 Task: Create record types of feedback object.
Action: Mouse moved to (756, 59)
Screenshot: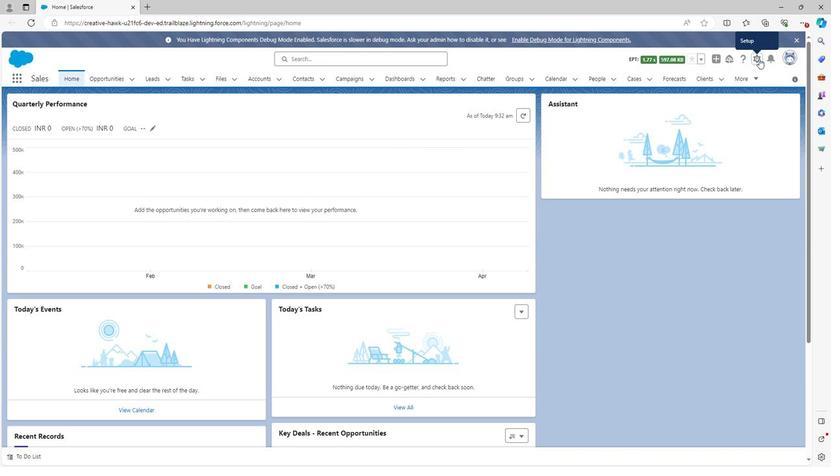 
Action: Mouse pressed left at (756, 59)
Screenshot: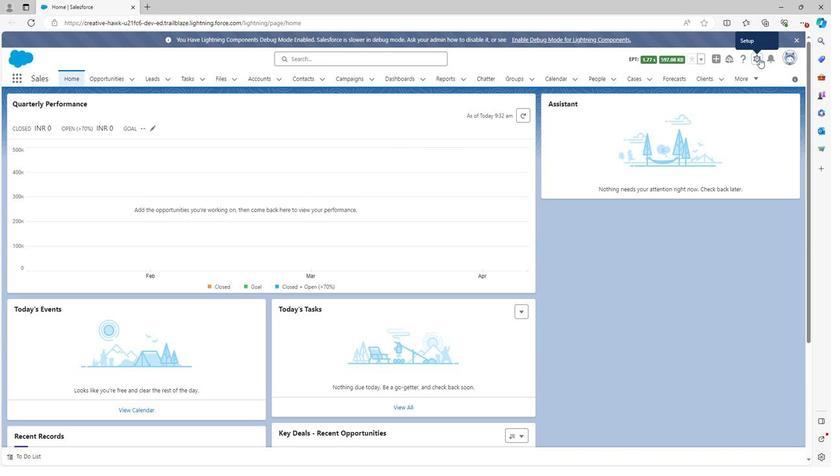 
Action: Mouse moved to (720, 84)
Screenshot: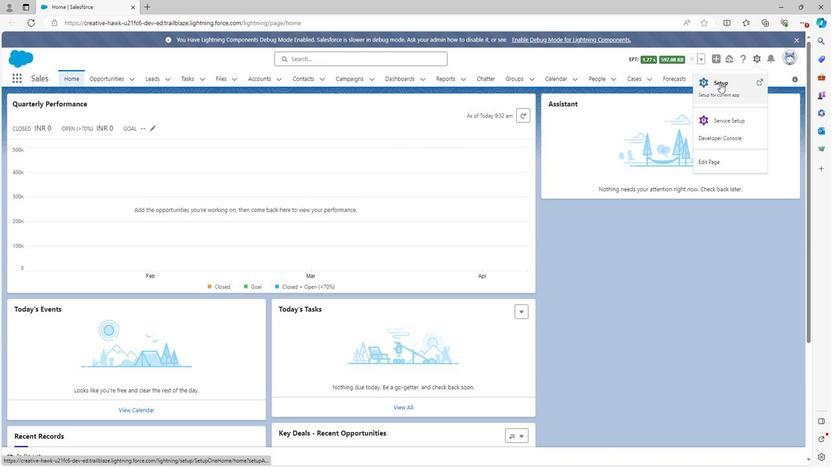 
Action: Mouse pressed left at (720, 84)
Screenshot: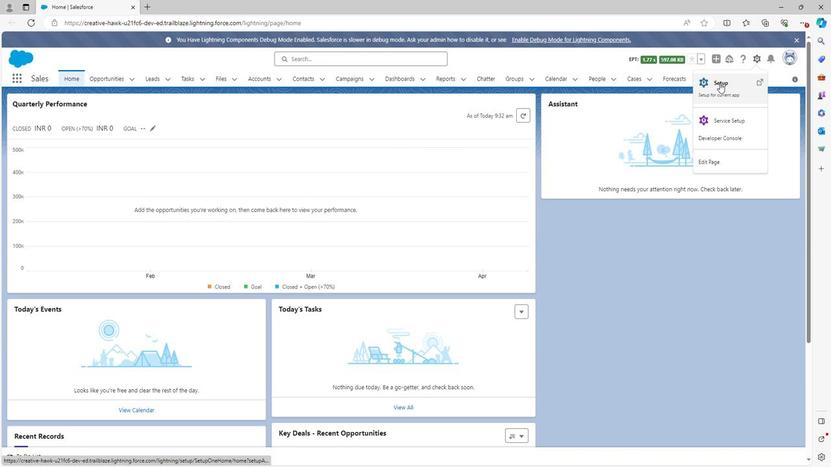 
Action: Mouse moved to (150, 82)
Screenshot: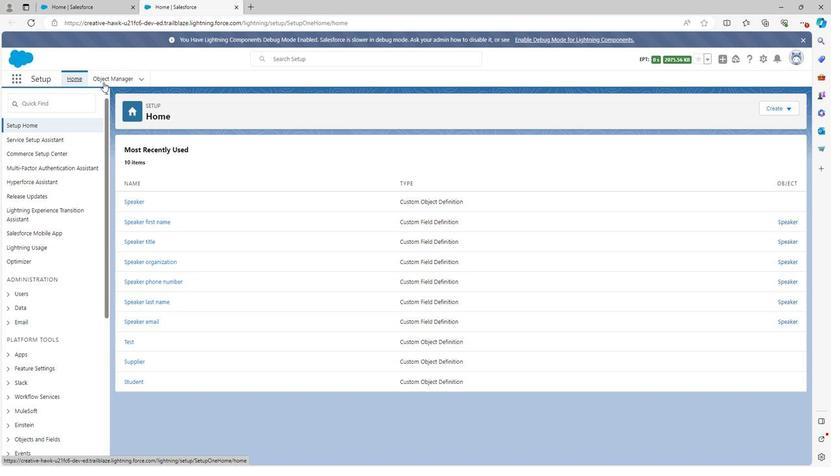 
Action: Mouse pressed left at (150, 82)
Screenshot: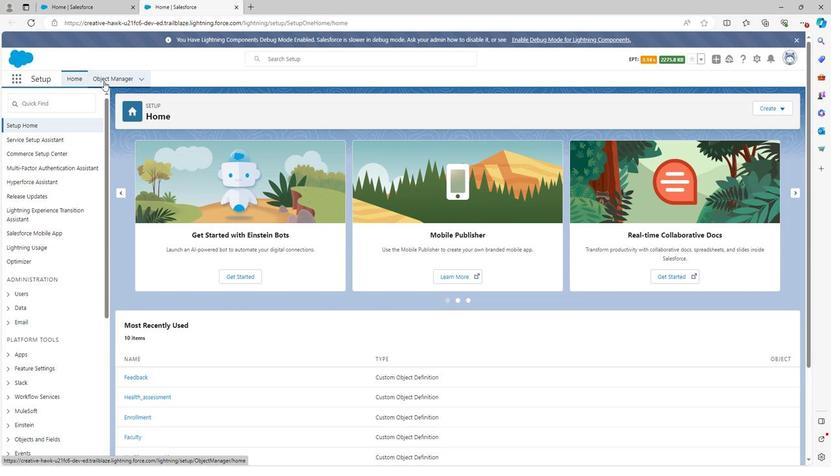 
Action: Mouse moved to (104, 331)
Screenshot: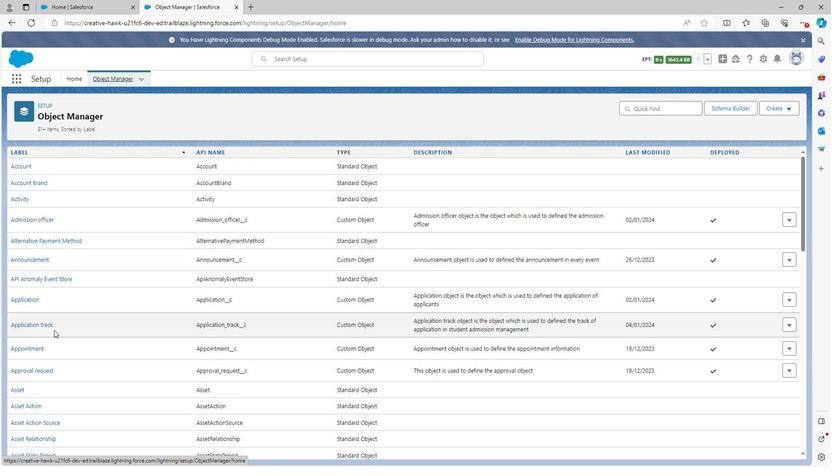 
Action: Mouse scrolled (104, 331) with delta (0, 0)
Screenshot: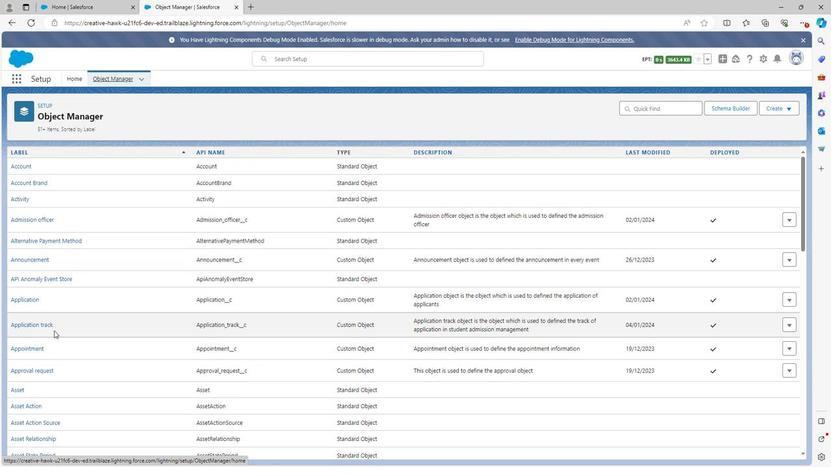 
Action: Mouse scrolled (104, 331) with delta (0, 0)
Screenshot: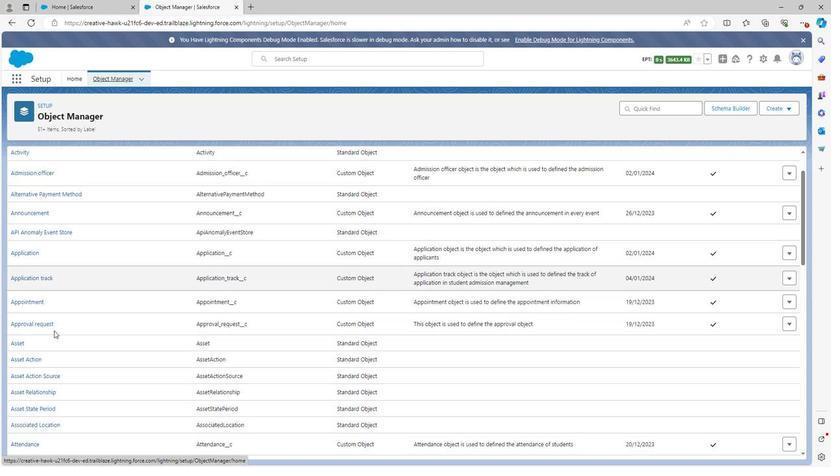 
Action: Mouse scrolled (104, 331) with delta (0, 0)
Screenshot: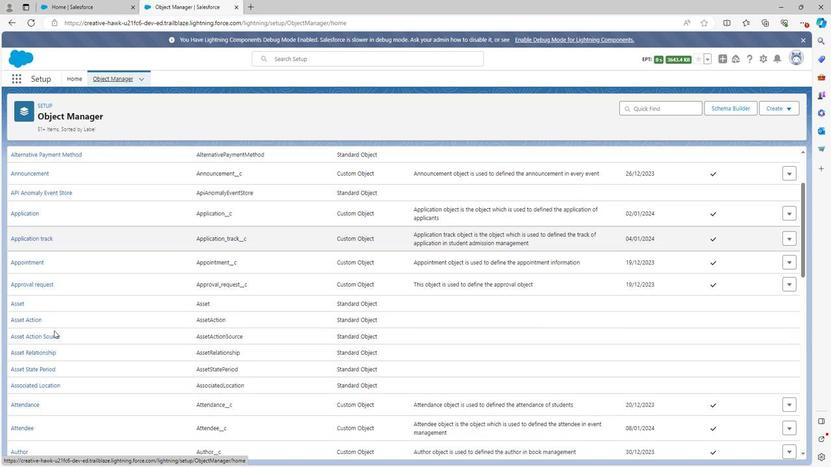 
Action: Mouse scrolled (104, 331) with delta (0, 0)
Screenshot: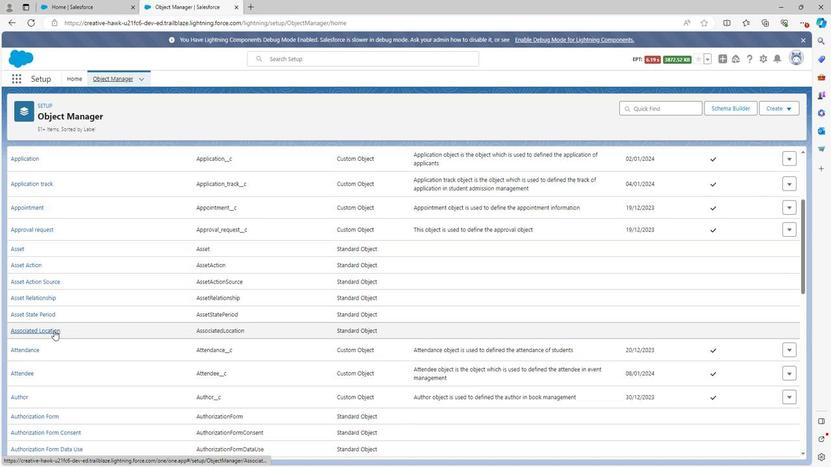 
Action: Mouse scrolled (104, 331) with delta (0, 0)
Screenshot: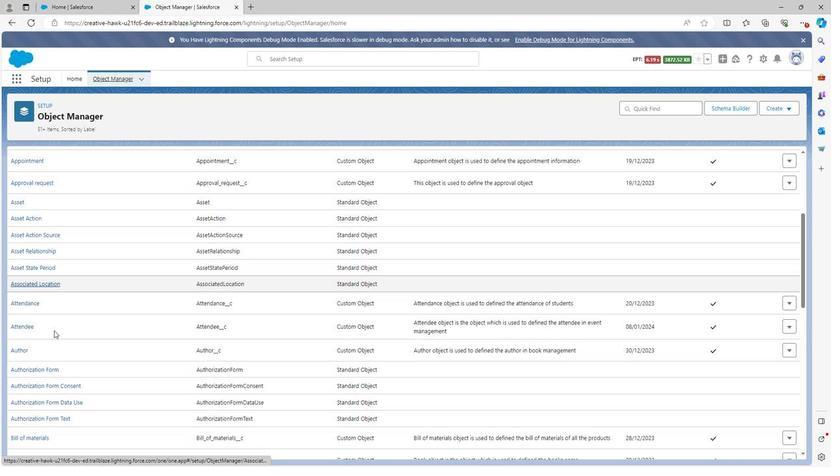 
Action: Mouse scrolled (104, 331) with delta (0, 0)
Screenshot: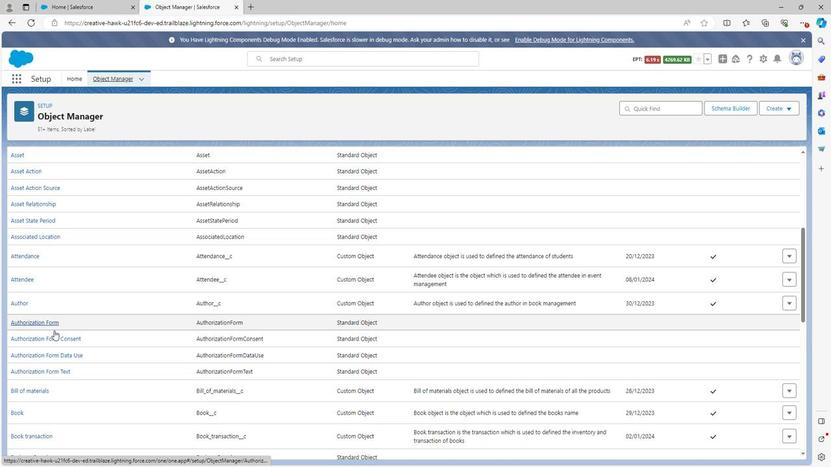 
Action: Mouse scrolled (104, 331) with delta (0, 0)
Screenshot: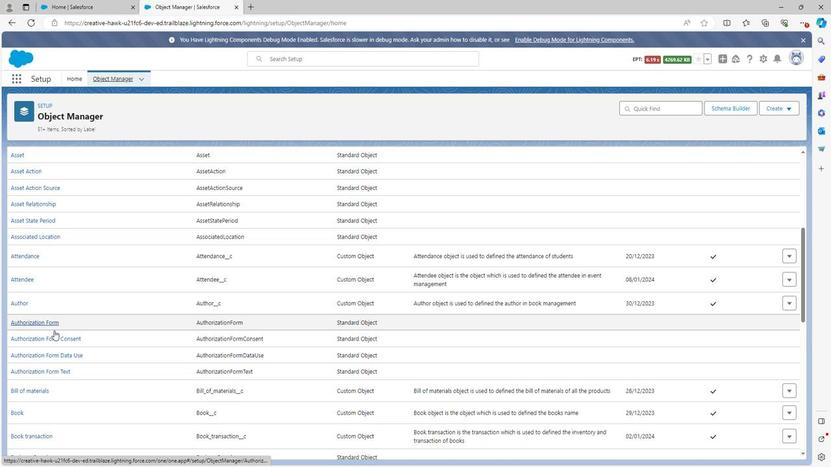 
Action: Mouse scrolled (104, 331) with delta (0, 0)
Screenshot: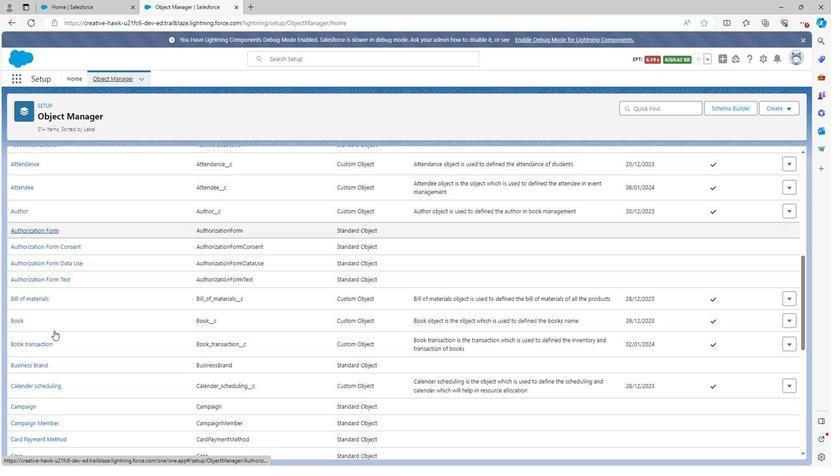 
Action: Mouse scrolled (104, 331) with delta (0, 0)
Screenshot: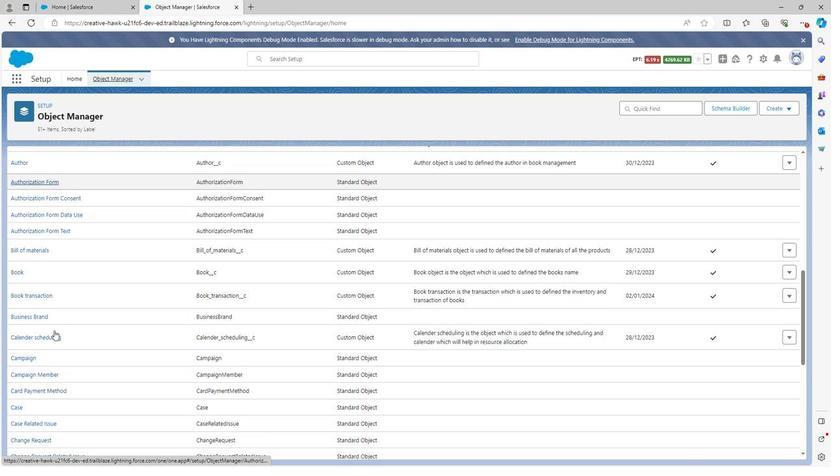 
Action: Mouse scrolled (104, 331) with delta (0, 0)
Screenshot: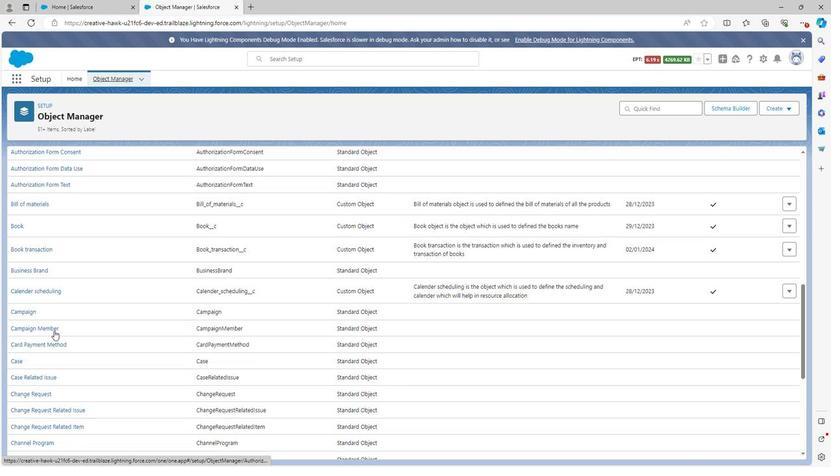 
Action: Mouse scrolled (104, 331) with delta (0, 0)
Screenshot: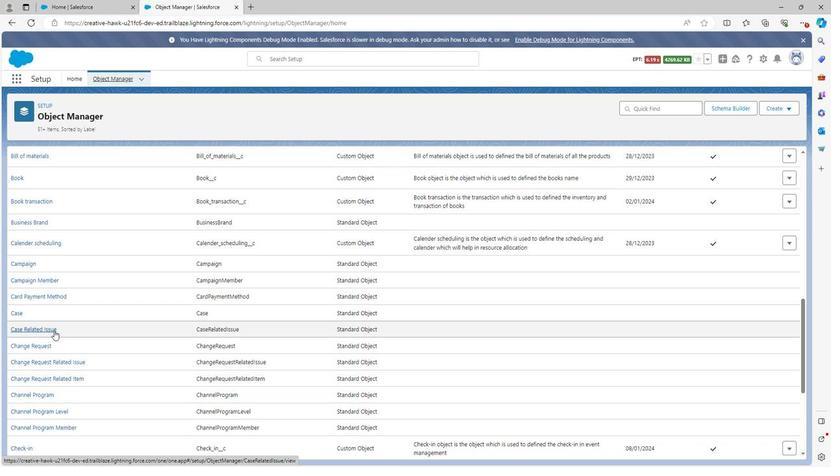 
Action: Mouse scrolled (104, 331) with delta (0, 0)
Screenshot: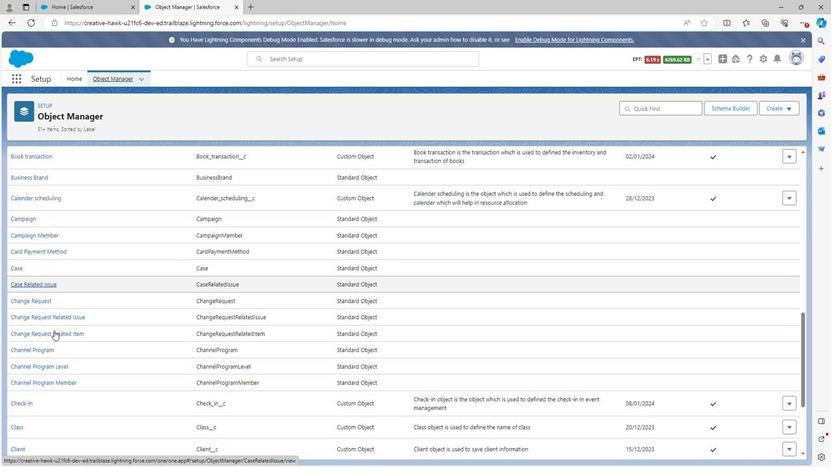 
Action: Mouse scrolled (104, 331) with delta (0, 0)
Screenshot: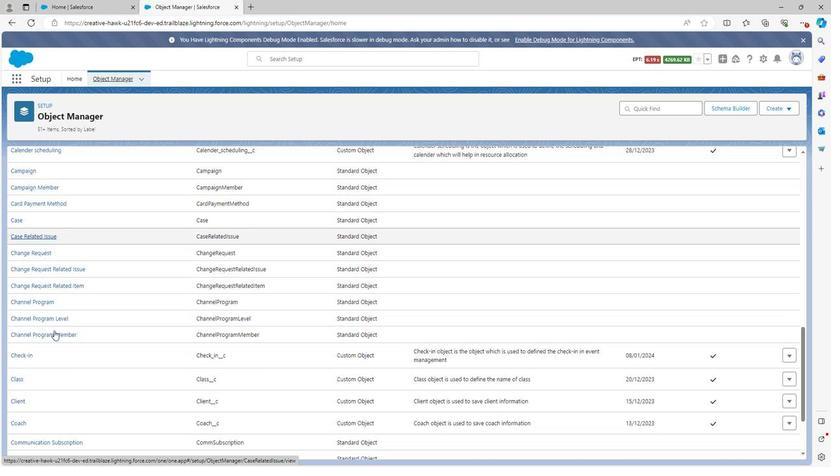 
Action: Mouse scrolled (104, 331) with delta (0, 0)
Screenshot: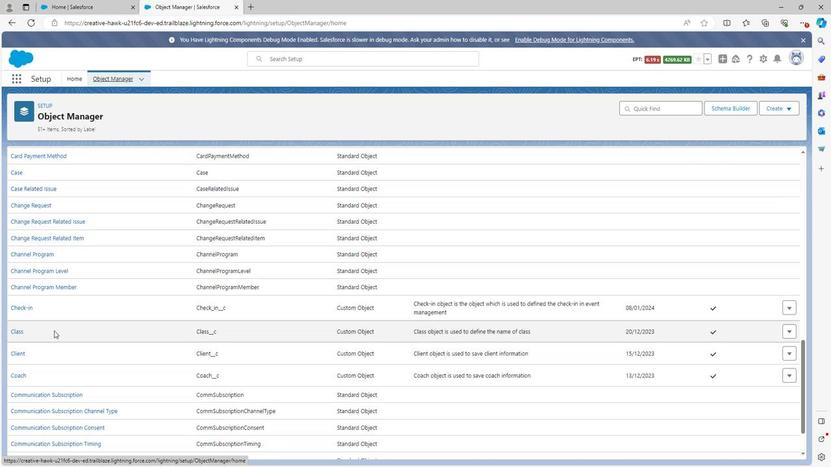 
Action: Mouse scrolled (104, 331) with delta (0, 0)
Screenshot: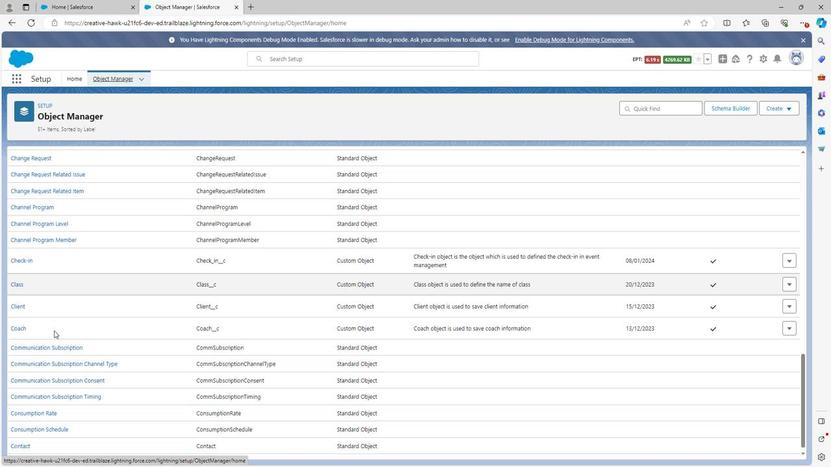
Action: Mouse scrolled (104, 331) with delta (0, 0)
Screenshot: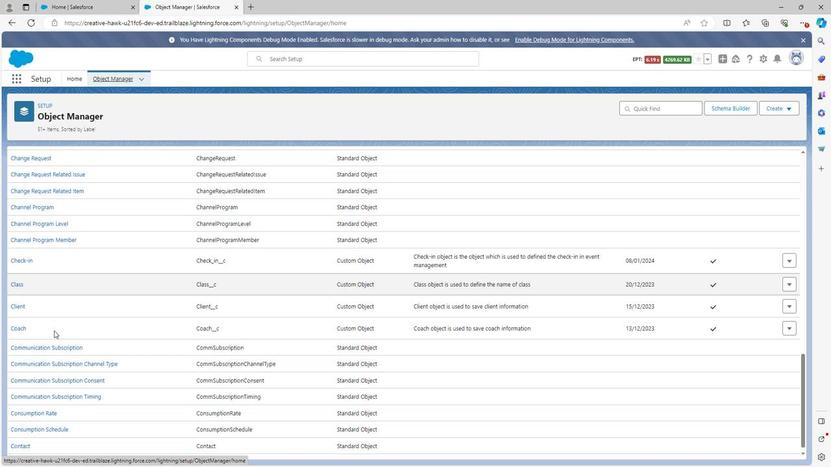 
Action: Mouse scrolled (104, 331) with delta (0, 0)
Screenshot: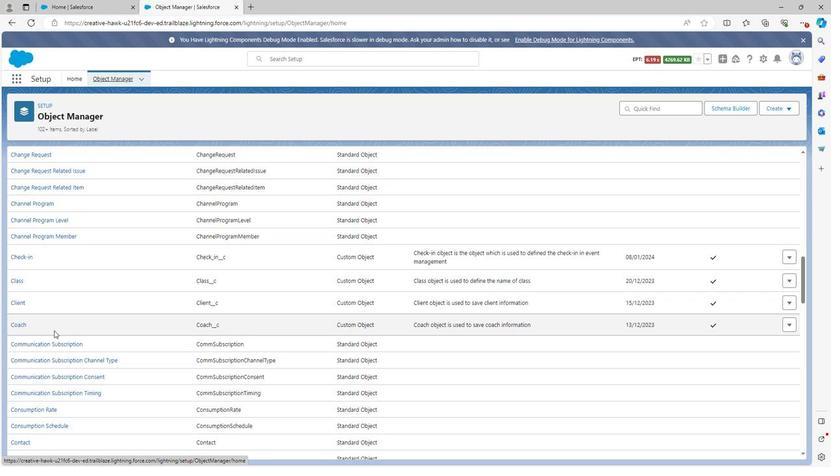 
Action: Mouse scrolled (104, 331) with delta (0, 0)
Screenshot: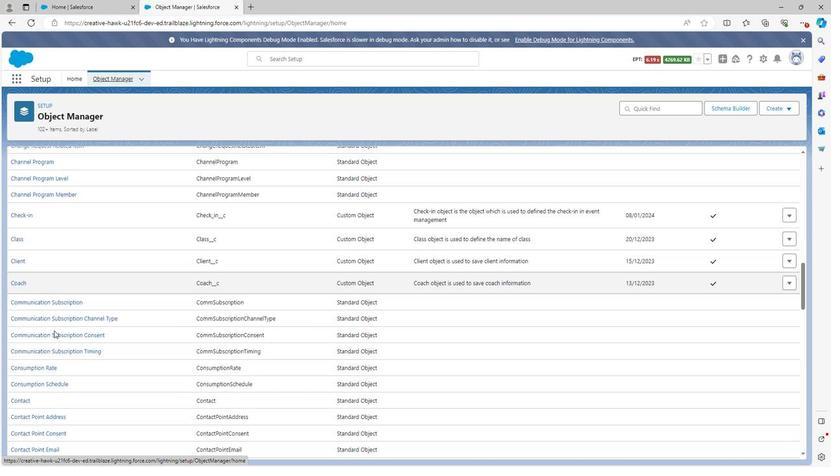 
Action: Mouse scrolled (104, 331) with delta (0, 0)
Screenshot: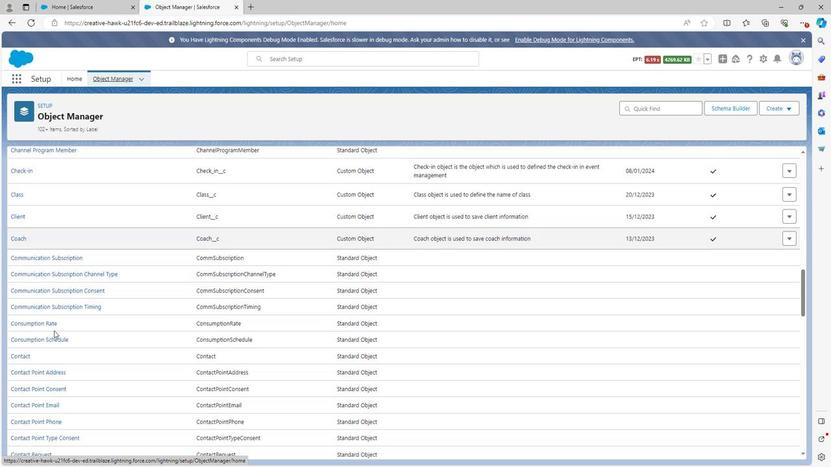 
Action: Mouse scrolled (104, 331) with delta (0, 0)
Screenshot: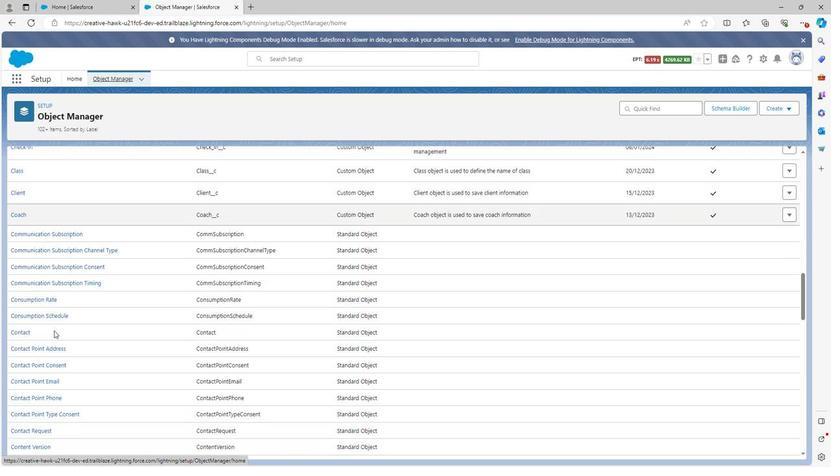 
Action: Mouse scrolled (104, 331) with delta (0, 0)
Screenshot: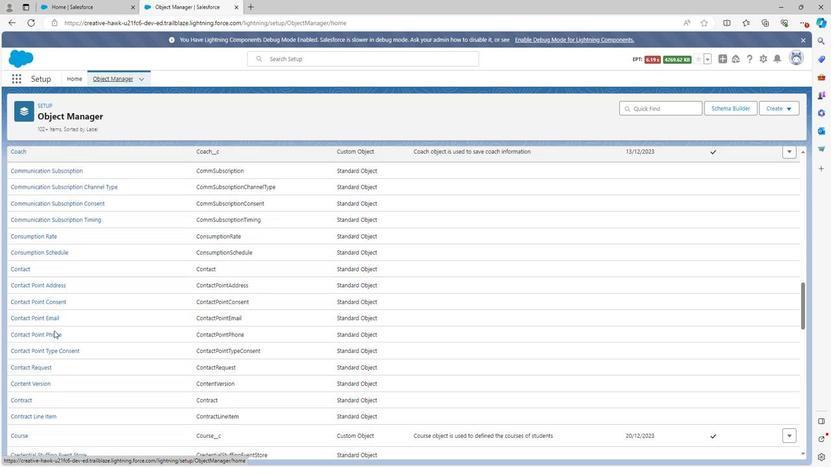 
Action: Mouse scrolled (104, 331) with delta (0, 0)
Screenshot: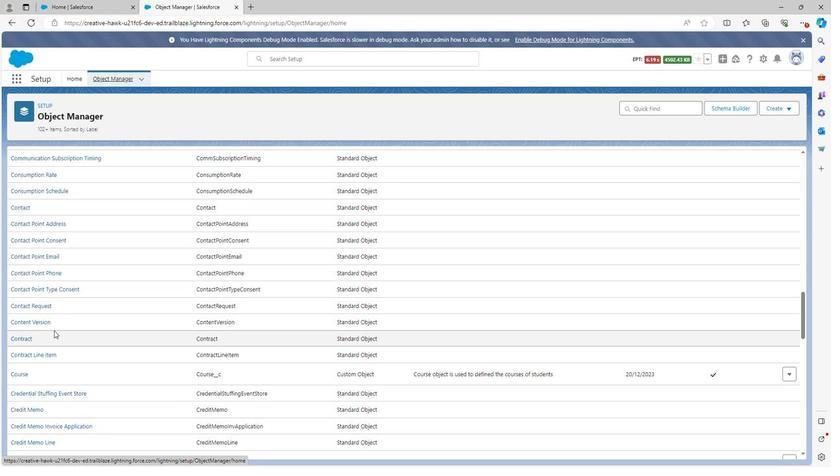 
Action: Mouse scrolled (104, 331) with delta (0, 0)
Screenshot: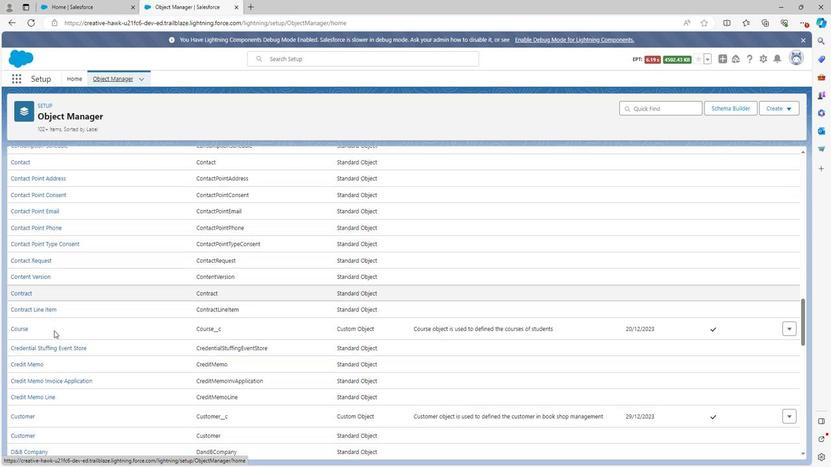 
Action: Mouse scrolled (104, 331) with delta (0, 0)
Screenshot: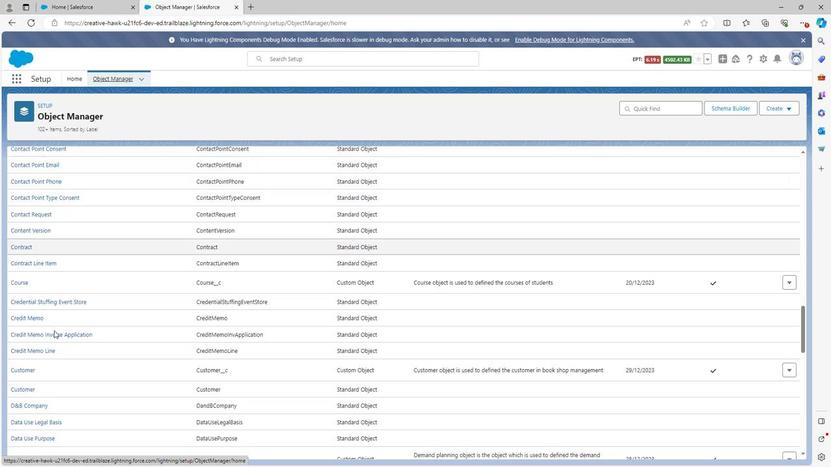 
Action: Mouse scrolled (104, 331) with delta (0, 0)
Screenshot: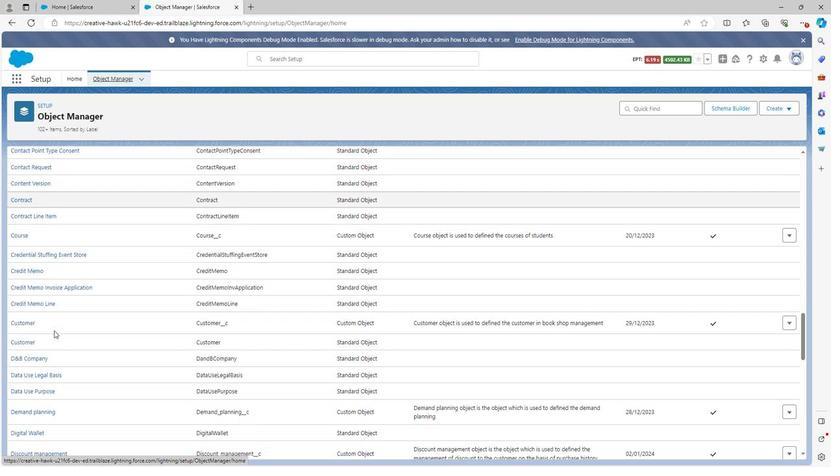 
Action: Mouse scrolled (104, 331) with delta (0, 0)
Screenshot: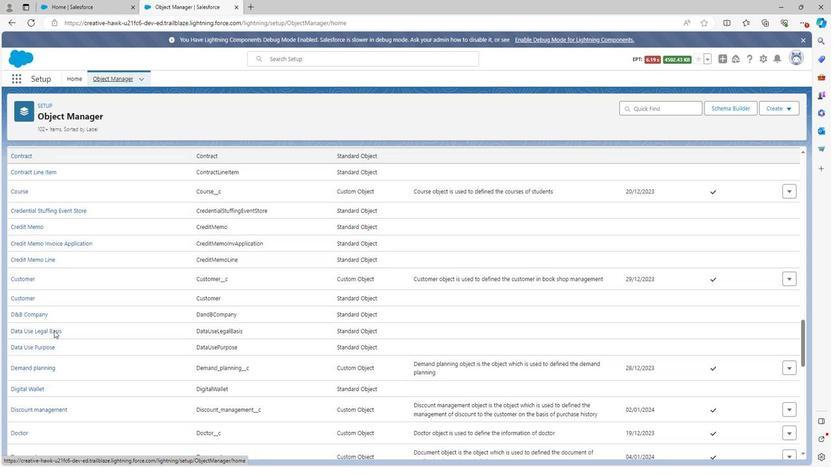 
Action: Mouse scrolled (104, 331) with delta (0, 0)
Screenshot: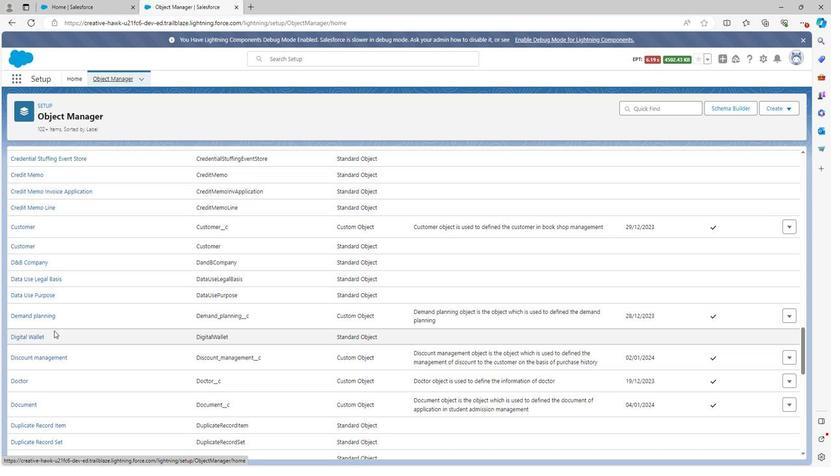 
Action: Mouse scrolled (104, 331) with delta (0, 0)
Screenshot: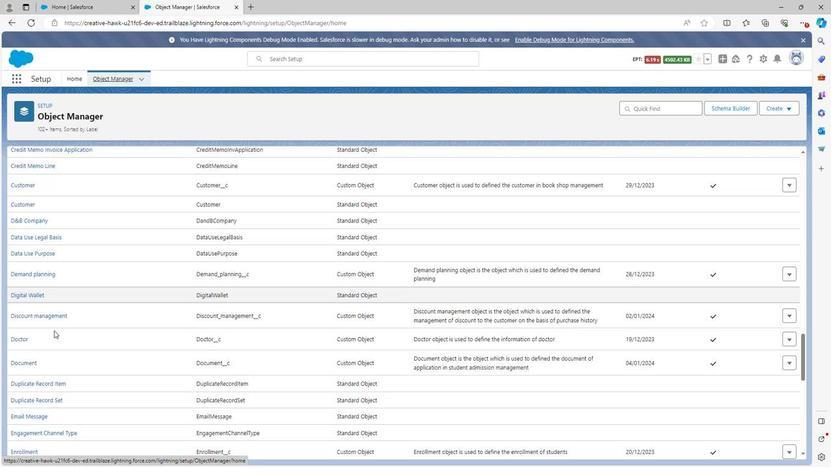 
Action: Mouse scrolled (104, 331) with delta (0, 0)
Screenshot: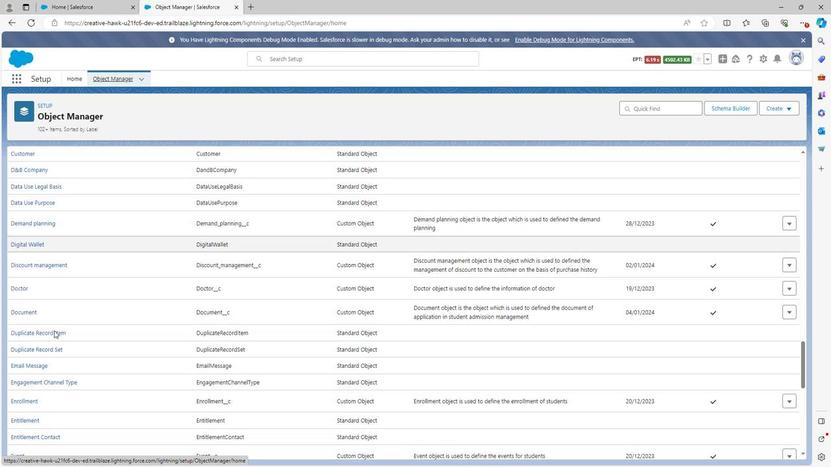 
Action: Mouse scrolled (104, 331) with delta (0, 0)
Screenshot: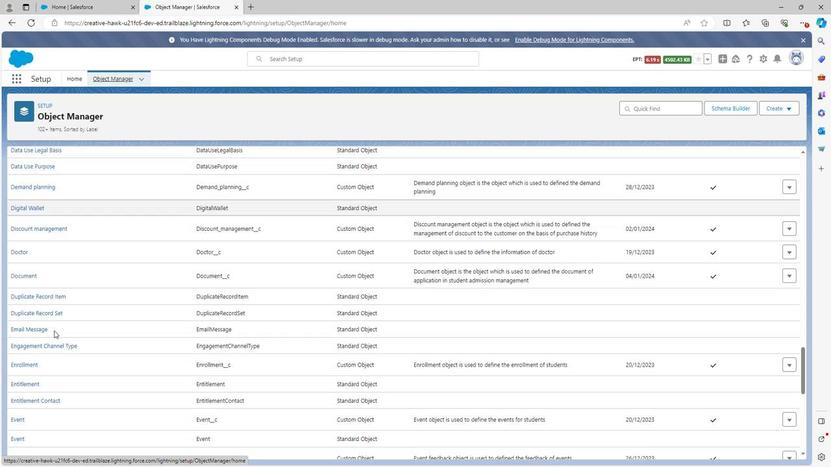 
Action: Mouse scrolled (104, 331) with delta (0, 0)
Screenshot: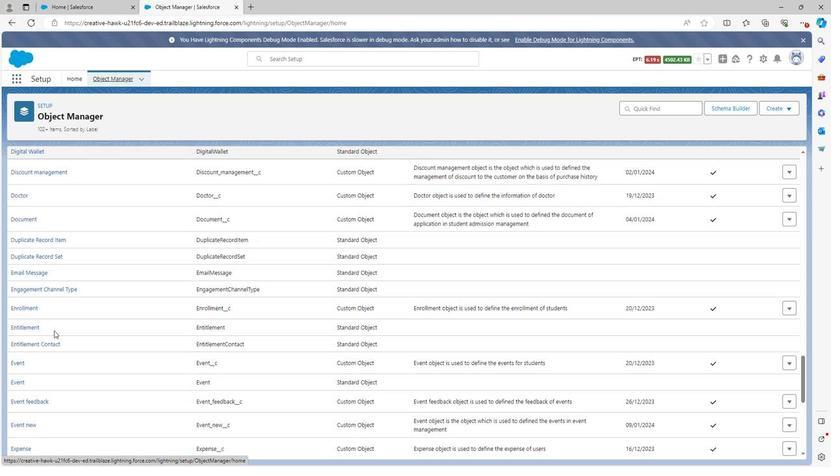 
Action: Mouse scrolled (104, 331) with delta (0, 0)
Screenshot: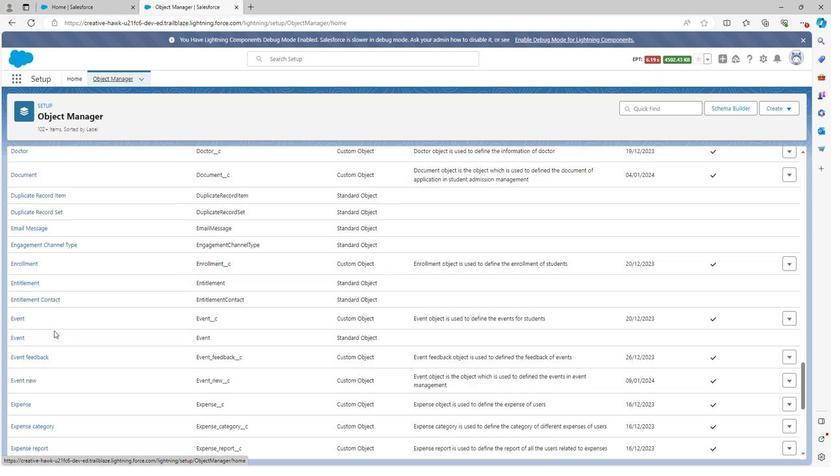 
Action: Mouse scrolled (104, 331) with delta (0, 0)
Screenshot: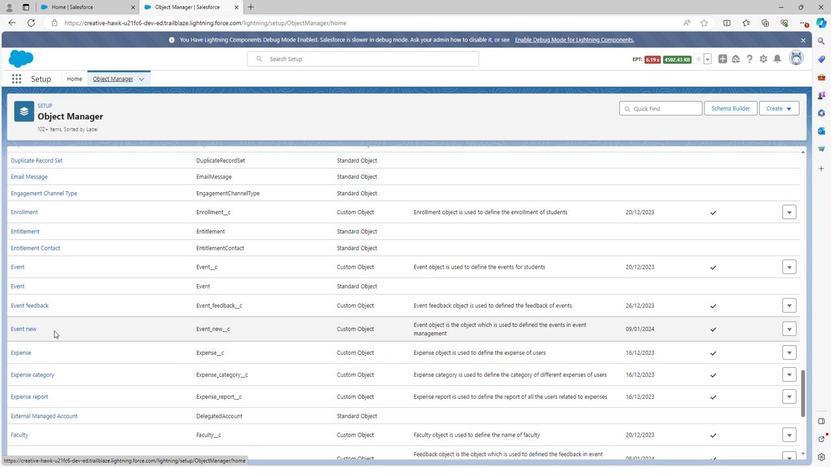 
Action: Mouse scrolled (104, 331) with delta (0, 0)
Screenshot: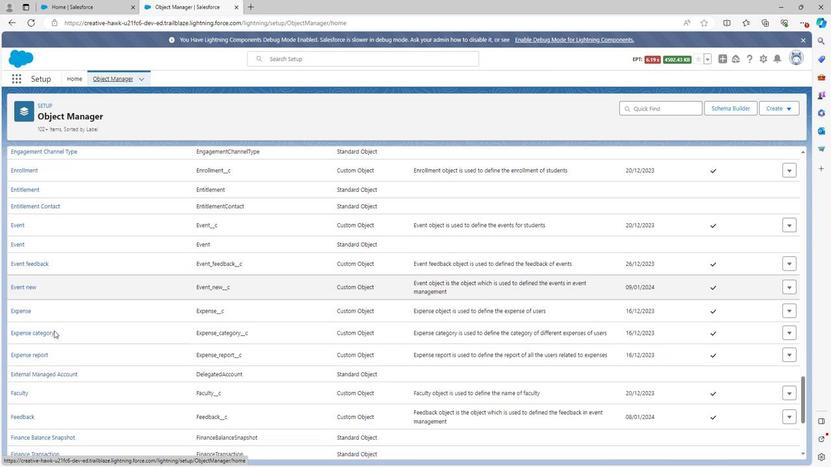 
Action: Mouse scrolled (104, 331) with delta (0, 0)
Screenshot: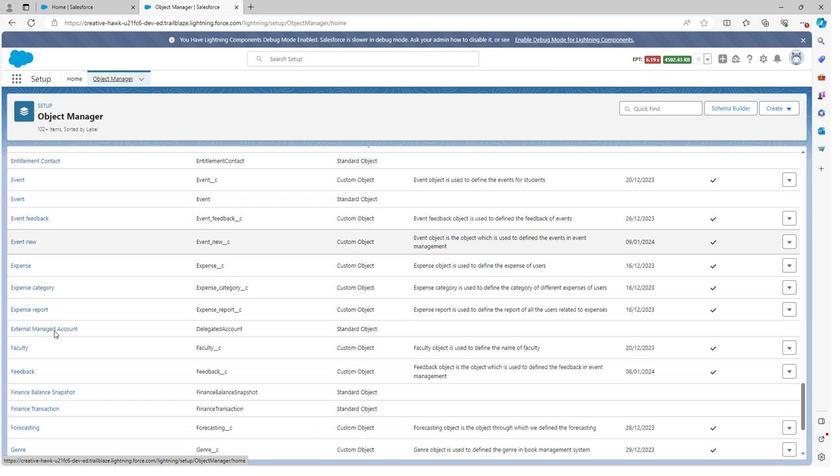 
Action: Mouse scrolled (104, 331) with delta (0, 0)
Screenshot: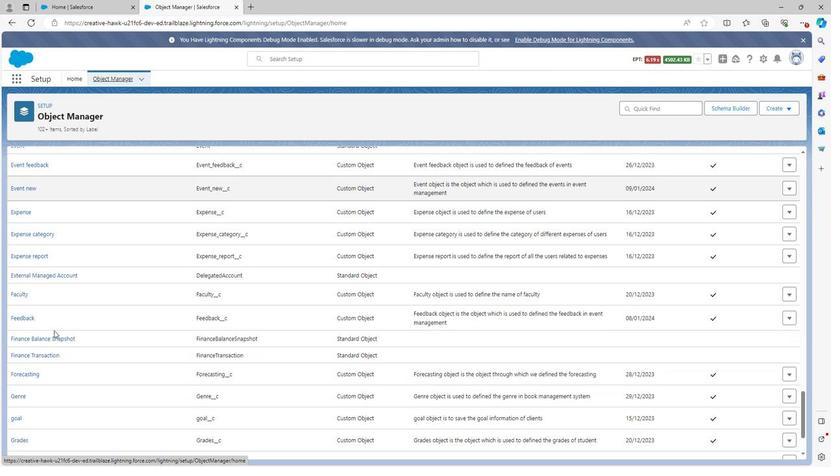 
Action: Mouse moved to (79, 269)
Screenshot: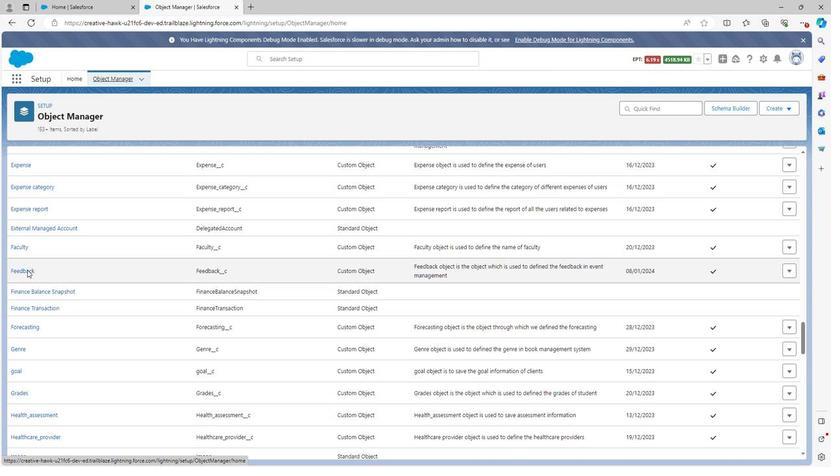 
Action: Mouse pressed left at (79, 269)
Screenshot: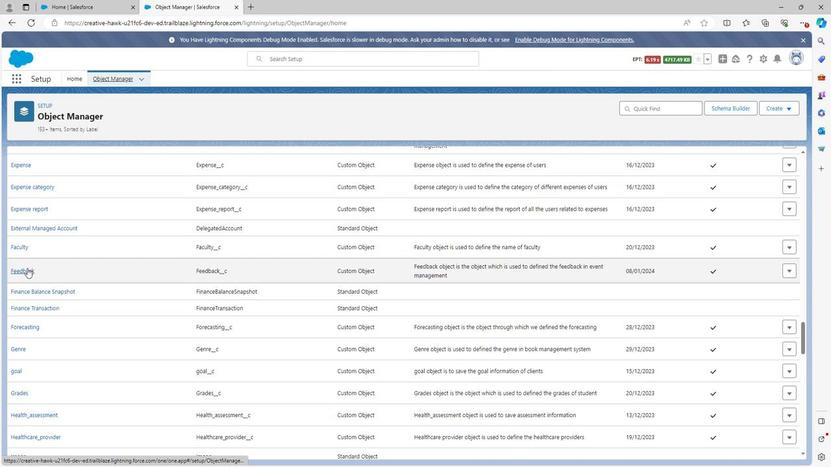 
Action: Mouse moved to (92, 283)
Screenshot: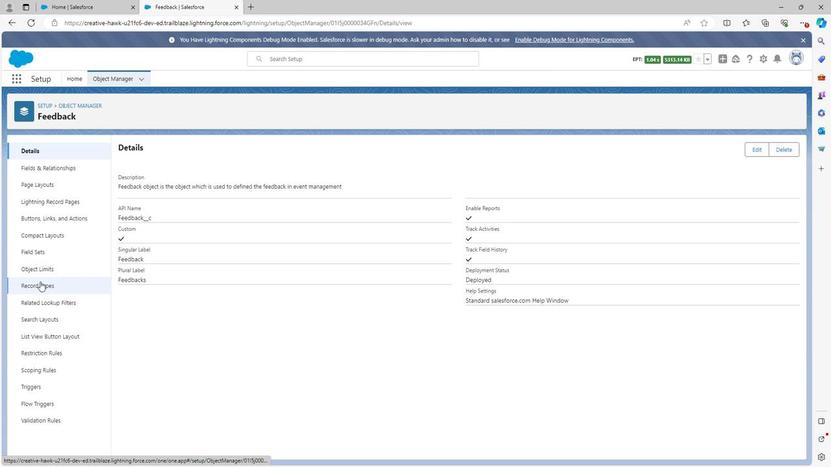 
Action: Mouse pressed left at (92, 283)
Screenshot: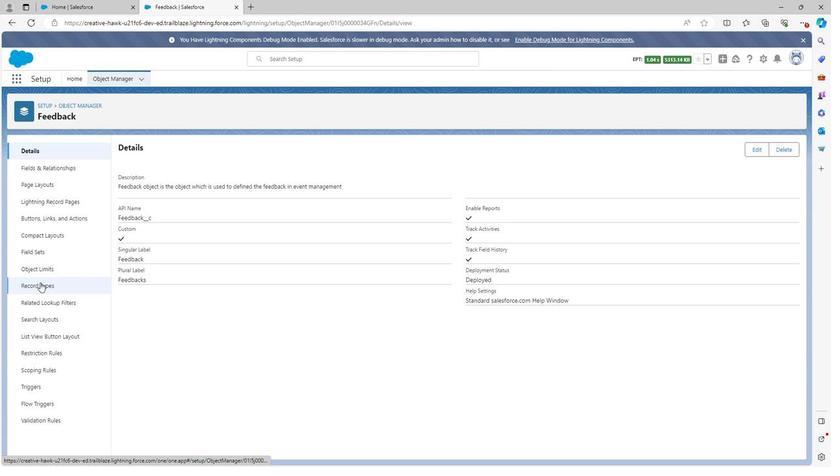 
Action: Mouse moved to (709, 148)
Screenshot: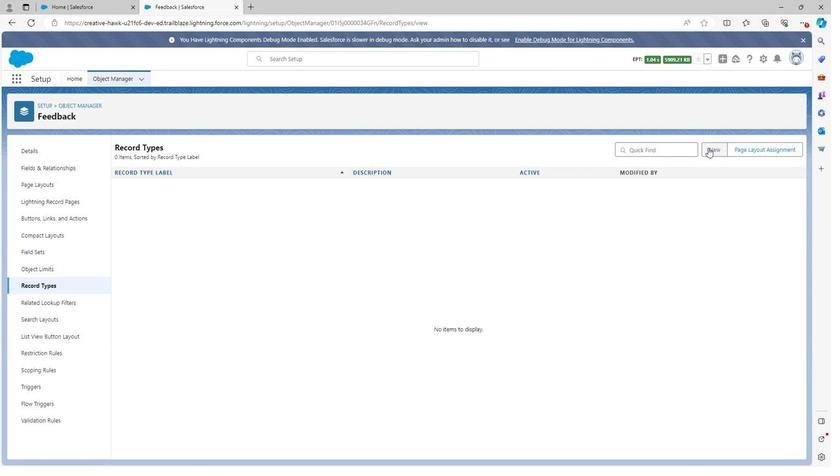 
Action: Mouse pressed left at (709, 148)
Screenshot: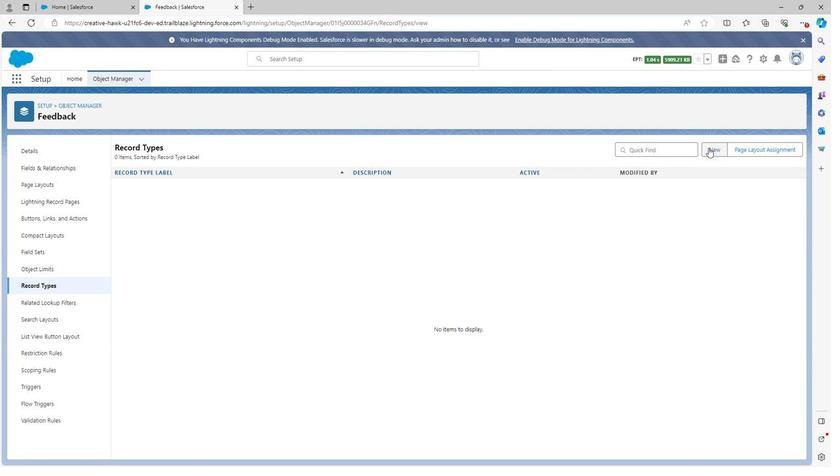 
Action: Mouse moved to (303, 233)
Screenshot: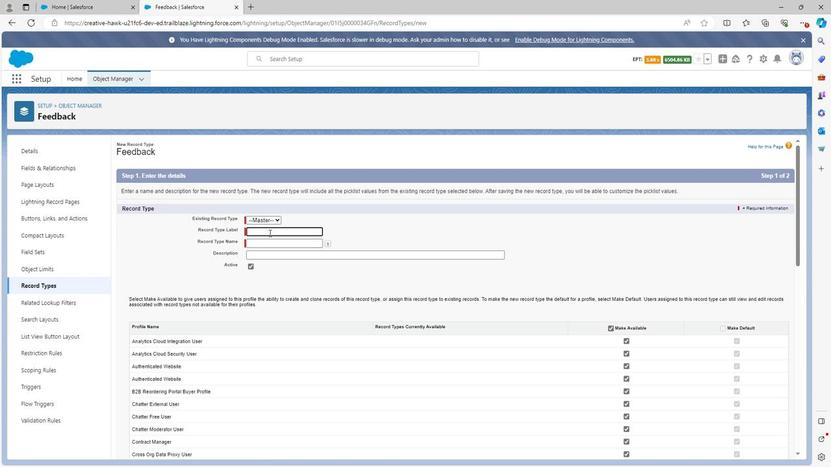 
Action: Key pressed <Key.shift>
Screenshot: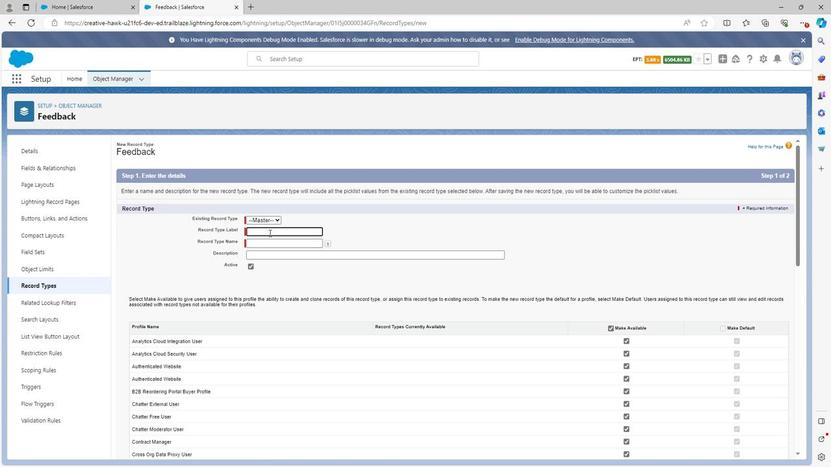 
Action: Mouse moved to (303, 232)
Screenshot: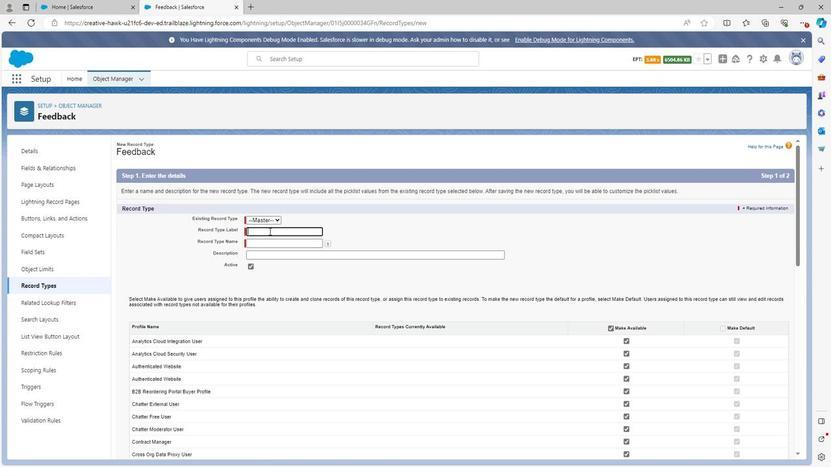
Action: Key pressed Feedbac
Screenshot: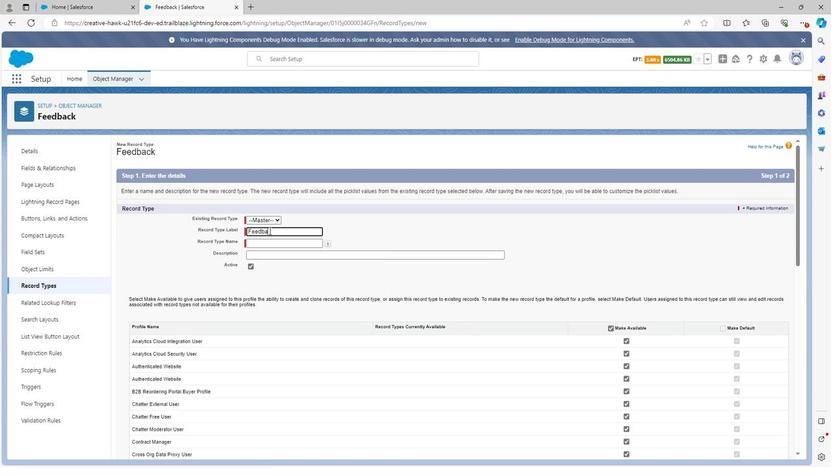 
Action: Mouse moved to (303, 230)
Screenshot: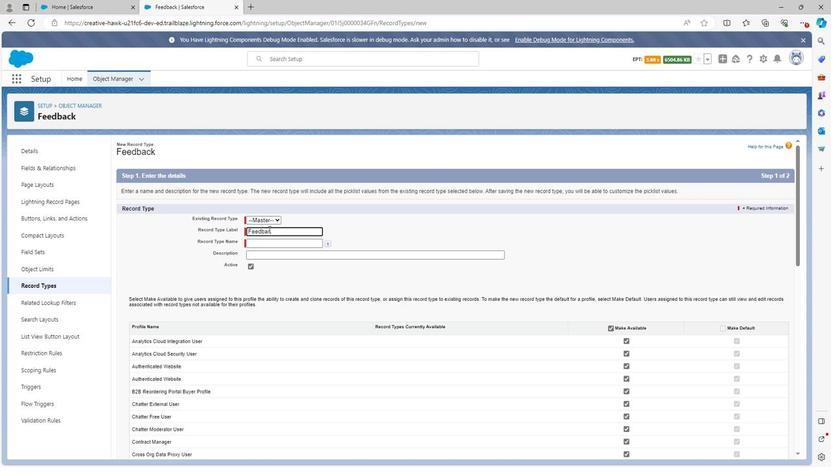 
Action: Key pressed k<Key.space>nam
Screenshot: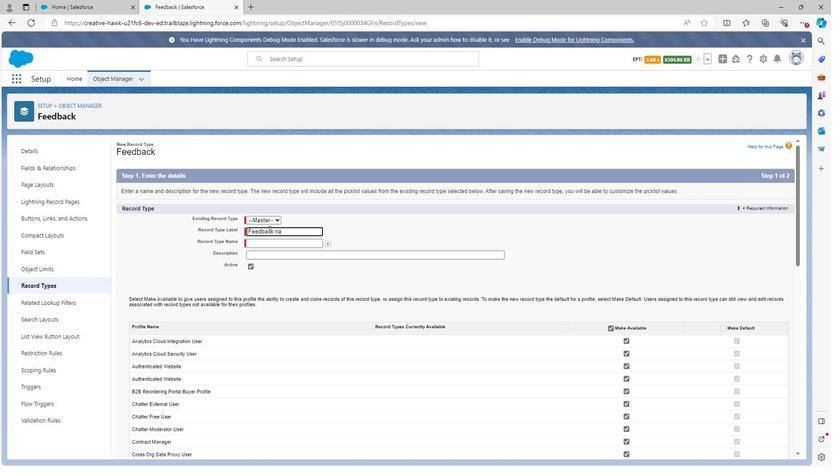 
Action: Mouse moved to (360, 226)
Screenshot: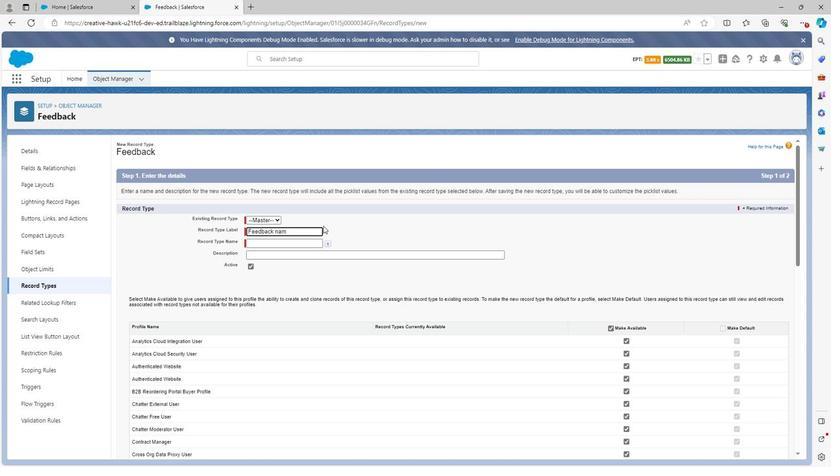 
Action: Key pressed e
Screenshot: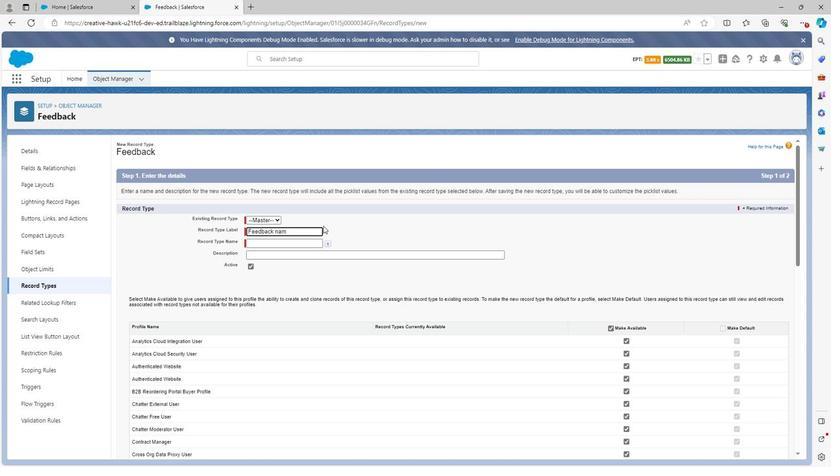 
Action: Mouse moved to (374, 225)
Screenshot: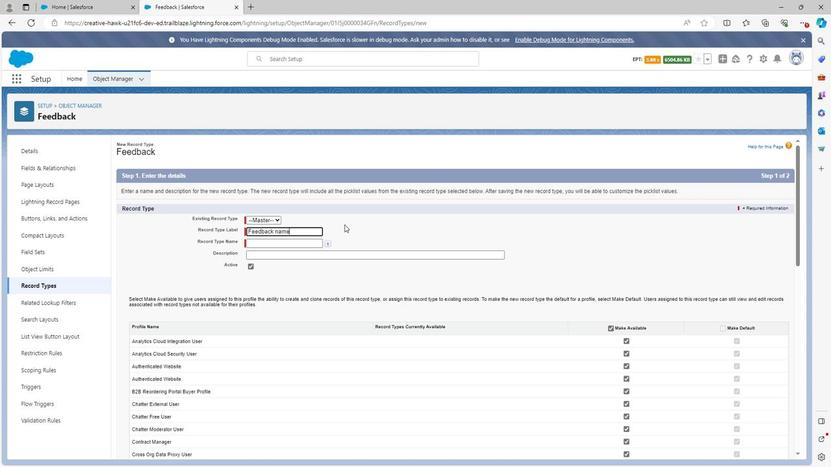 
Action: Mouse pressed left at (374, 225)
Screenshot: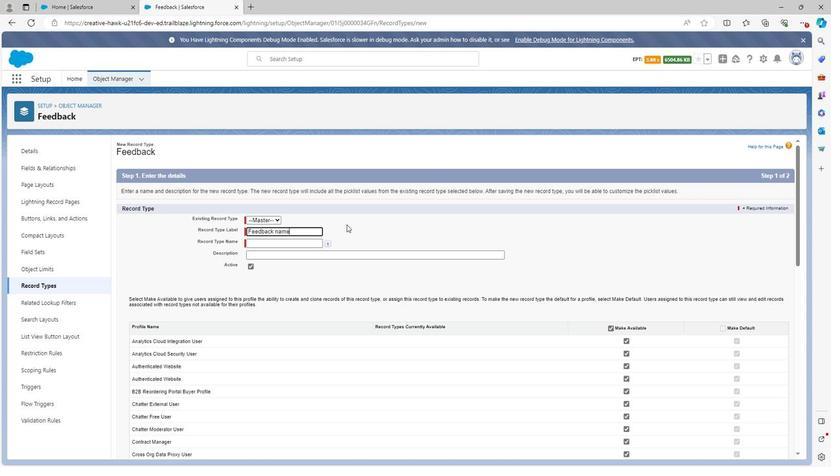 
Action: Mouse moved to (333, 254)
Screenshot: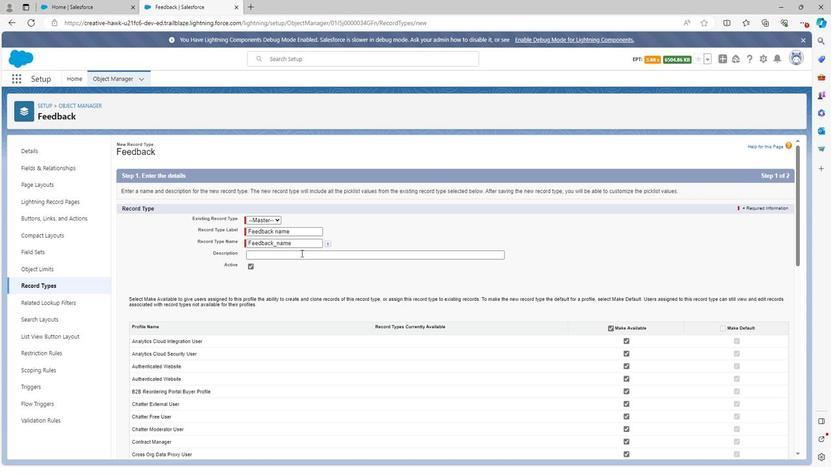 
Action: Mouse pressed left at (333, 254)
Screenshot: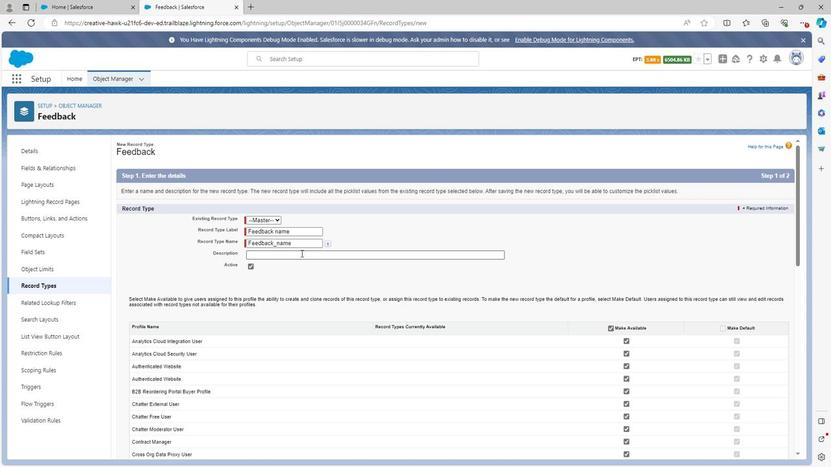 
Action: Key pressed <Key.shift>
Screenshot: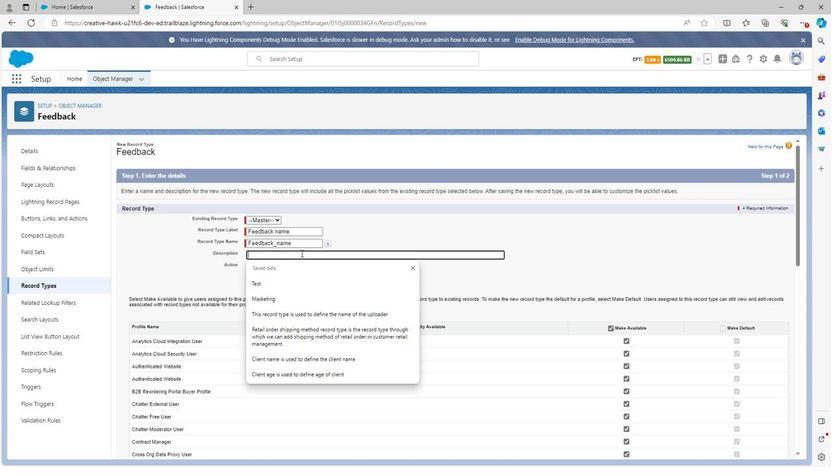 
Action: Mouse moved to (333, 254)
Screenshot: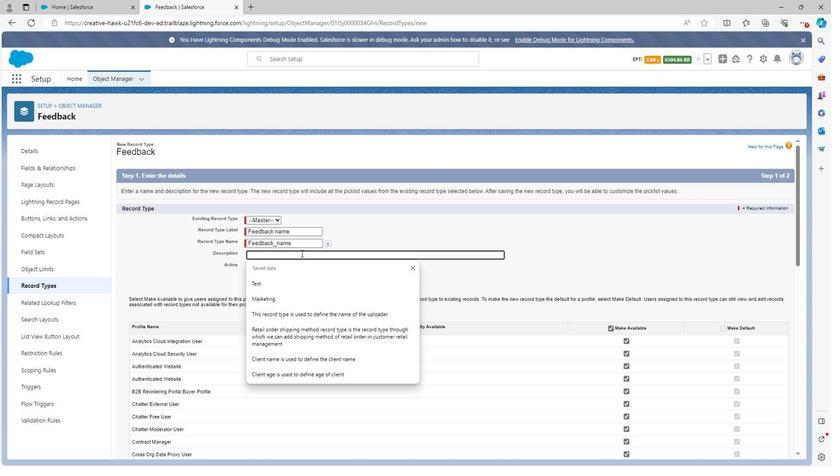 
Action: Key pressed Feed
Screenshot: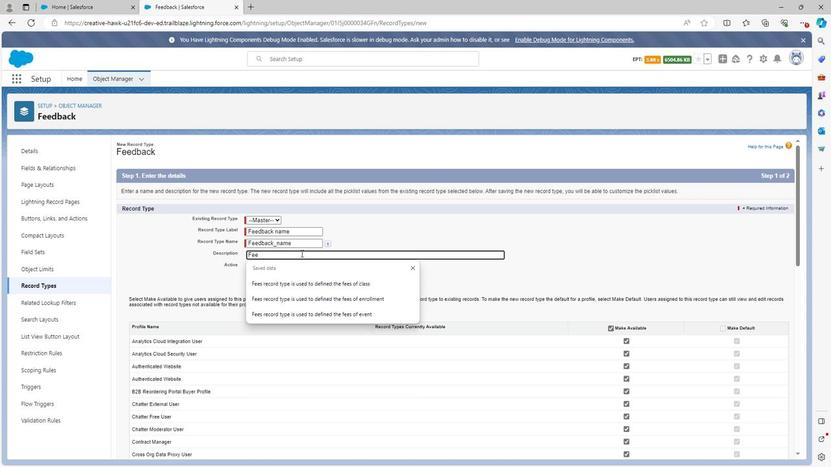 
Action: Mouse moved to (333, 254)
Screenshot: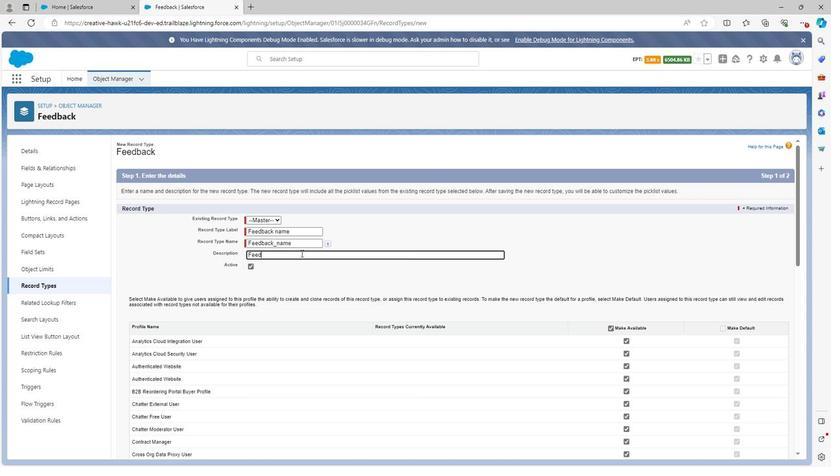 
Action: Key pressed b
Screenshot: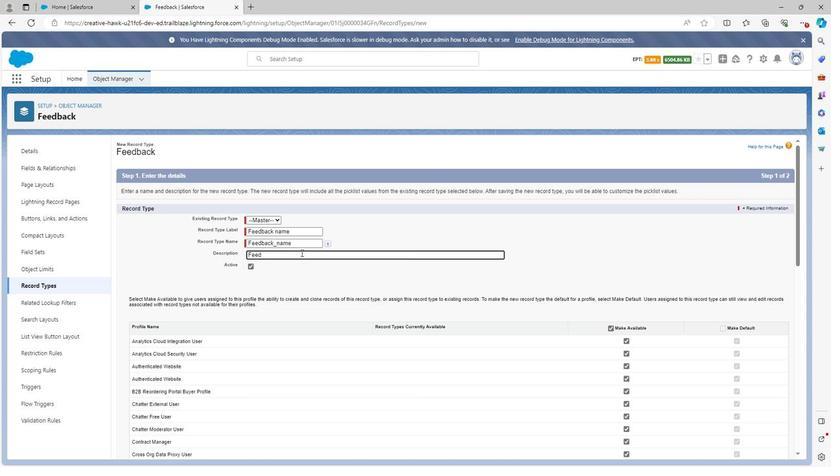 
Action: Mouse moved to (333, 254)
Screenshot: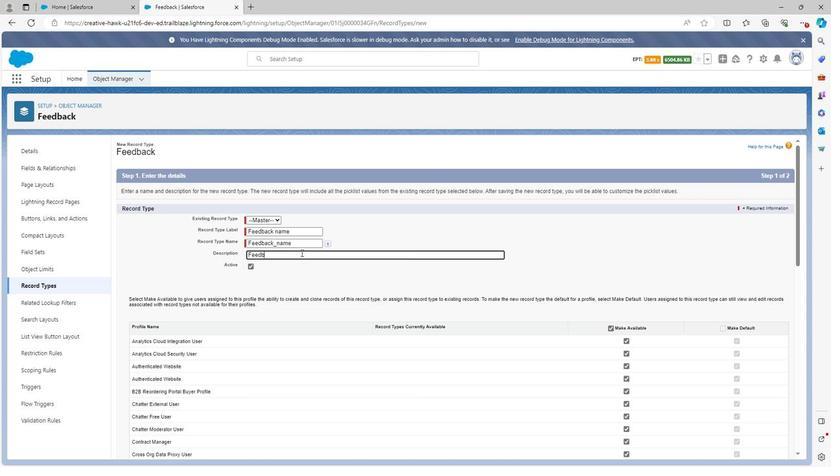 
Action: Key pressed ack<Key.space>na
Screenshot: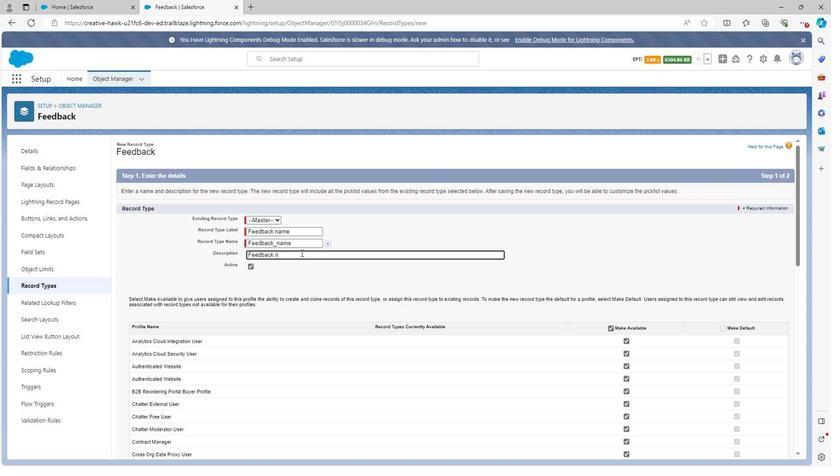 
Action: Mouse moved to (333, 251)
Screenshot: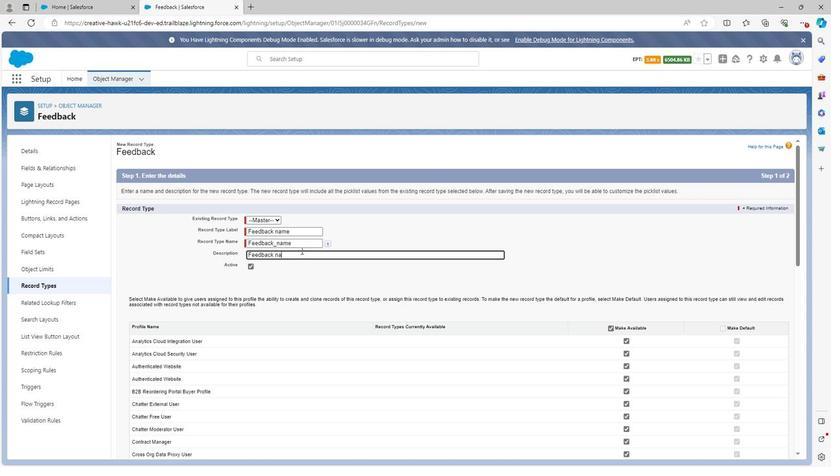 
Action: Key pressed me<Key.space>record<Key.space>type<Key.space>is<Key.space>the<Key.space>record<Key.space>type<Key.space>through<Key.space>which<Key.space>we<Key.space>can<Key.space>add<Key.space>feedback<Key.space>reco
Screenshot: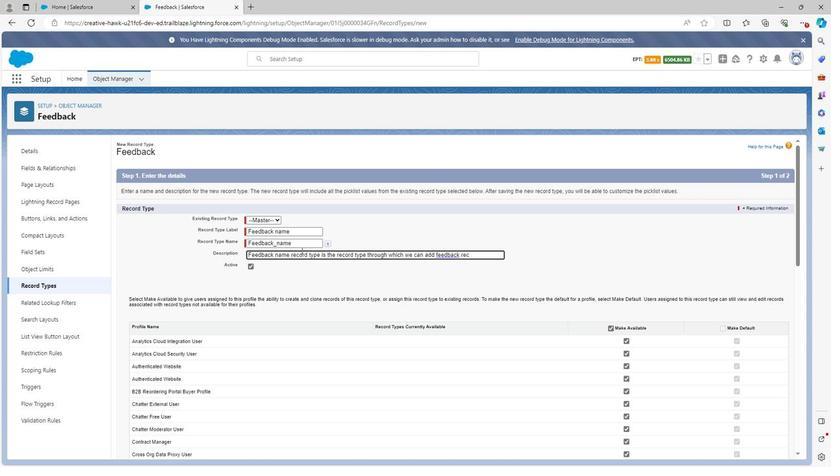 
Action: Mouse moved to (480, 256)
Screenshot: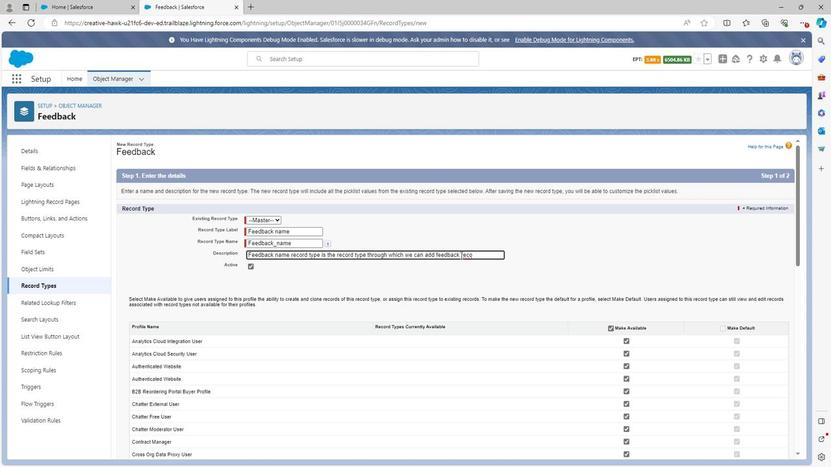 
Action: Mouse pressed left at (480, 256)
Screenshot: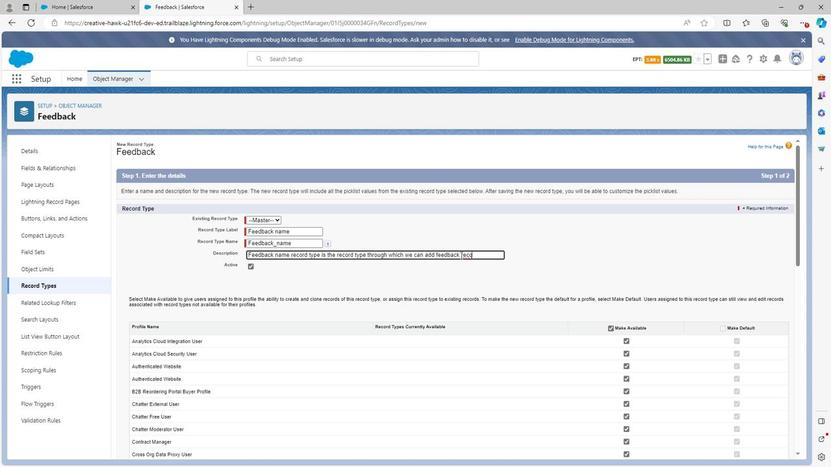 
Action: Mouse moved to (478, 269)
Screenshot: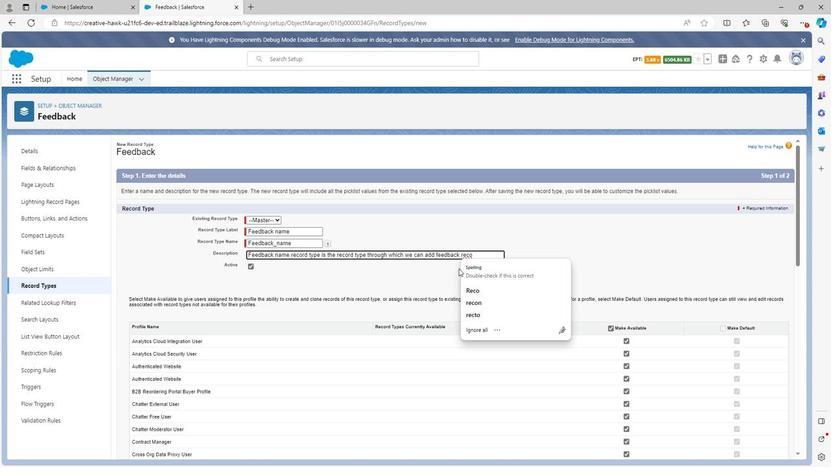 
Action: Key pressed na
Screenshot: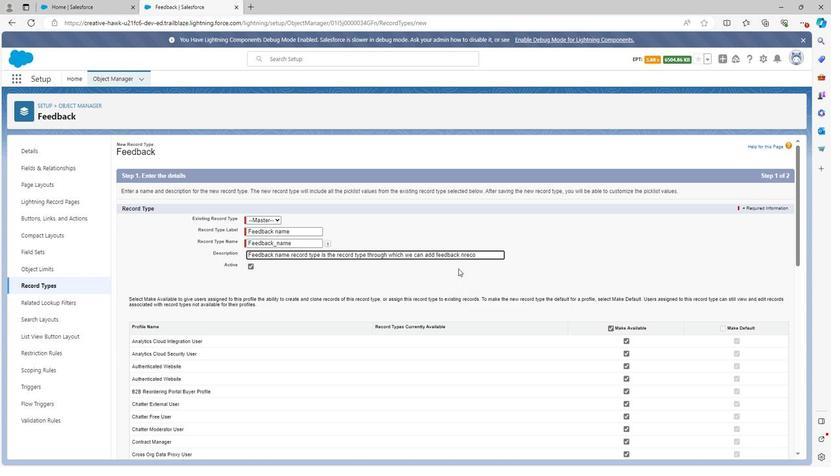 
Action: Mouse moved to (477, 269)
Screenshot: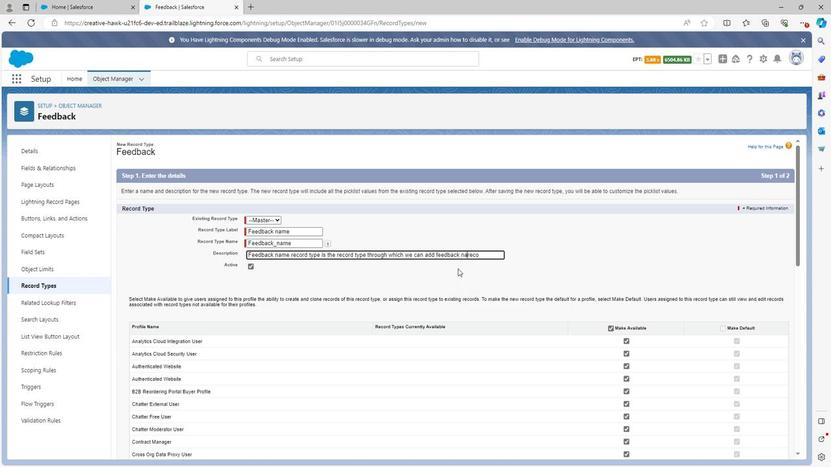 
Action: Key pressed me<Key.space>
Screenshot: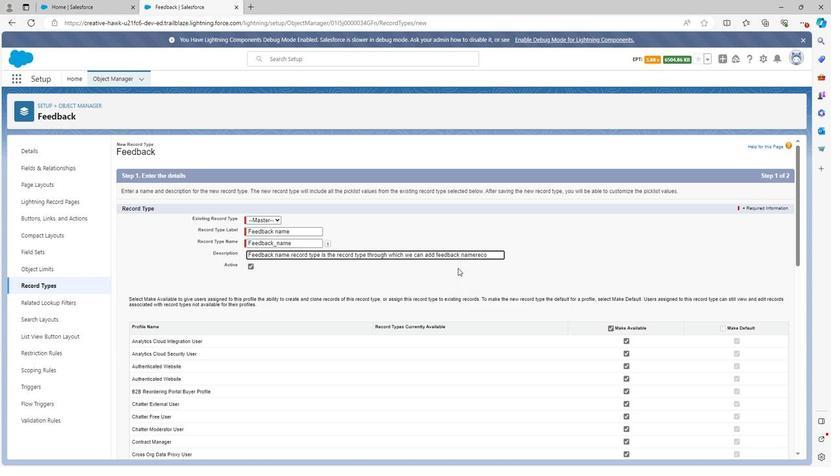 
Action: Mouse moved to (508, 255)
Screenshot: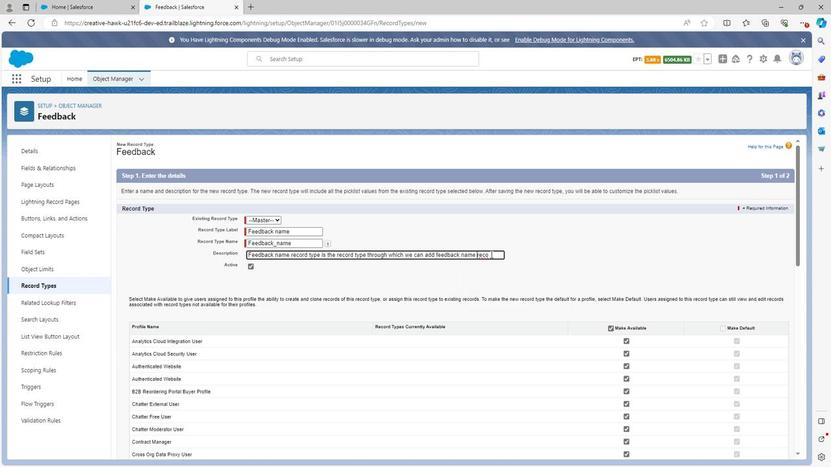 
Action: Mouse pressed left at (508, 255)
Screenshot: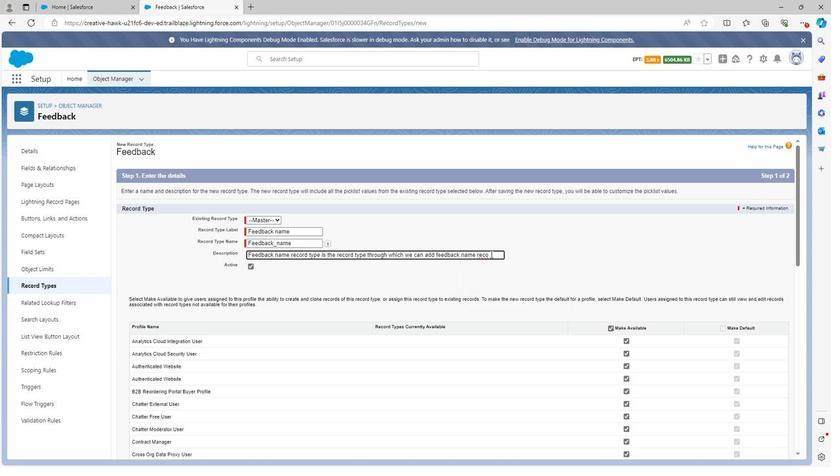 
Action: Mouse moved to (503, 256)
Screenshot: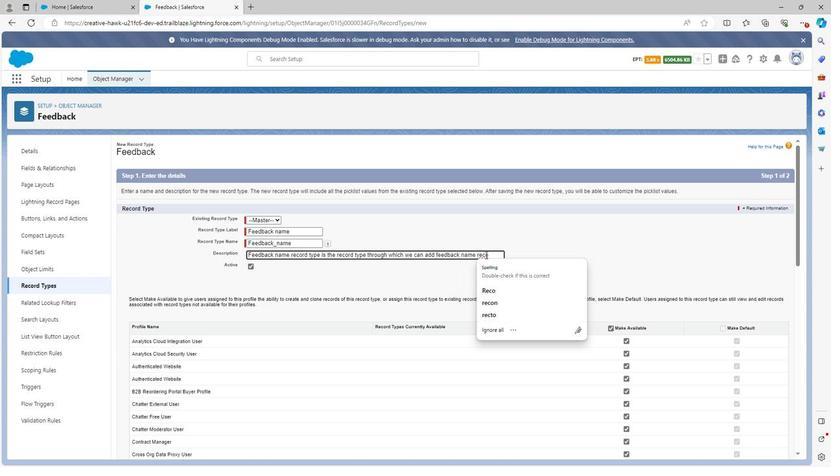 
Action: Key pressed r
Screenshot: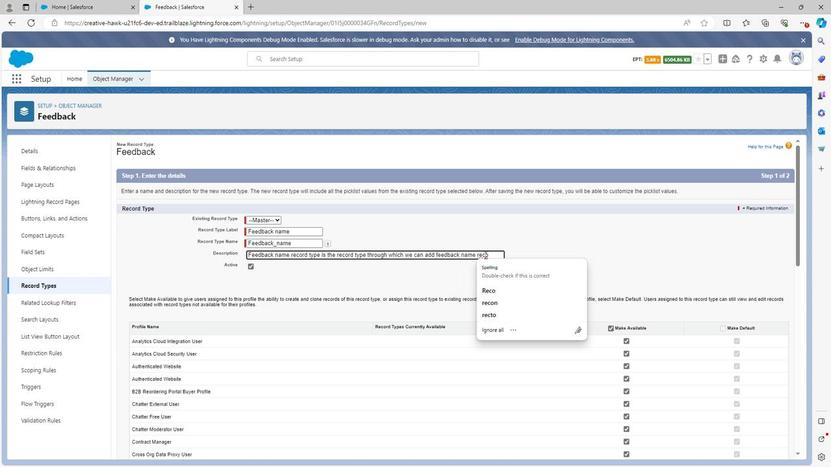 
Action: Mouse moved to (501, 256)
Screenshot: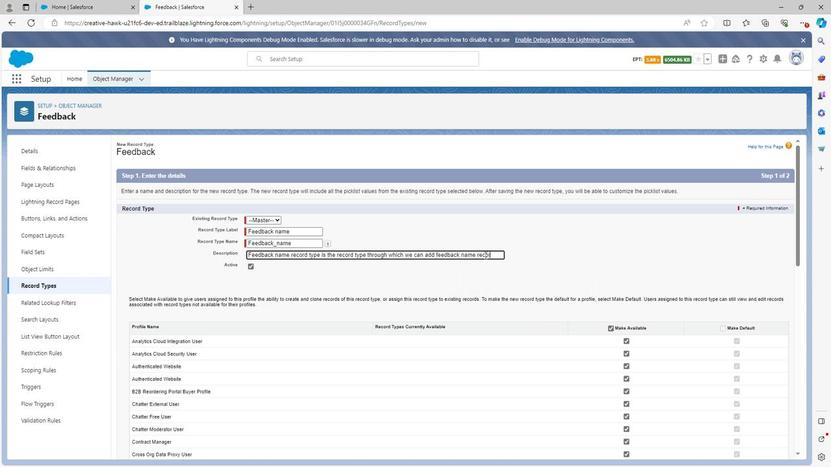 
Action: Key pressed ds
Screenshot: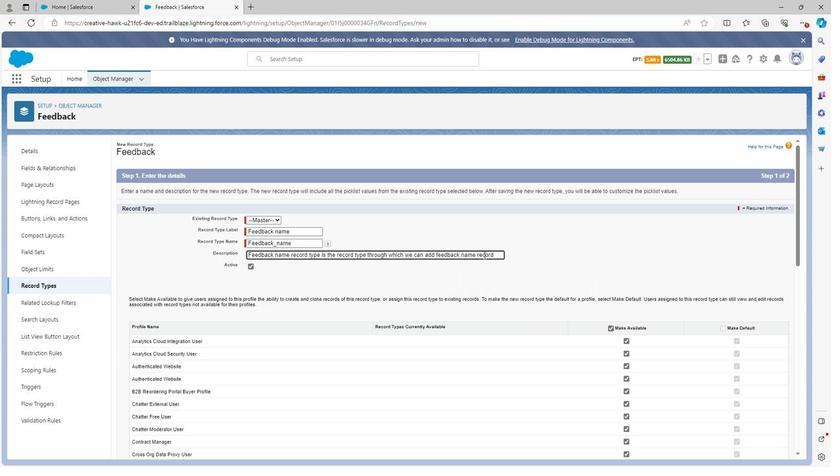 
Action: Mouse moved to (501, 256)
Screenshot: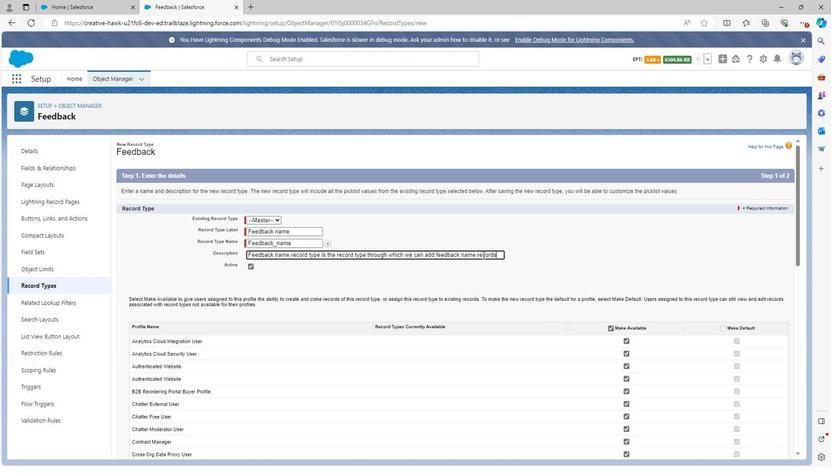 
Action: Key pressed <Key.space>
Screenshot: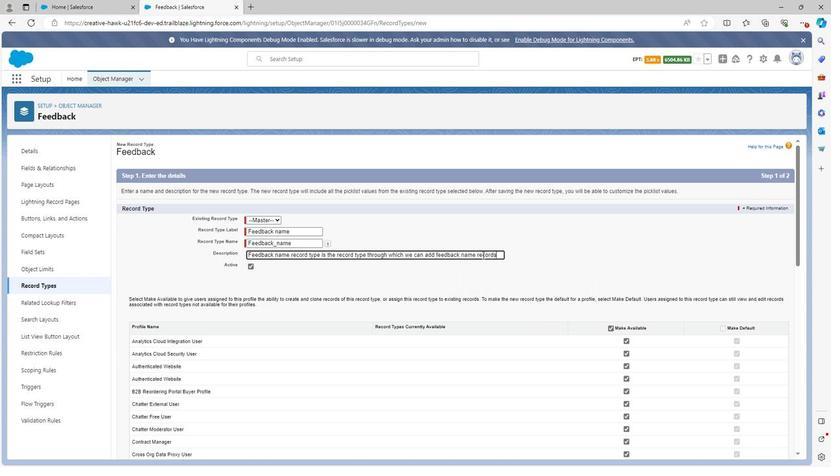 
Action: Mouse moved to (499, 256)
Screenshot: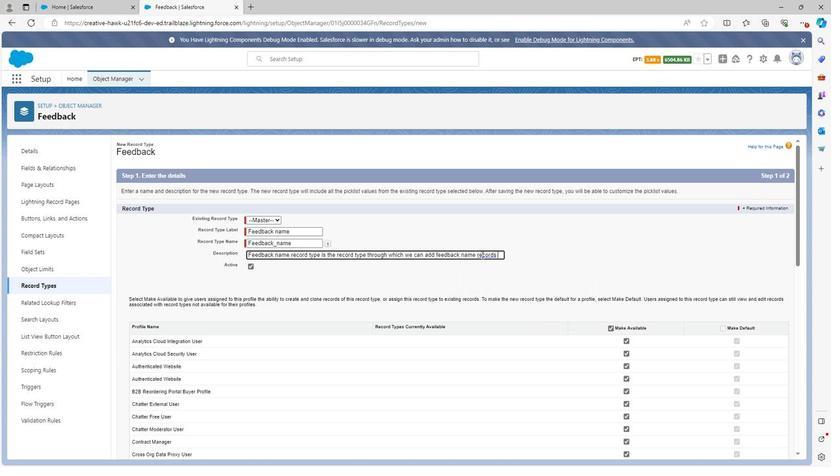 
Action: Key pressed i
Screenshot: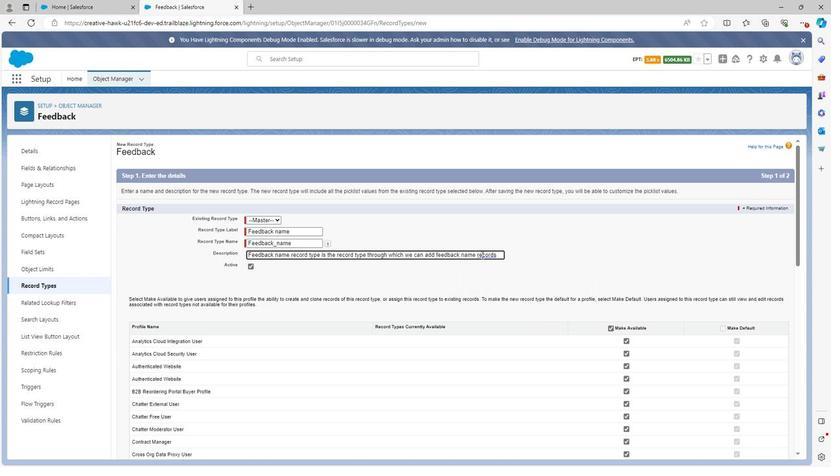 
Action: Mouse moved to (499, 256)
Screenshot: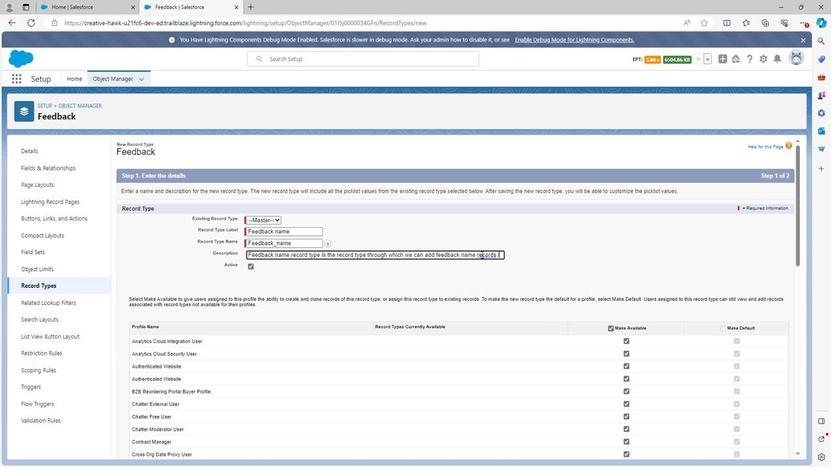 
Action: Key pressed n<Key.space>eve
Screenshot: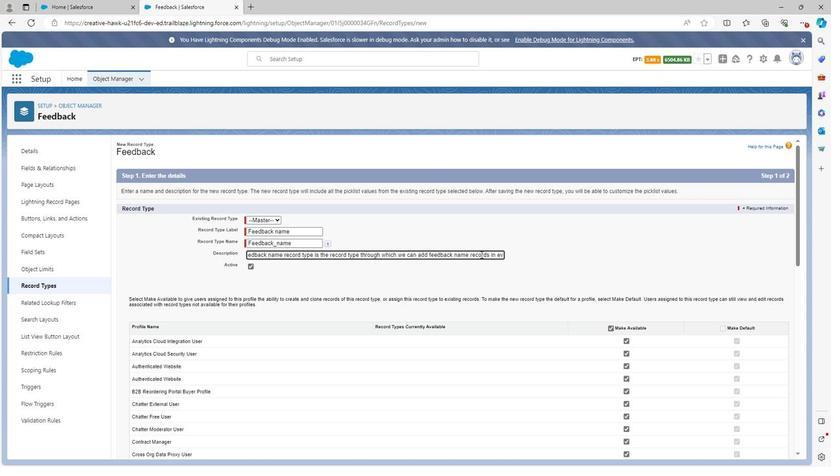 
Action: Mouse moved to (498, 256)
Screenshot: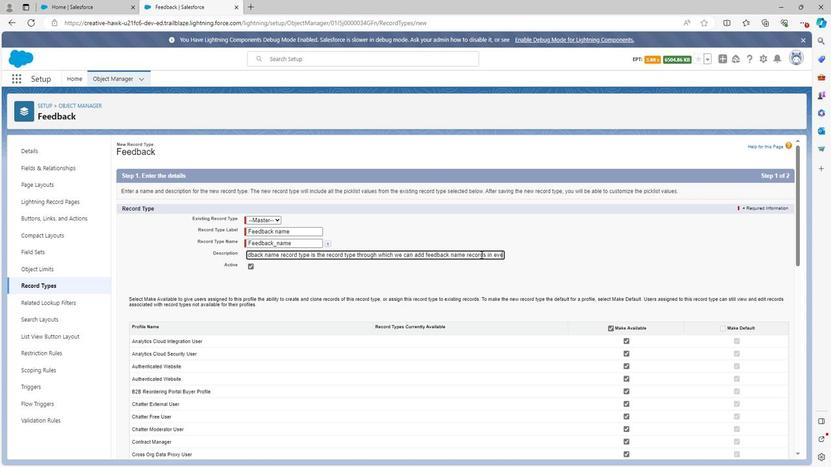 
Action: Key pressed nt<Key.space>m
Screenshot: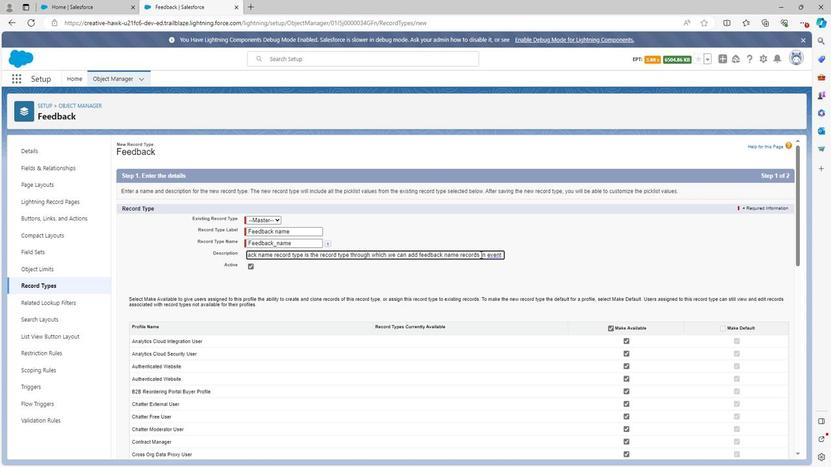 
Action: Mouse moved to (497, 256)
Screenshot: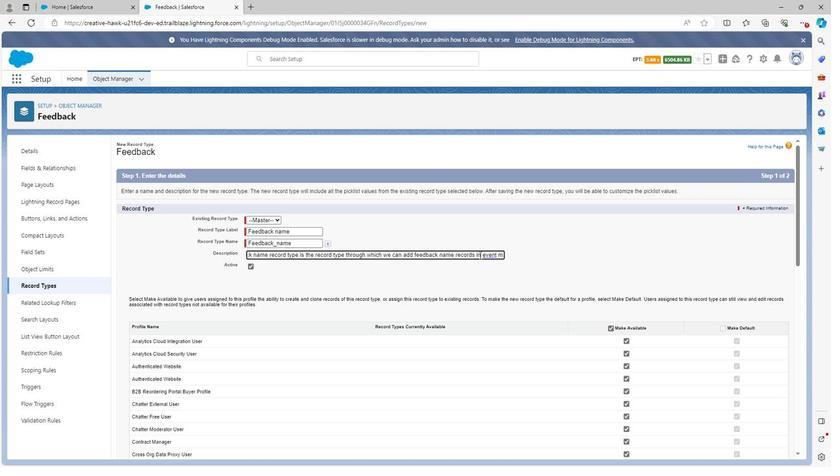 
Action: Key pressed an
Screenshot: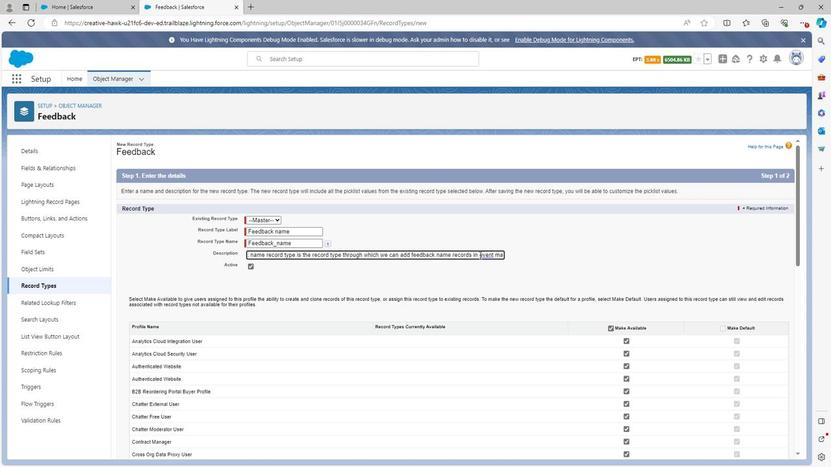 
Action: Mouse moved to (497, 256)
Screenshot: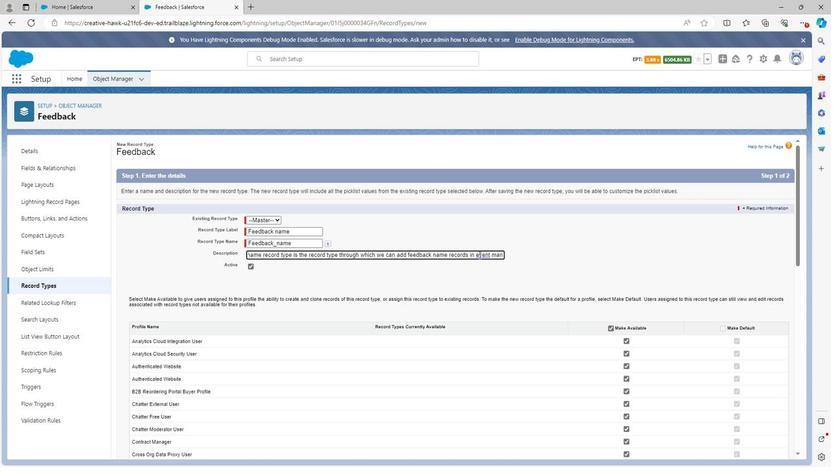 
Action: Key pressed a
Screenshot: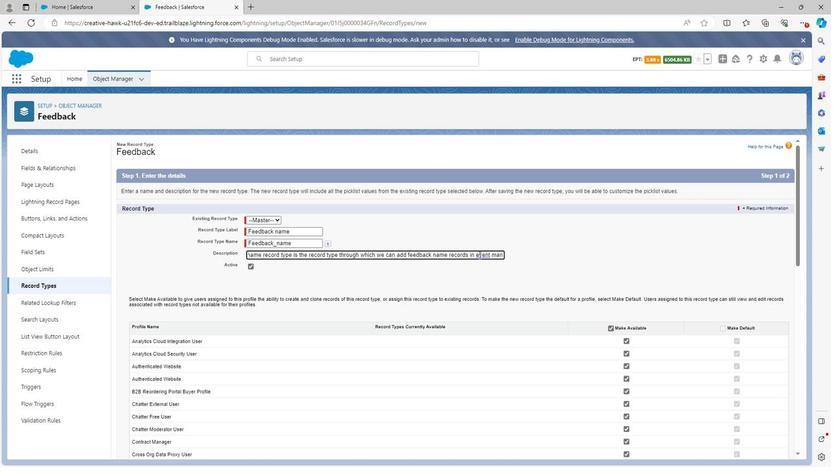 
Action: Mouse moved to (495, 256)
Screenshot: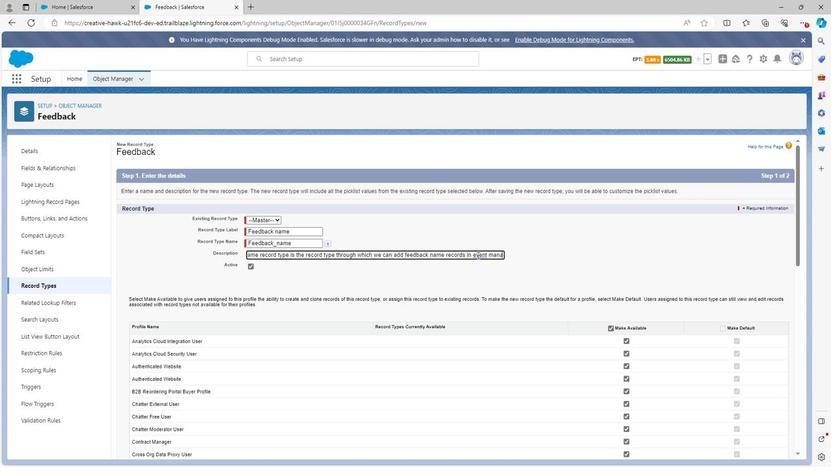 
Action: Key pressed ge
Screenshot: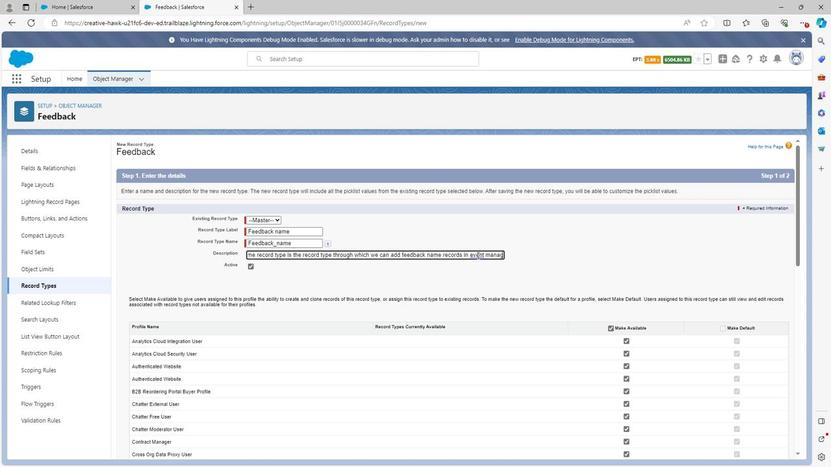 
Action: Mouse moved to (494, 256)
Screenshot: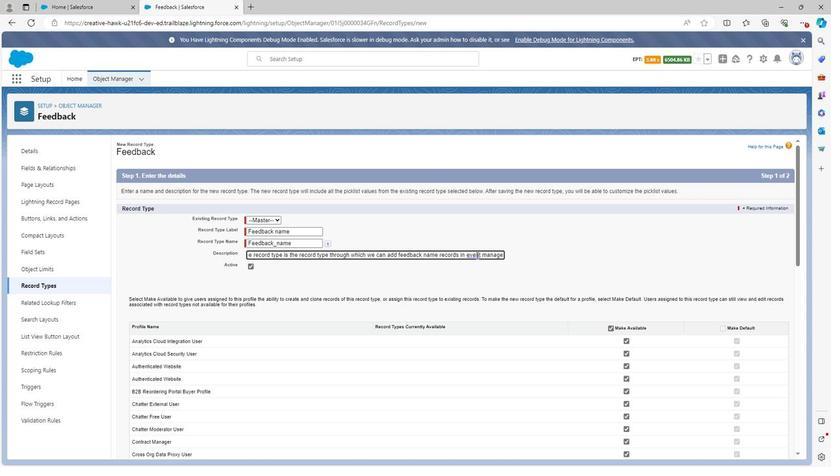 
Action: Key pressed m
Screenshot: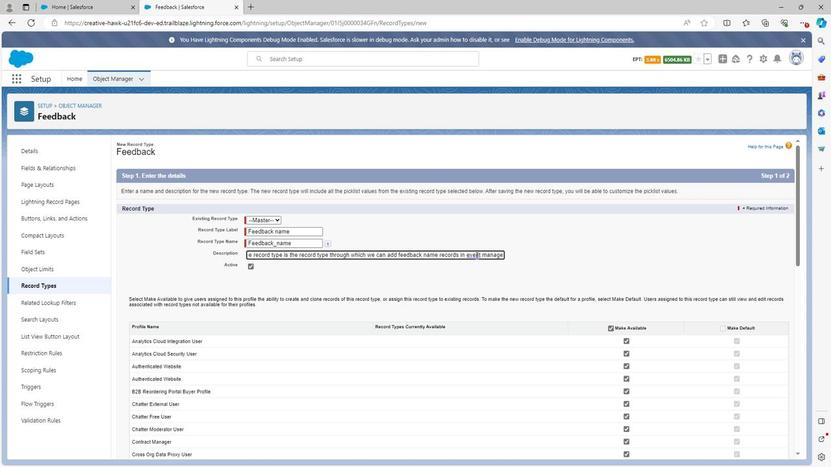 
Action: Mouse moved to (452, 254)
Screenshot: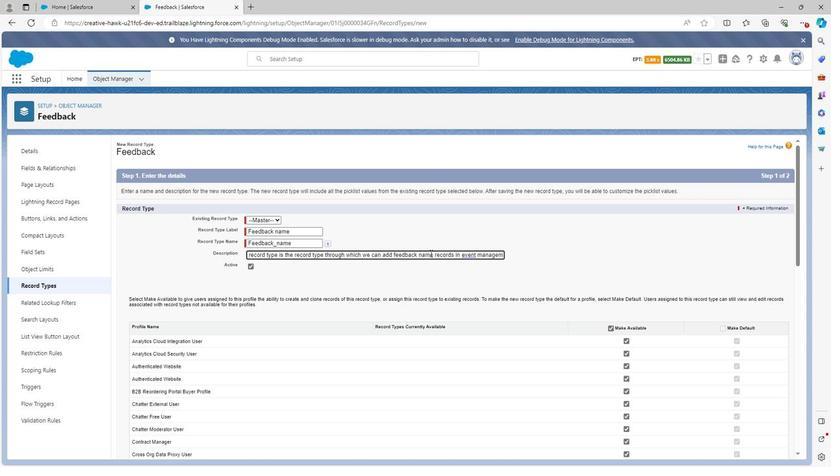 
Action: Key pressed e
Screenshot: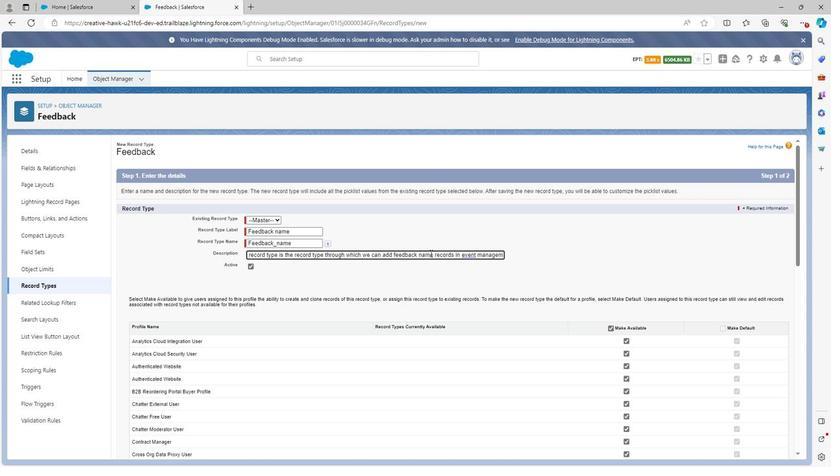 
Action: Mouse moved to (361, 189)
Screenshot: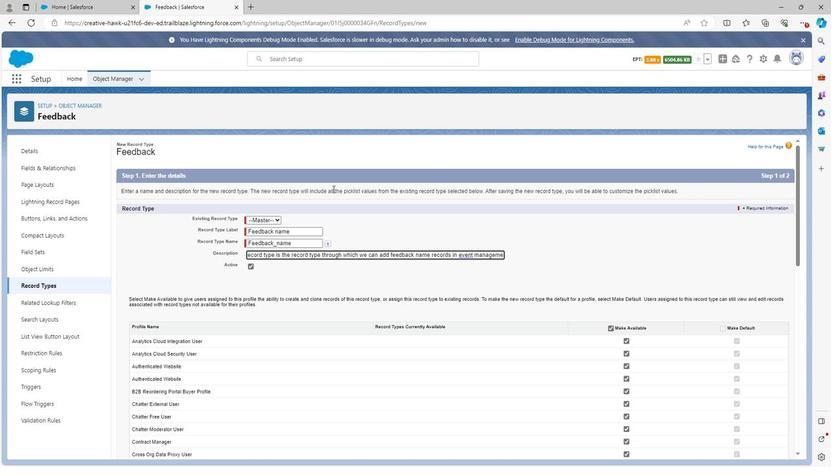 
Action: Key pressed n
Screenshot: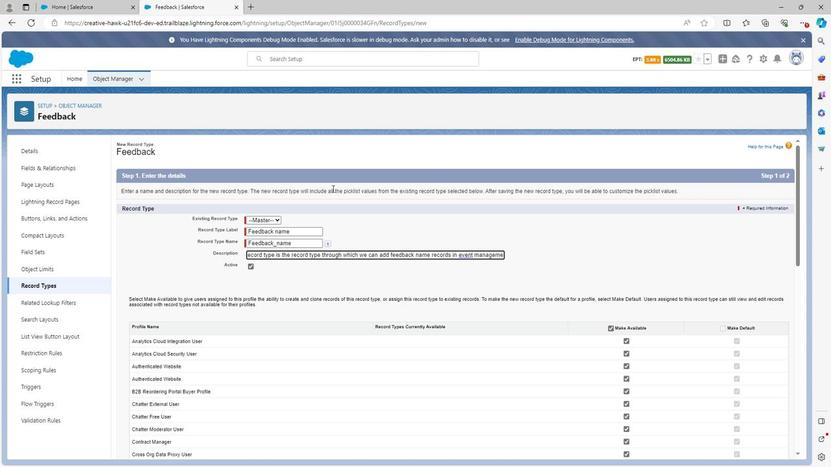 
Action: Mouse moved to (345, 202)
Screenshot: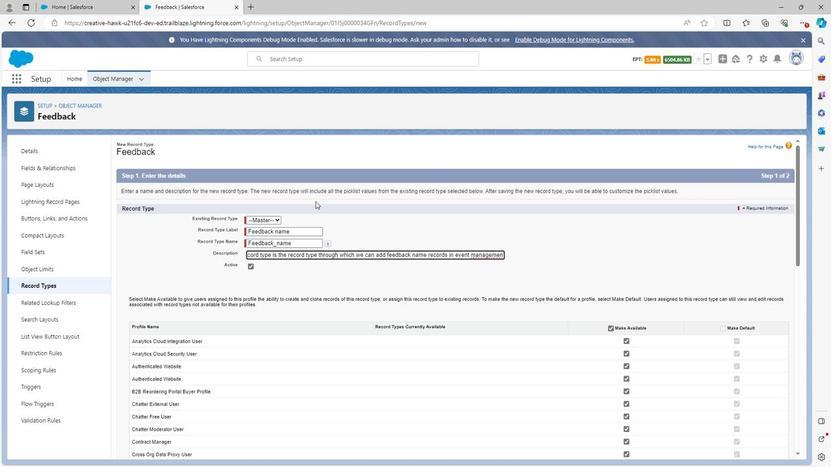 
Action: Key pressed t
Screenshot: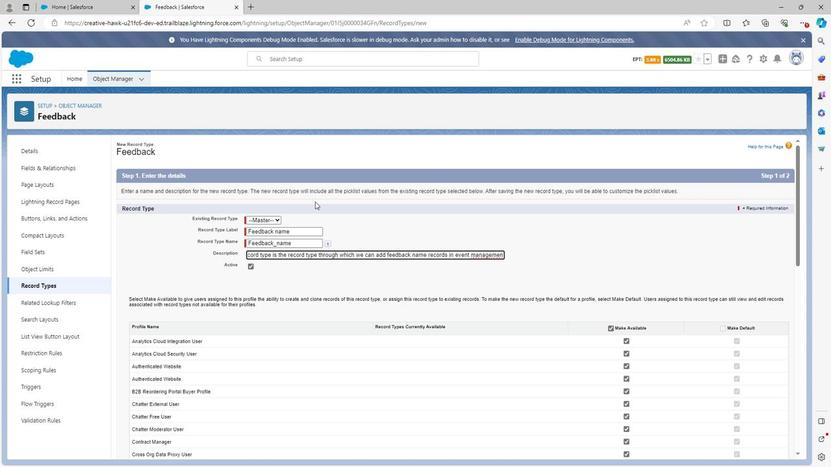 
Action: Mouse moved to (684, 324)
Screenshot: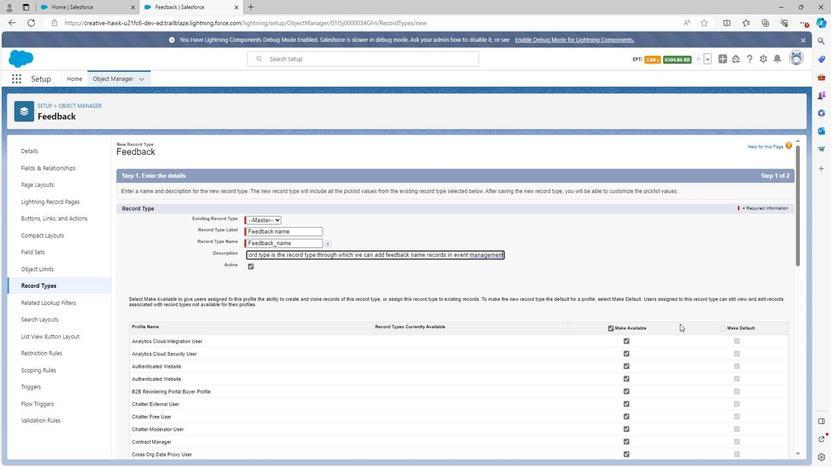 
Action: Mouse scrolled (684, 324) with delta (0, 0)
Screenshot: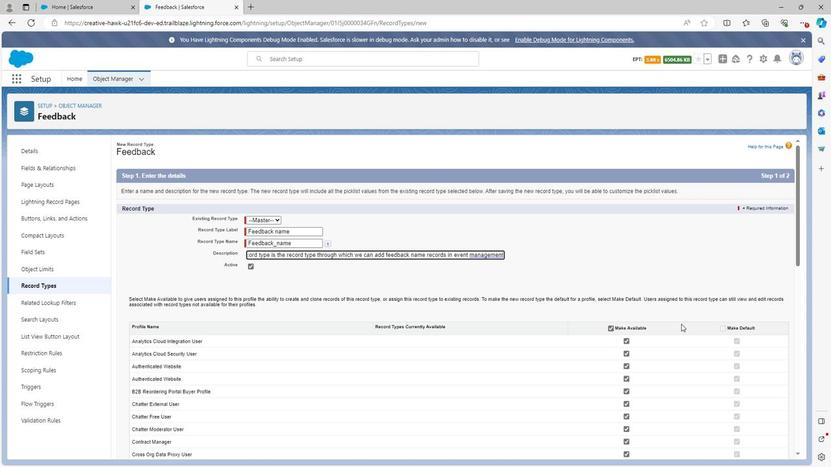 
Action: Mouse moved to (684, 324)
Screenshot: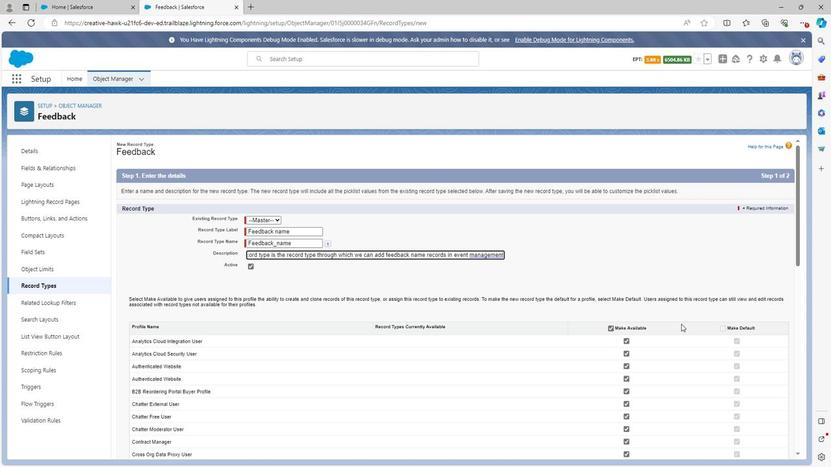 
Action: Mouse scrolled (684, 324) with delta (0, 0)
Screenshot: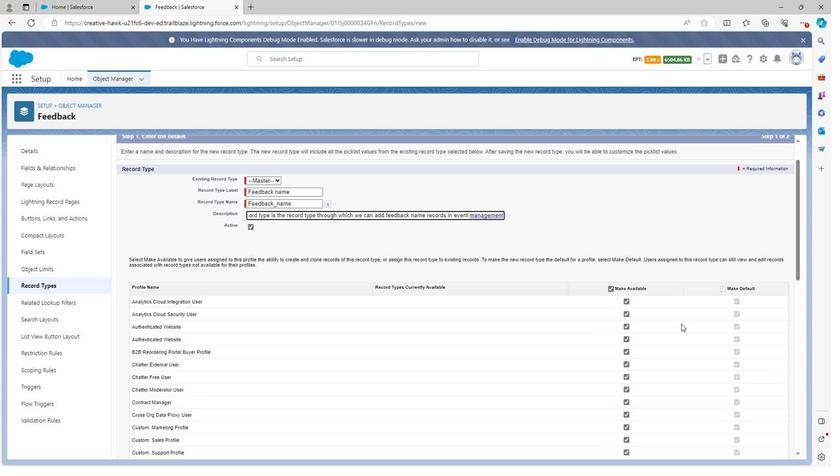 
Action: Mouse moved to (632, 243)
Screenshot: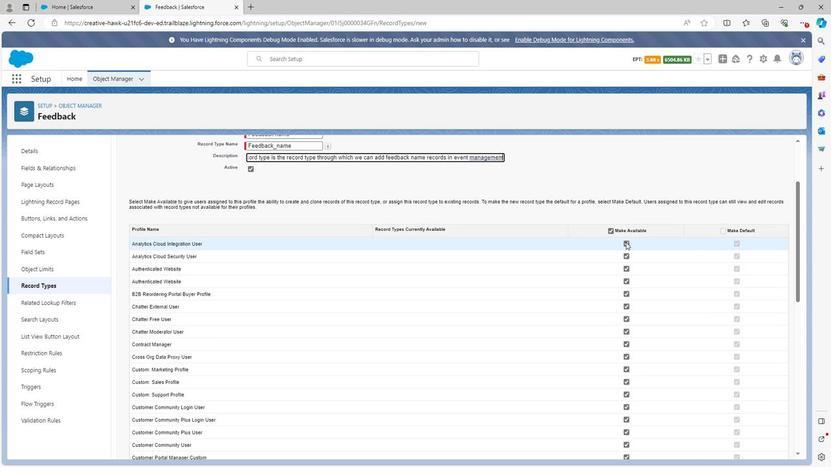 
Action: Mouse pressed left at (632, 243)
Screenshot: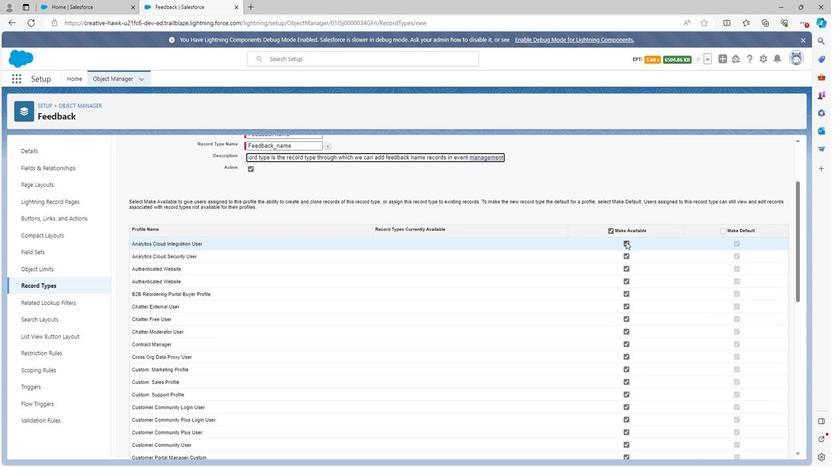 
Action: Mouse moved to (634, 256)
Screenshot: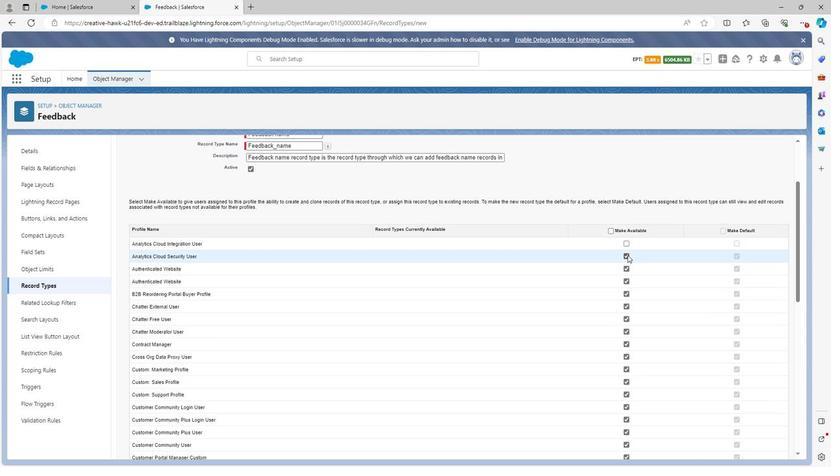 
Action: Mouse pressed left at (634, 256)
Screenshot: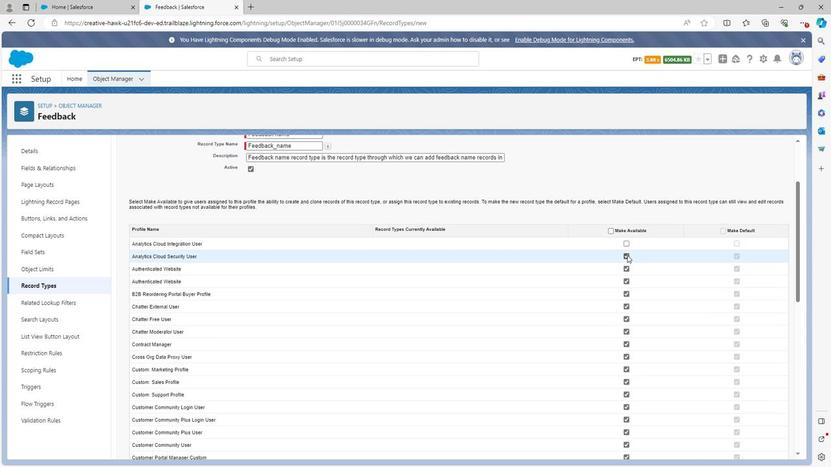 
Action: Mouse moved to (633, 293)
Screenshot: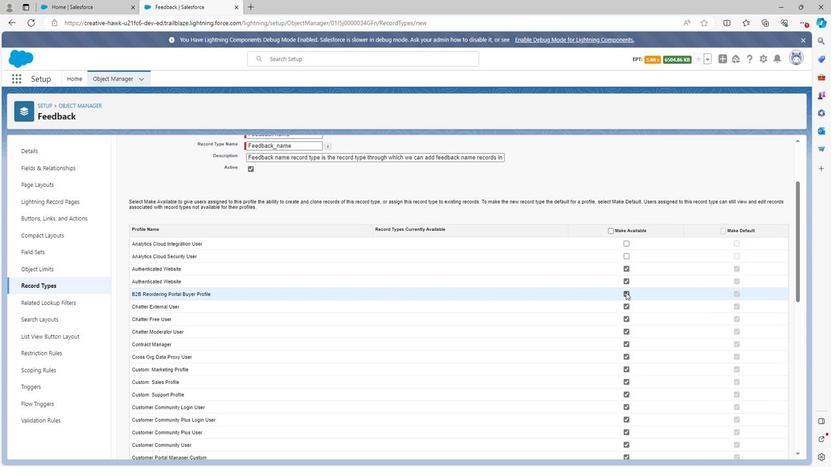 
Action: Mouse pressed left at (633, 293)
Screenshot: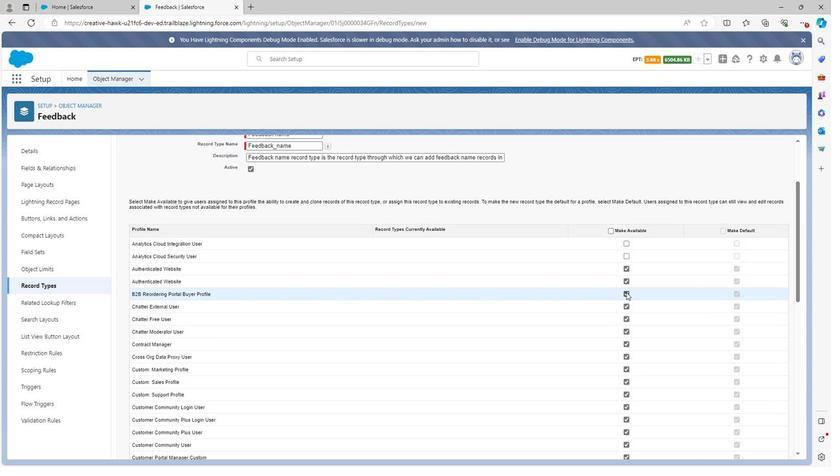 
Action: Mouse moved to (631, 307)
Screenshot: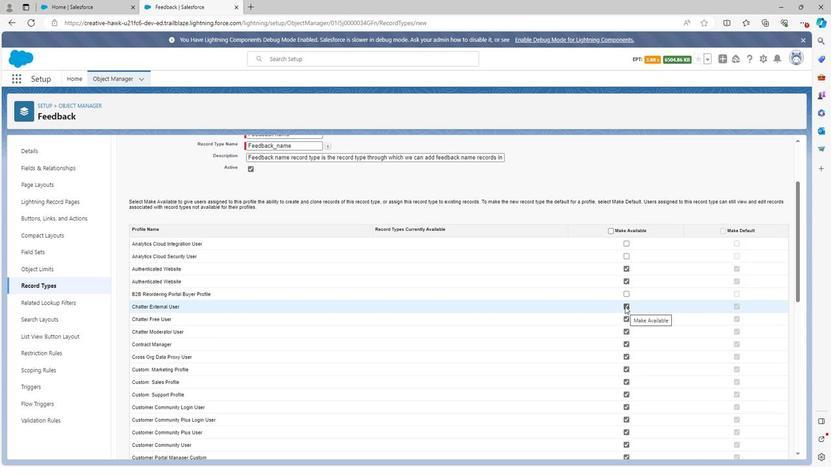
Action: Mouse pressed left at (631, 307)
Screenshot: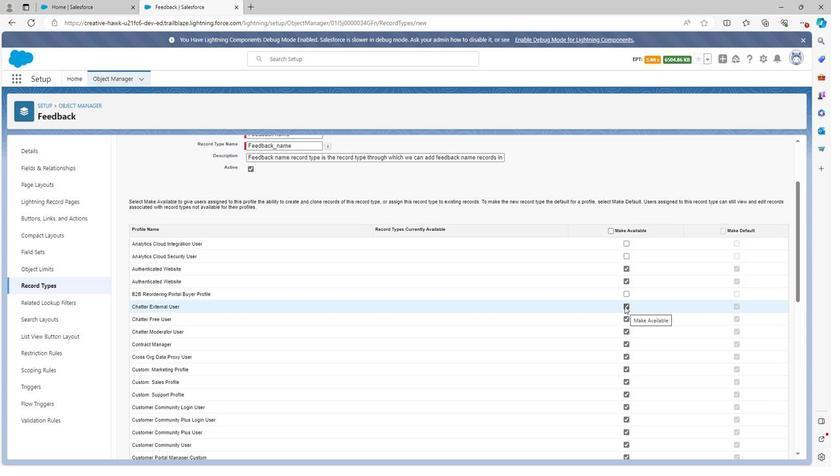
Action: Mouse moved to (632, 344)
Screenshot: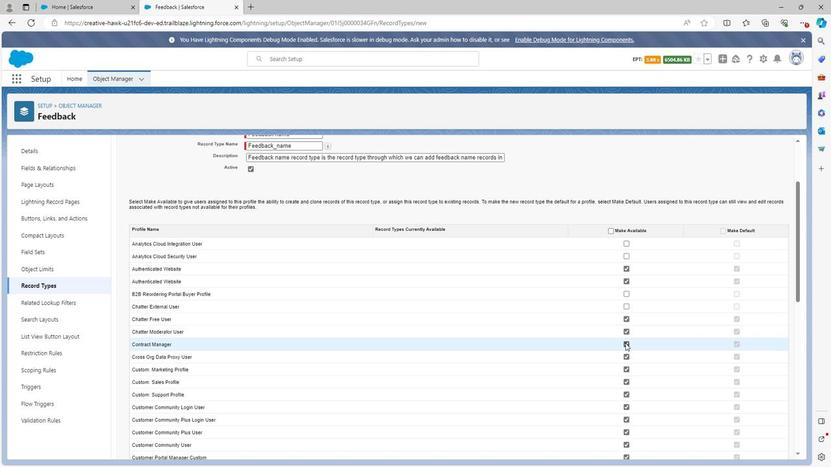 
Action: Mouse pressed left at (632, 344)
Screenshot: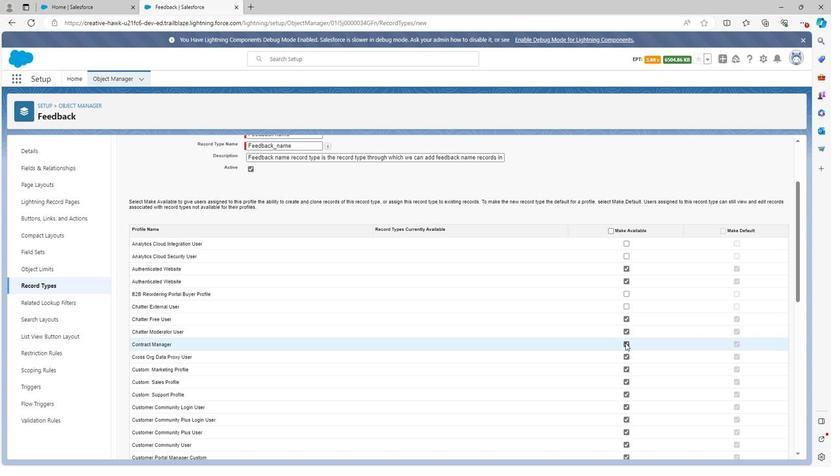 
Action: Mouse moved to (635, 395)
Screenshot: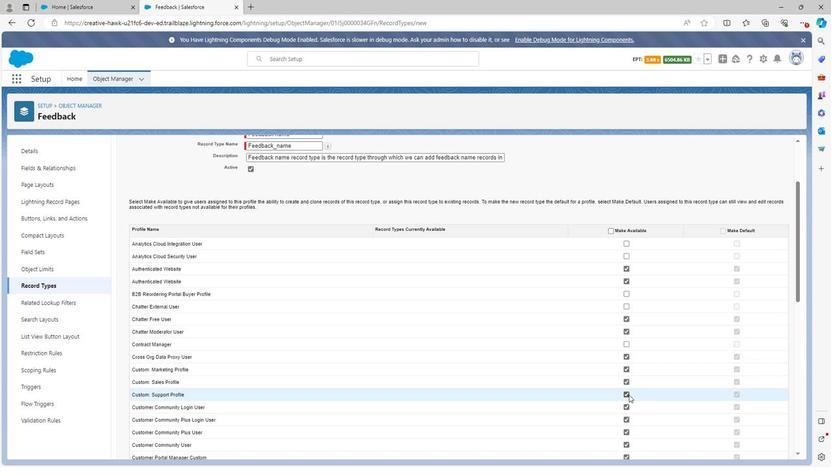 
Action: Mouse pressed left at (635, 395)
Screenshot: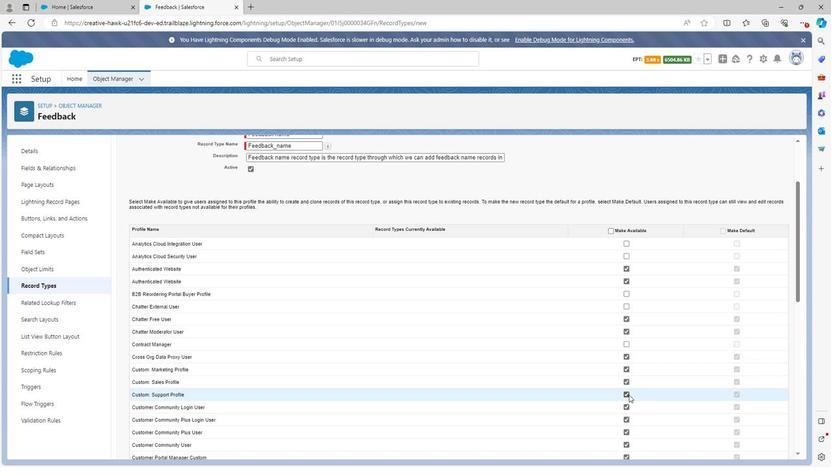 
Action: Mouse moved to (635, 396)
Screenshot: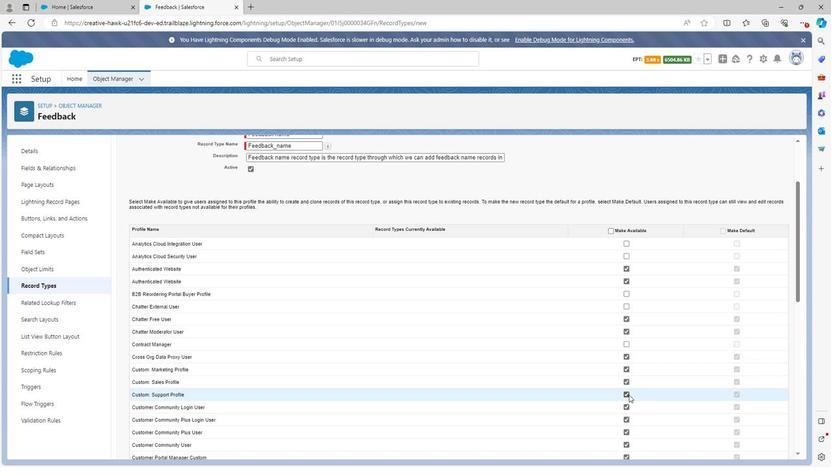 
Action: Mouse scrolled (635, 395) with delta (0, 0)
Screenshot: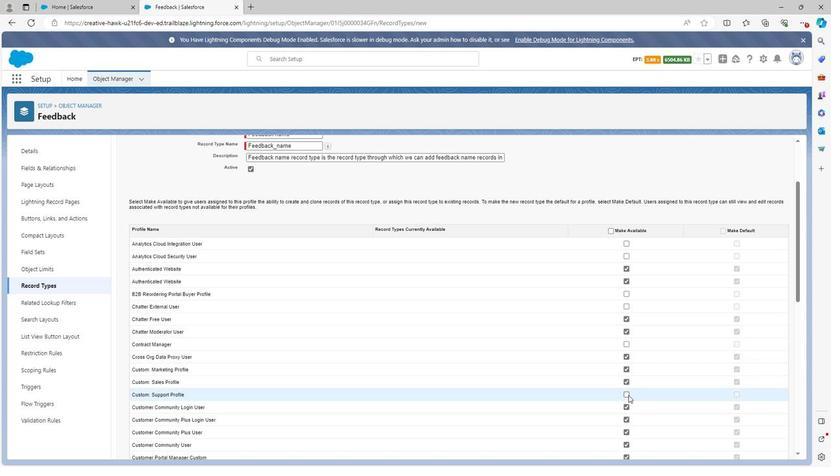 
Action: Mouse scrolled (635, 395) with delta (0, 0)
Screenshot: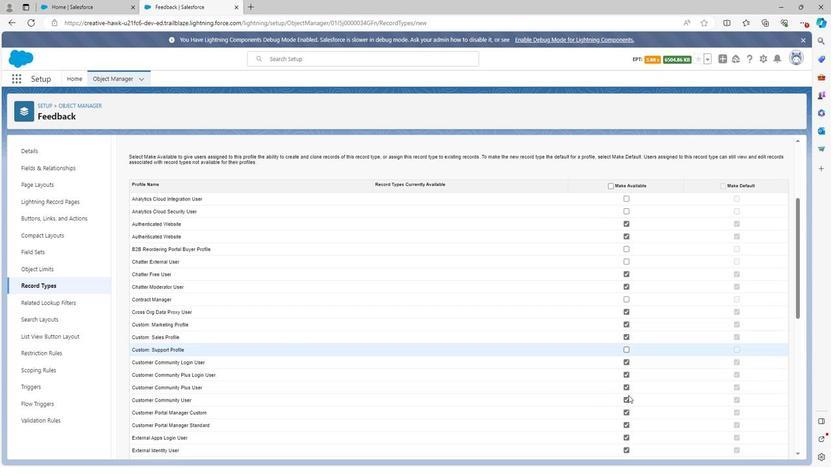 
Action: Mouse moved to (633, 335)
Screenshot: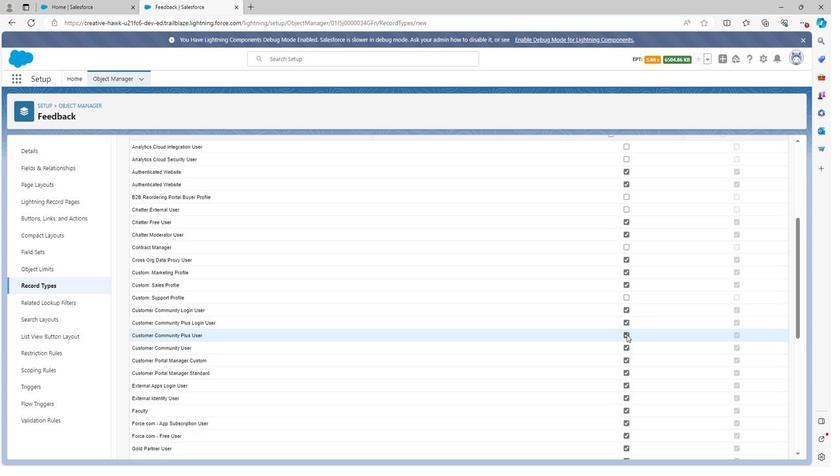 
Action: Mouse pressed left at (633, 335)
Screenshot: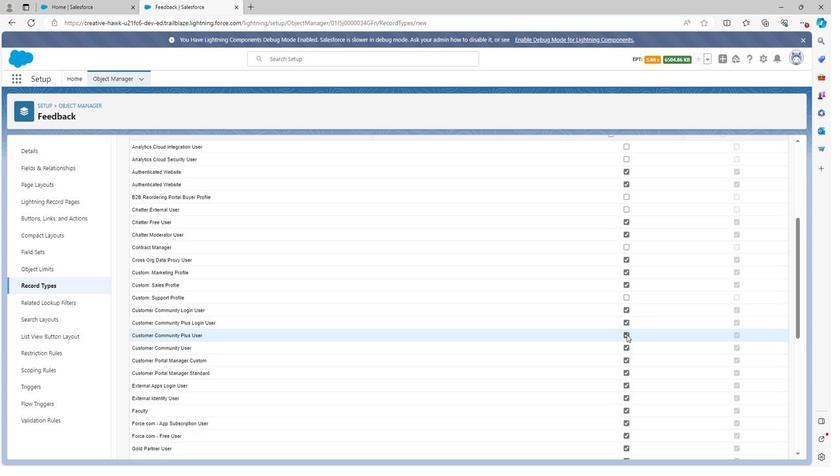
Action: Mouse moved to (634, 386)
Screenshot: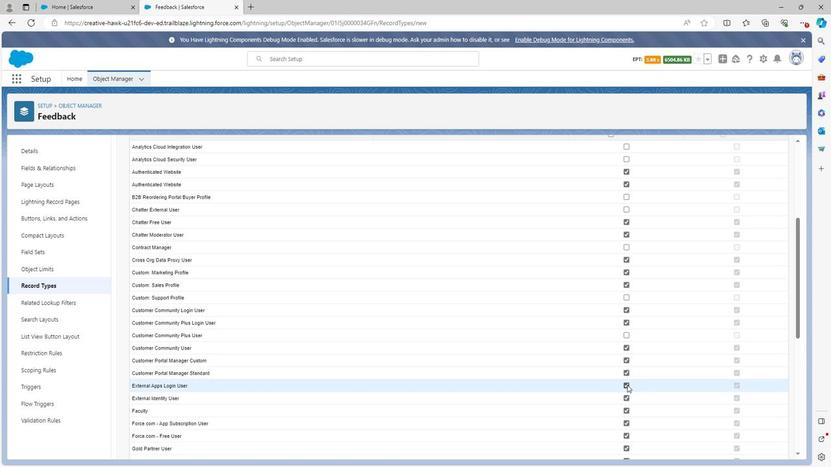 
Action: Mouse pressed left at (634, 386)
Screenshot: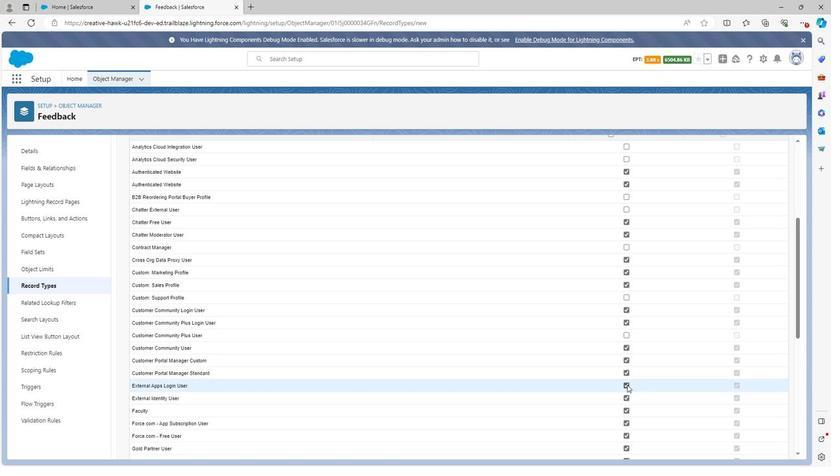 
Action: Mouse moved to (633, 397)
Screenshot: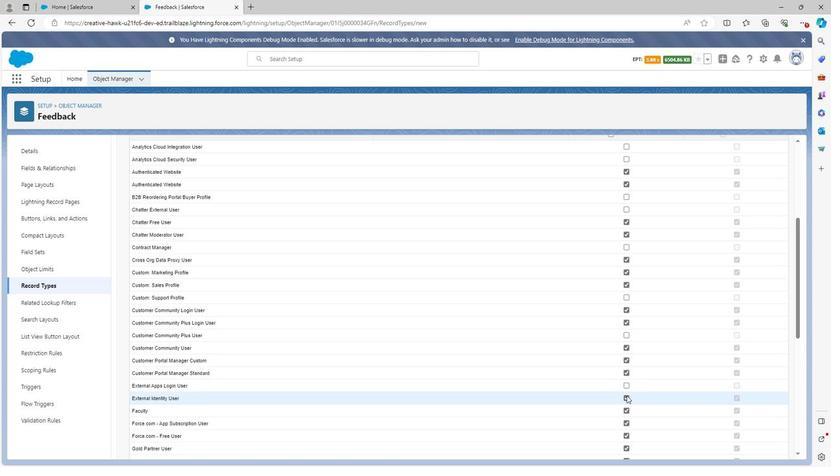 
Action: Mouse pressed left at (633, 397)
Screenshot: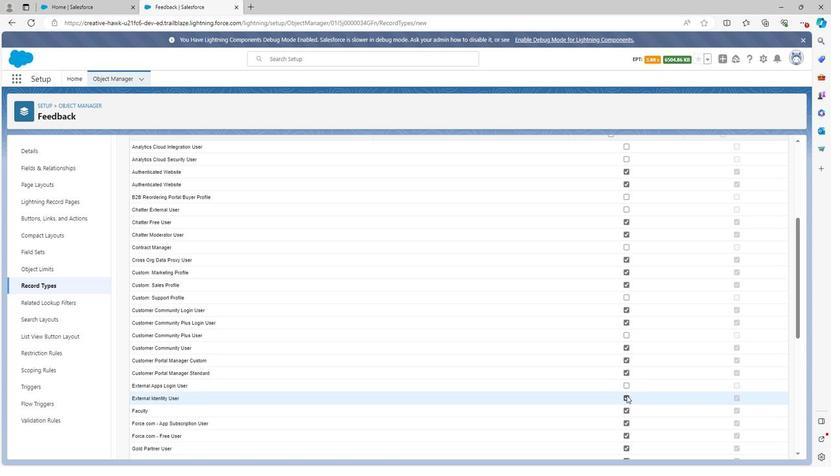 
Action: Mouse moved to (634, 410)
Screenshot: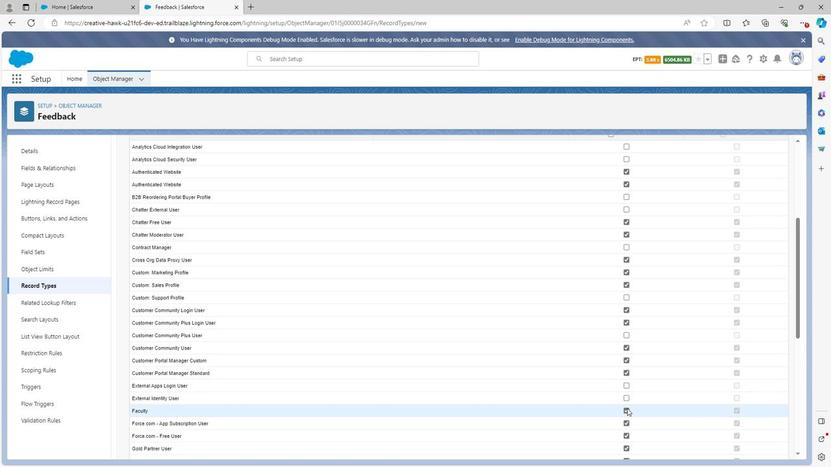 
Action: Mouse pressed left at (634, 410)
Screenshot: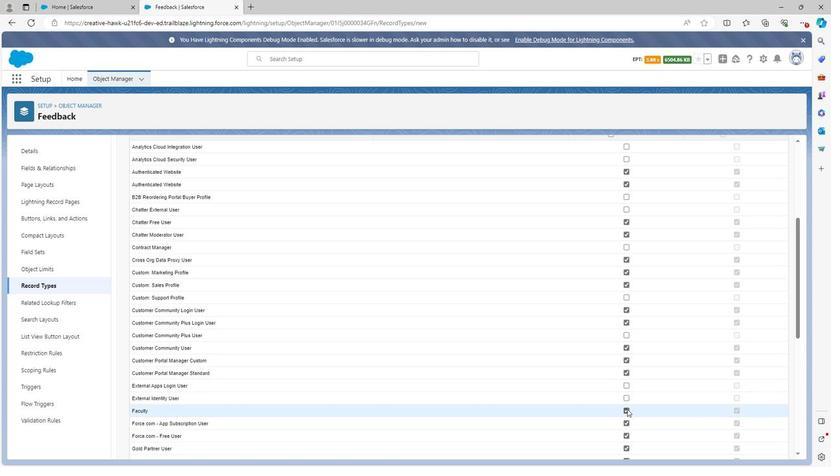 
Action: Mouse scrolled (634, 410) with delta (0, 0)
Screenshot: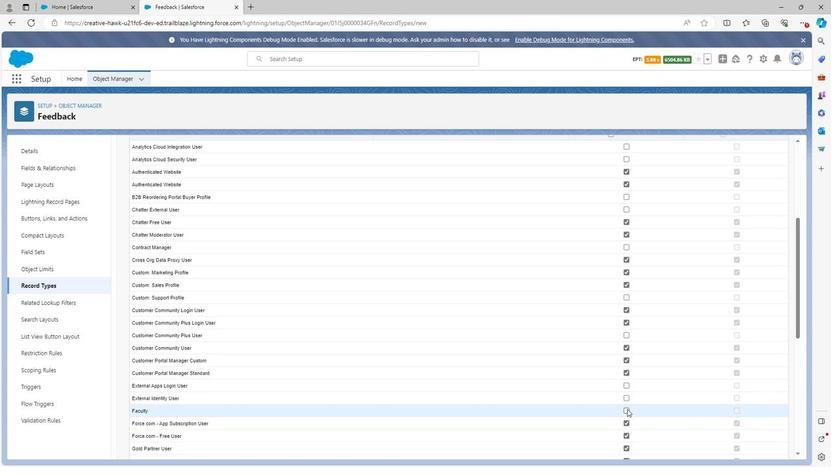 
Action: Mouse scrolled (634, 410) with delta (0, 0)
Screenshot: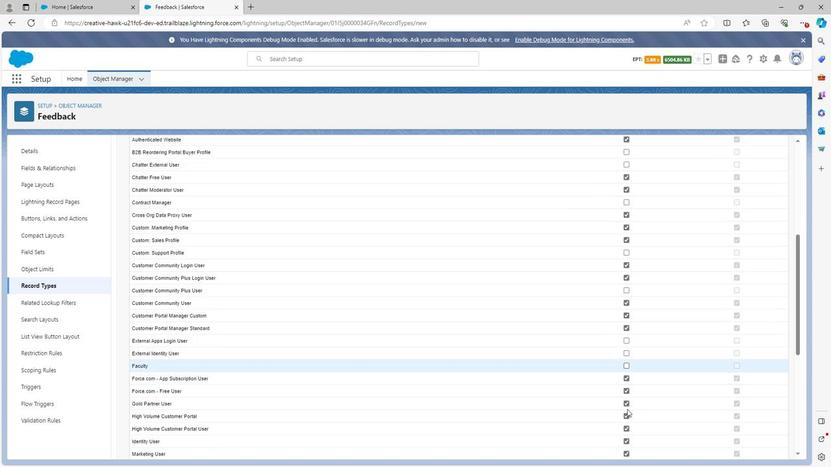 
Action: Mouse moved to (634, 351)
Screenshot: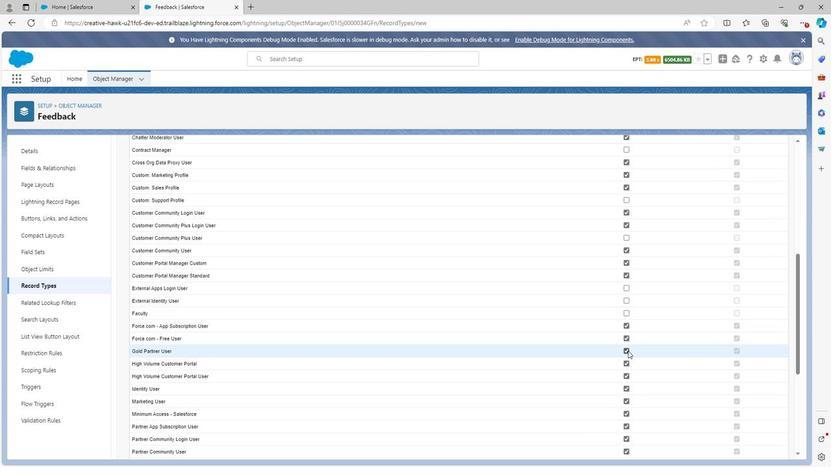 
Action: Mouse pressed left at (634, 351)
Screenshot: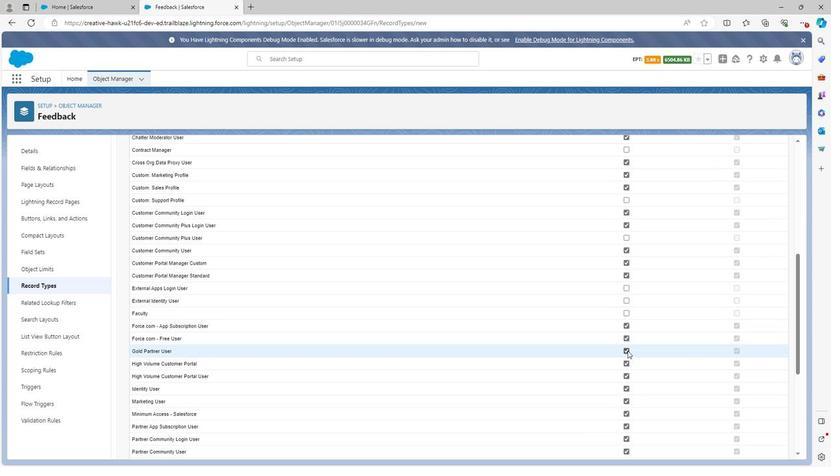 
Action: Mouse moved to (634, 365)
Screenshot: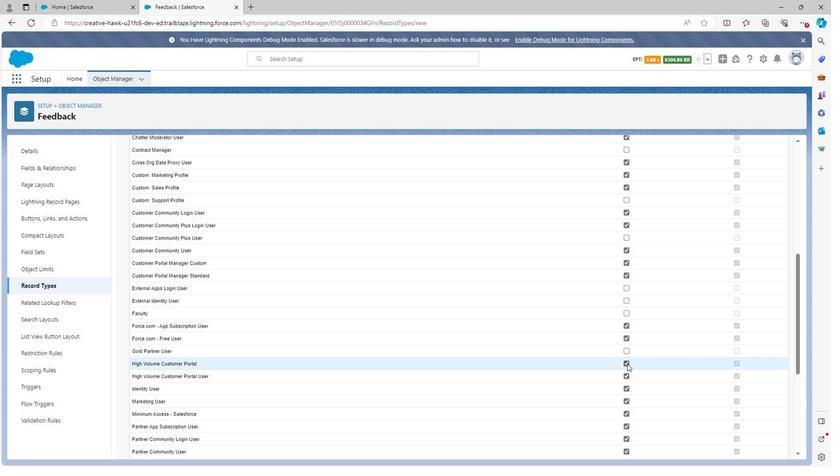 
Action: Mouse pressed left at (634, 365)
Screenshot: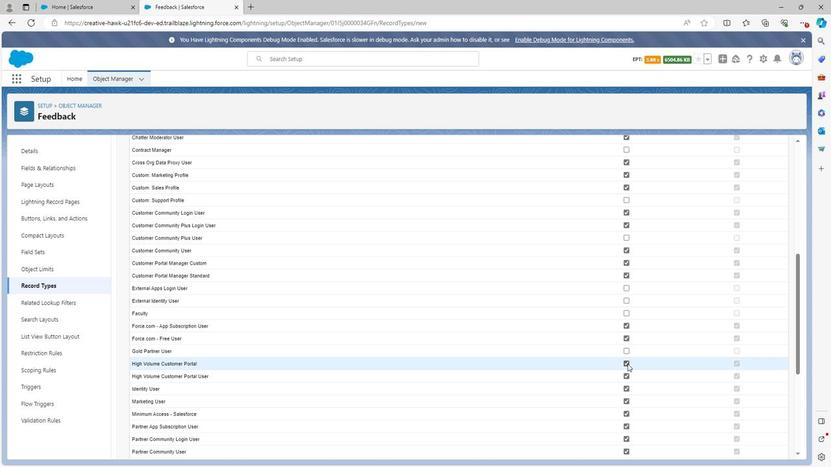 
Action: Mouse moved to (634, 376)
Screenshot: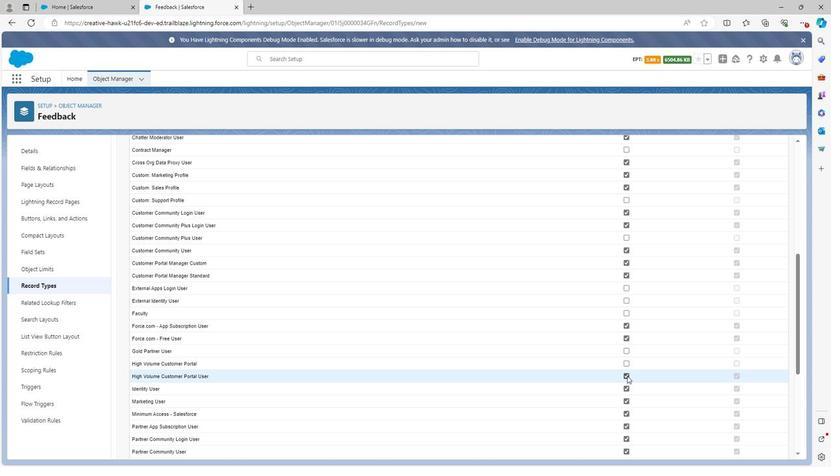 
Action: Mouse pressed left at (634, 376)
Screenshot: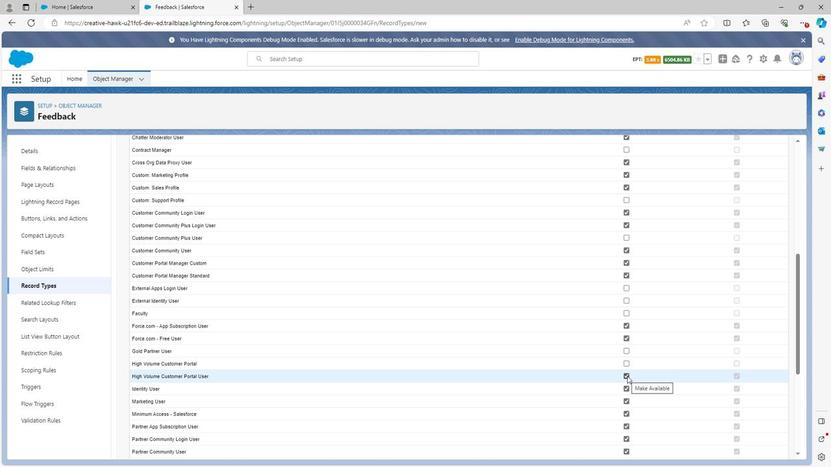 
Action: Mouse moved to (633, 376)
Screenshot: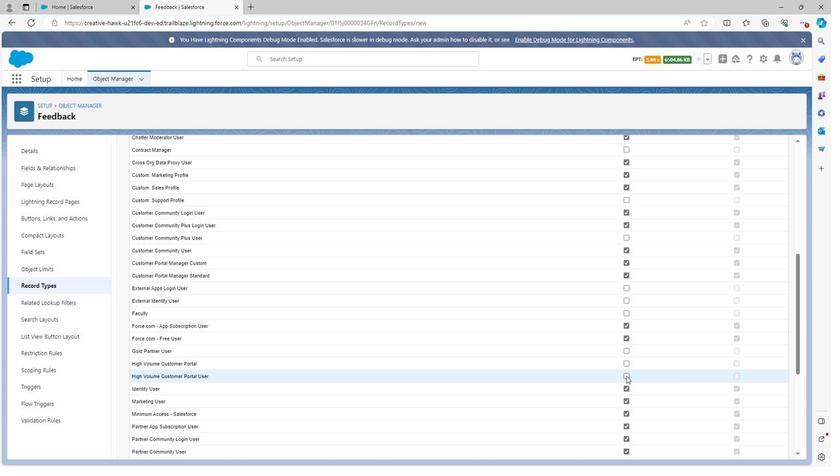 
Action: Mouse scrolled (633, 376) with delta (0, 0)
Screenshot: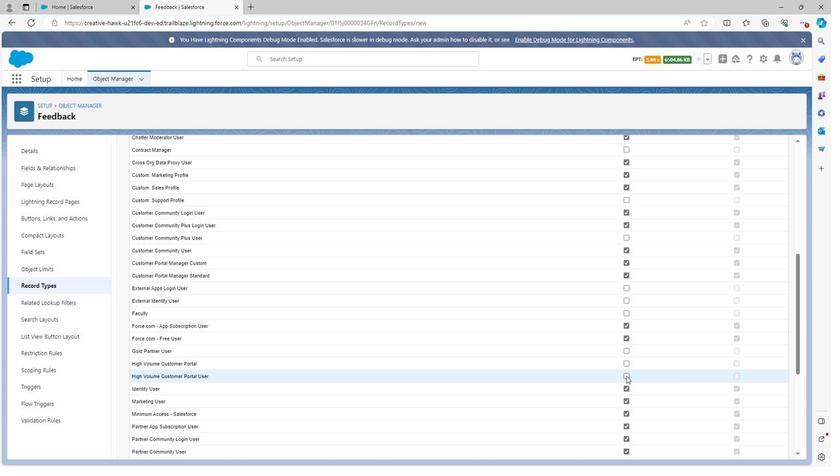 
Action: Mouse moved to (632, 378)
Screenshot: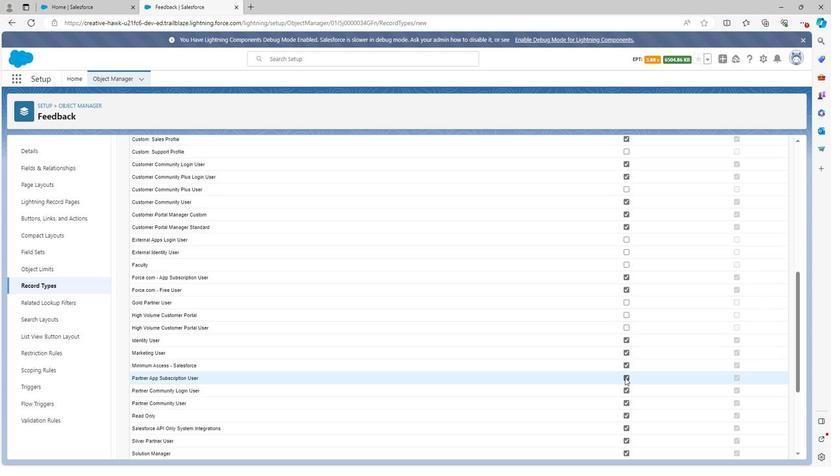 
Action: Mouse pressed left at (632, 378)
Screenshot: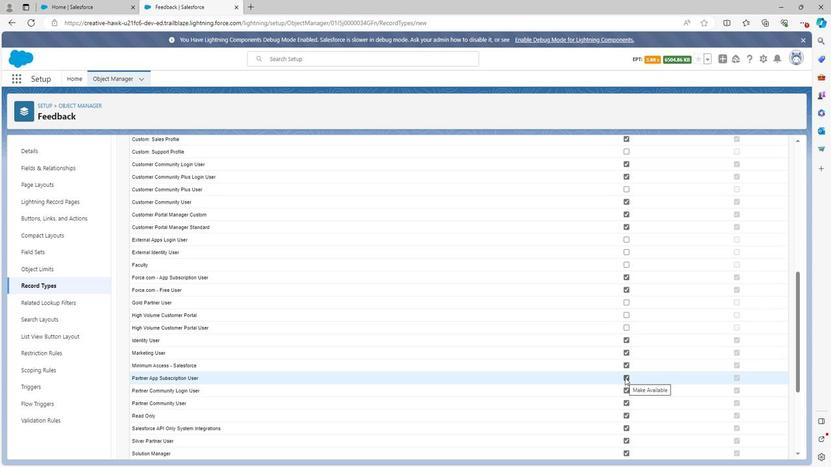 
Action: Mouse moved to (633, 415)
Screenshot: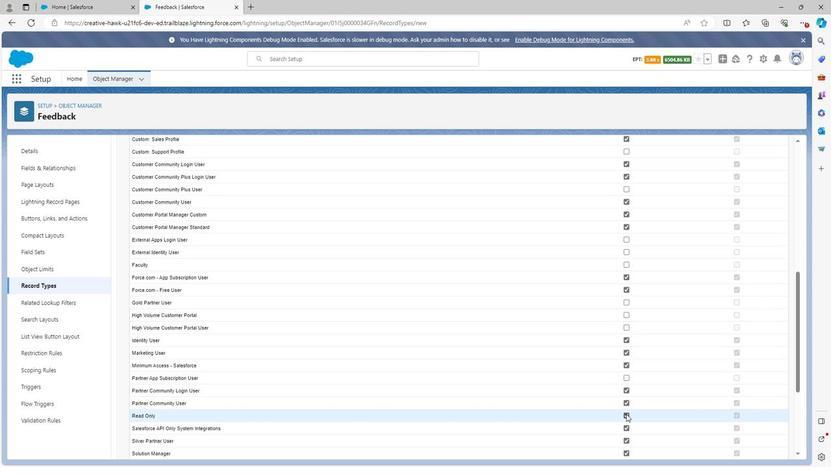 
Action: Mouse pressed left at (633, 415)
Screenshot: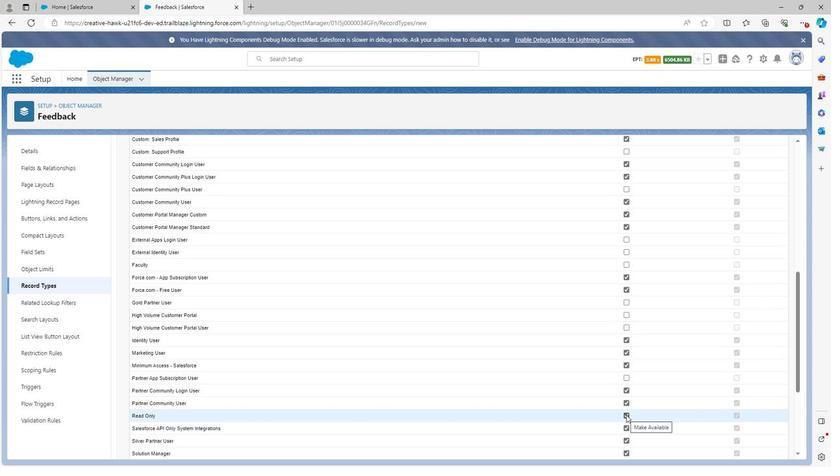 
Action: Mouse moved to (633, 415)
Screenshot: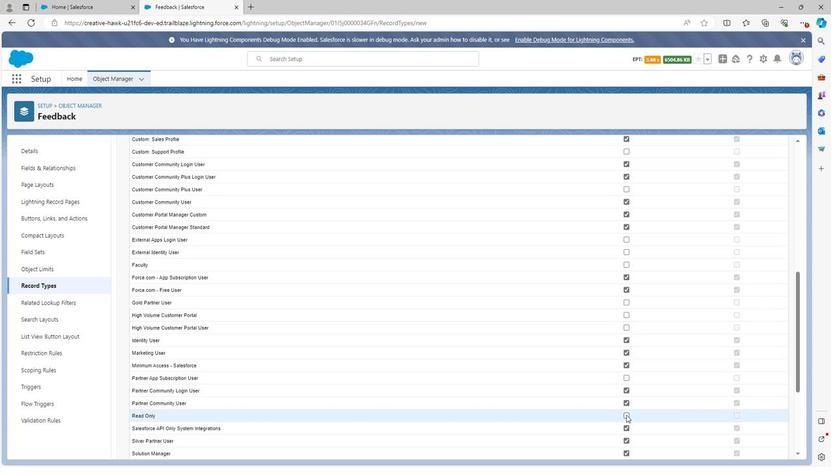 
Action: Mouse scrolled (633, 415) with delta (0, 0)
Screenshot: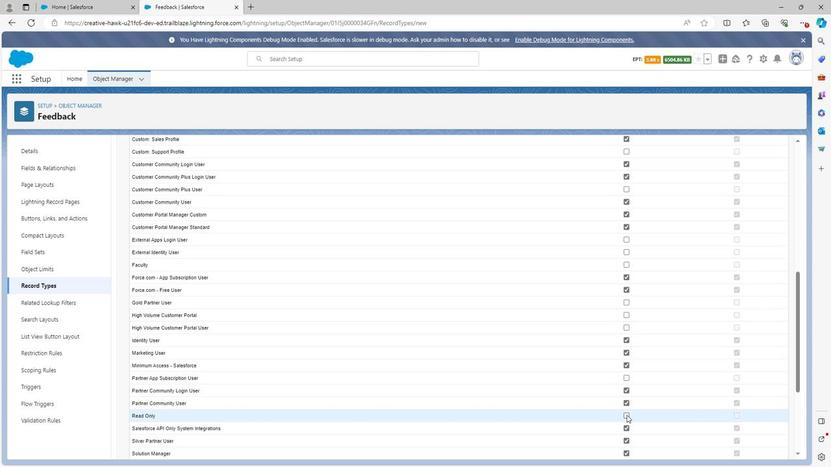 
Action: Mouse scrolled (633, 415) with delta (0, 0)
Screenshot: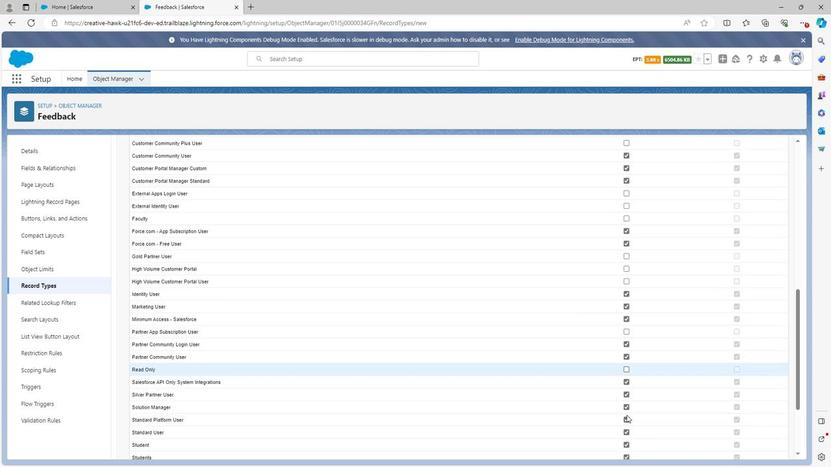 
Action: Mouse moved to (635, 332)
Screenshot: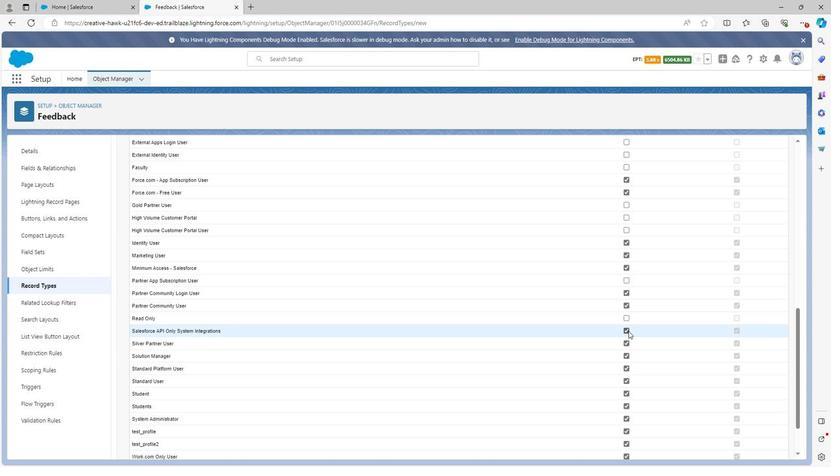 
Action: Mouse pressed left at (635, 332)
Screenshot: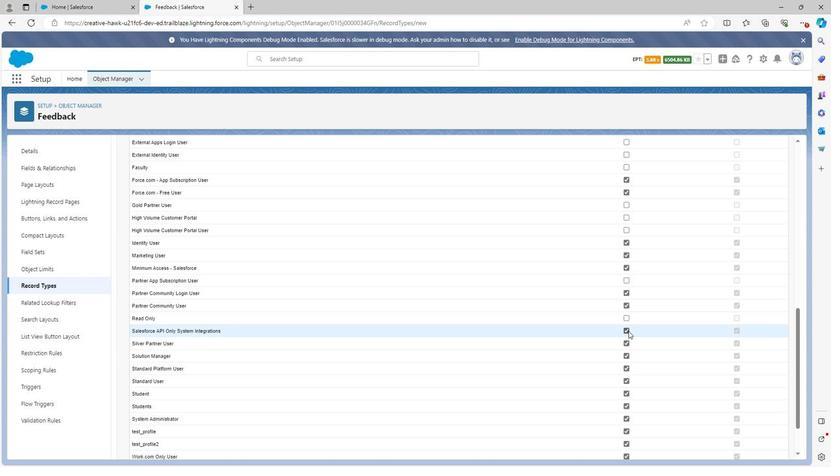 
Action: Mouse moved to (632, 344)
Screenshot: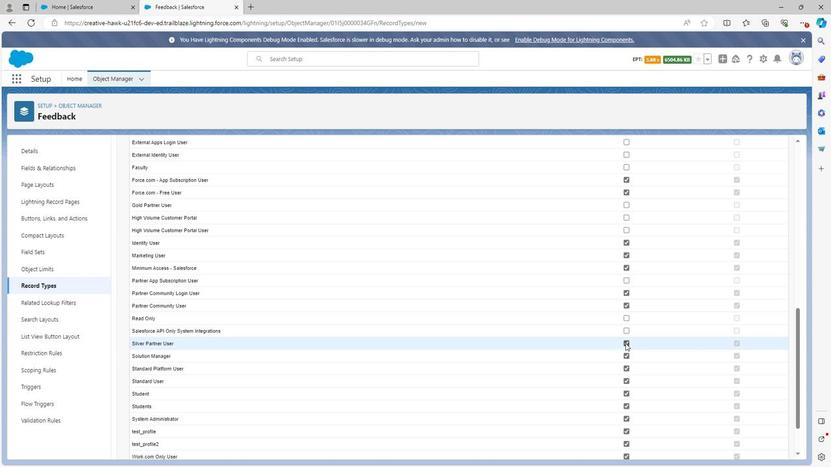 
Action: Mouse pressed left at (632, 344)
Screenshot: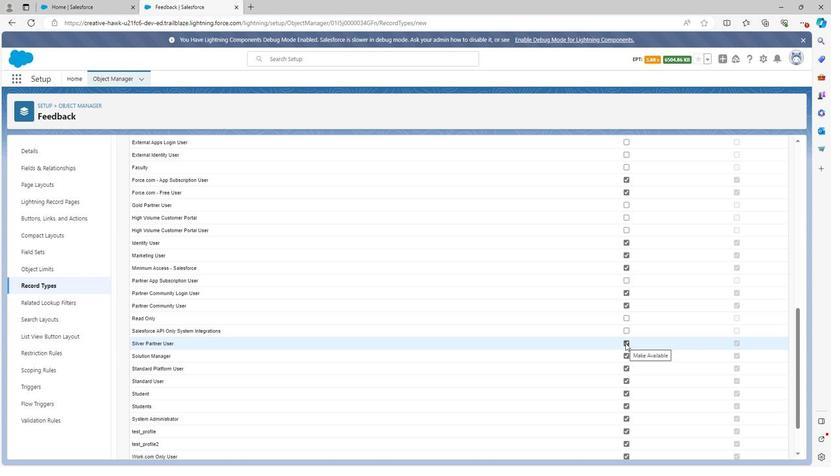 
Action: Mouse moved to (633, 396)
Screenshot: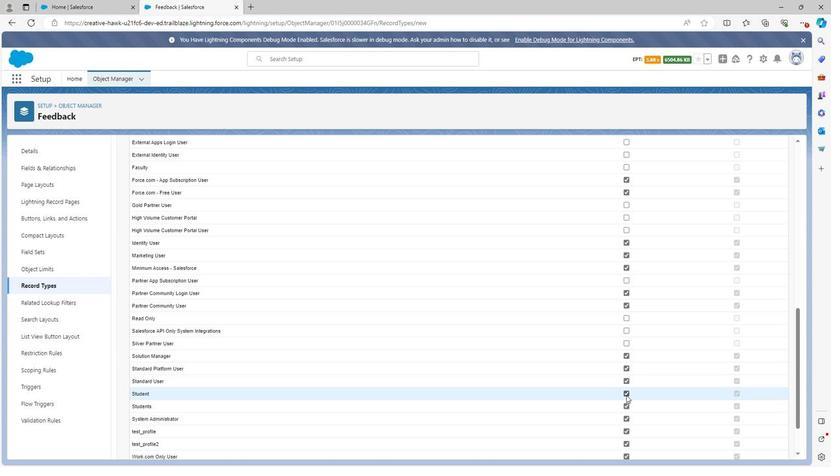 
Action: Mouse pressed left at (633, 396)
Screenshot: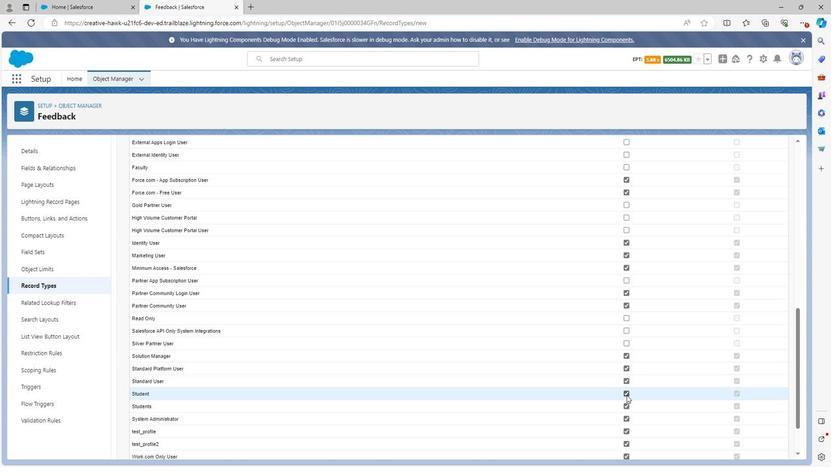 
Action: Mouse moved to (633, 406)
Screenshot: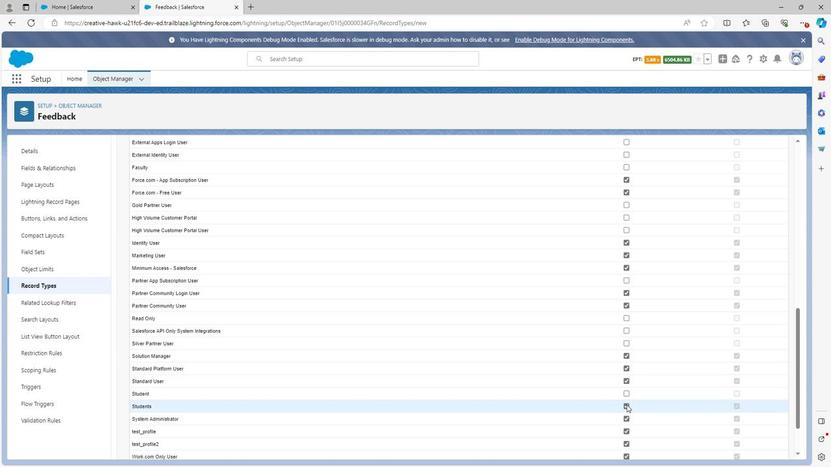 
Action: Mouse pressed left at (633, 406)
Screenshot: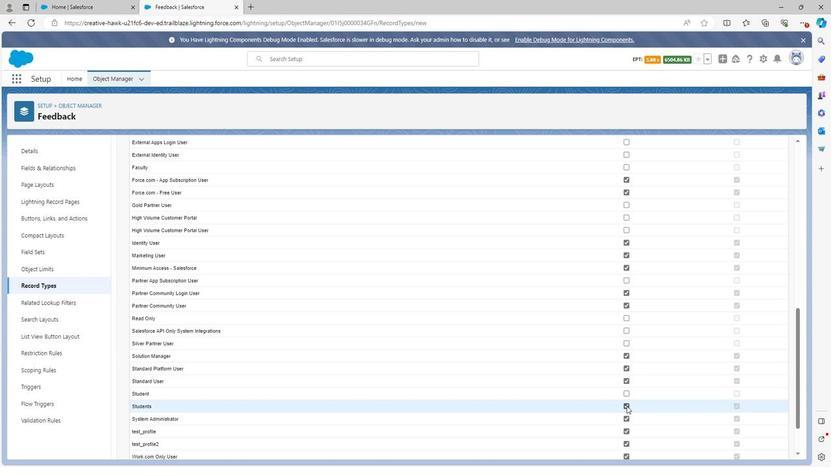 
Action: Mouse moved to (634, 402)
Screenshot: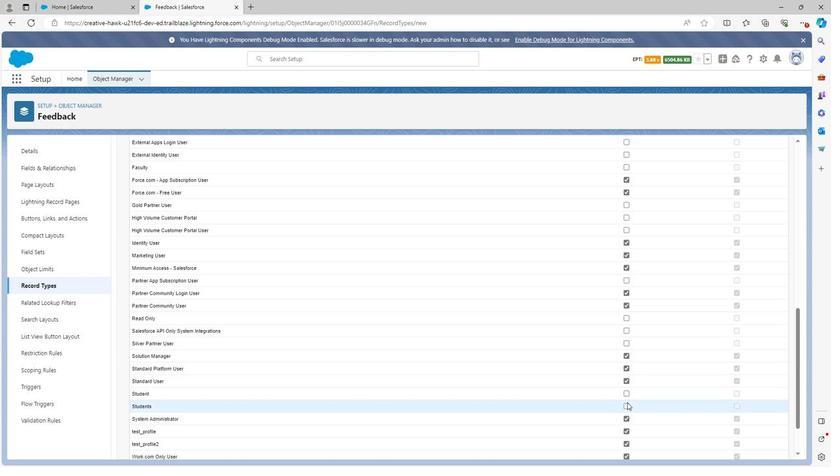 
Action: Mouse scrolled (634, 402) with delta (0, 0)
Screenshot: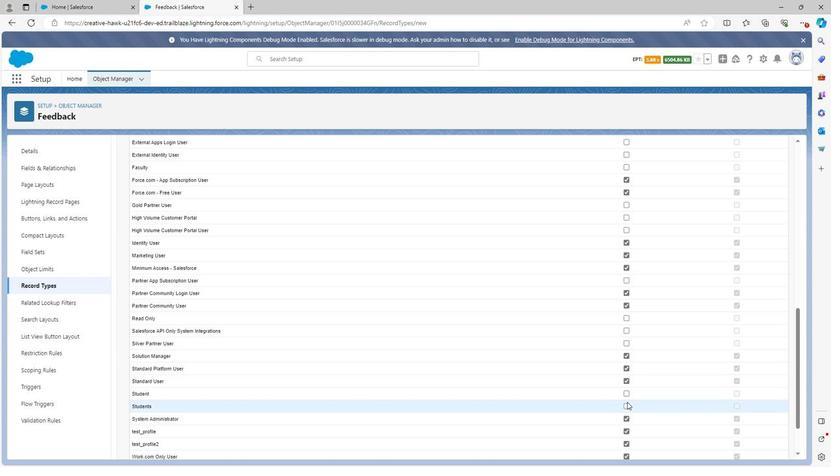 
Action: Mouse moved to (634, 384)
Screenshot: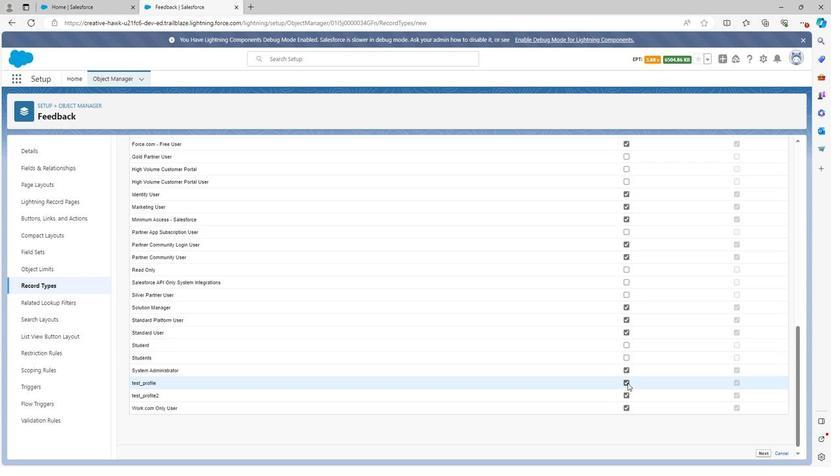 
Action: Mouse pressed left at (634, 384)
Screenshot: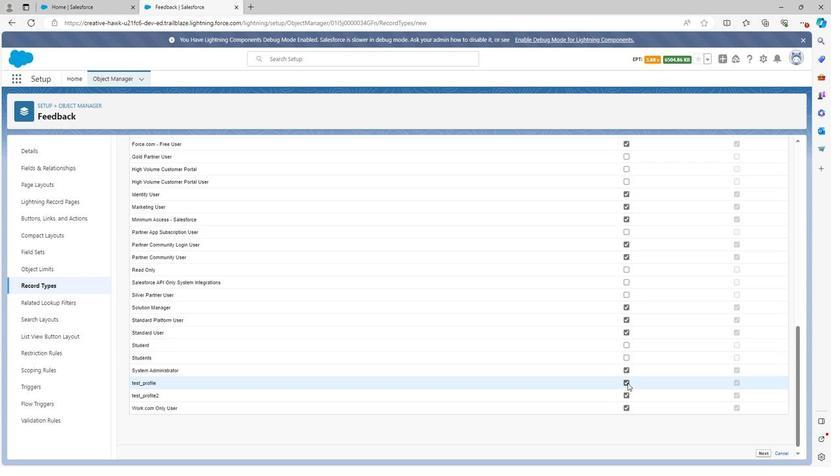 
Action: Mouse moved to (632, 395)
Screenshot: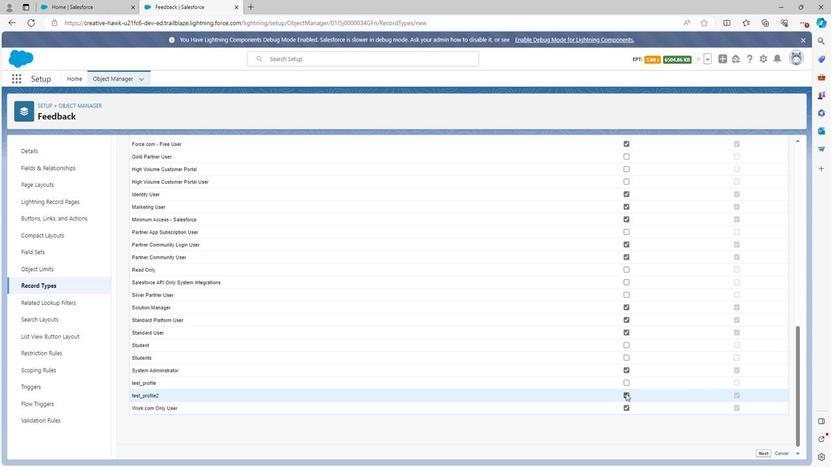 
Action: Mouse pressed left at (632, 395)
Screenshot: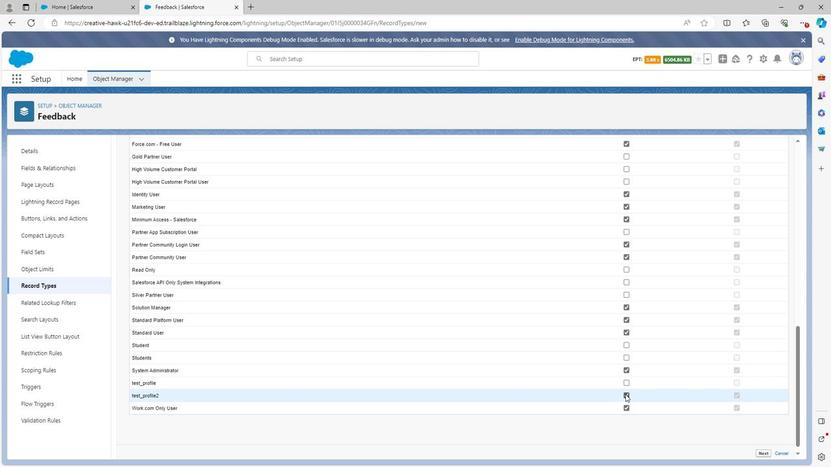 
Action: Mouse moved to (632, 408)
Screenshot: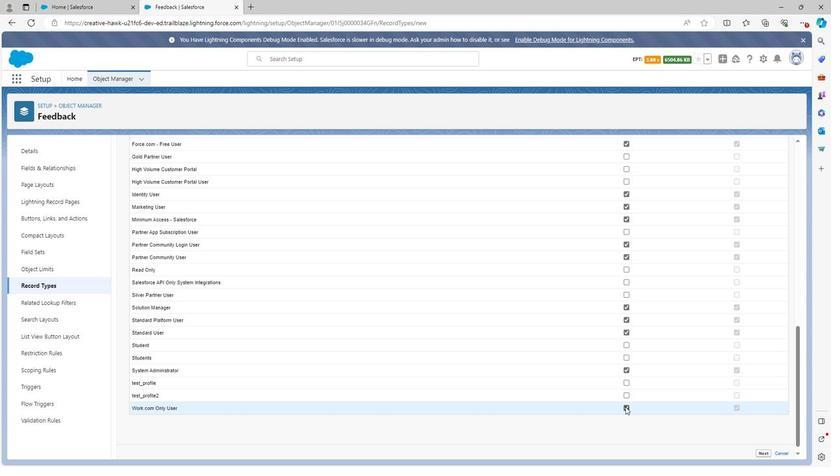 
Action: Mouse pressed left at (632, 408)
Screenshot: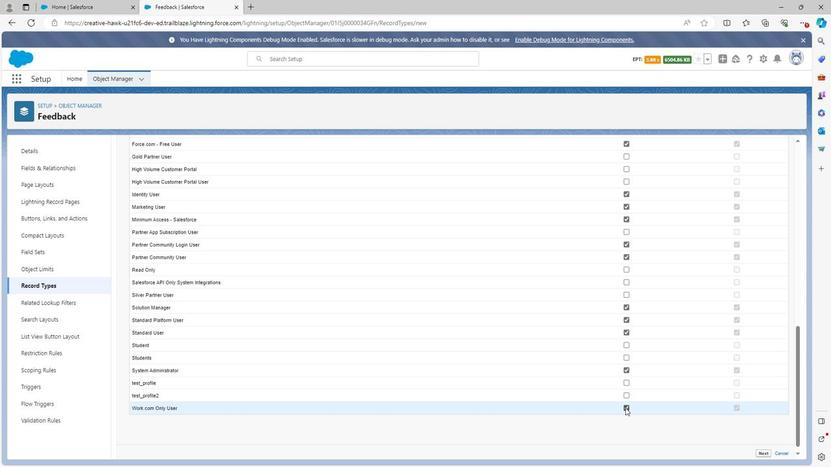 
Action: Mouse moved to (760, 452)
Screenshot: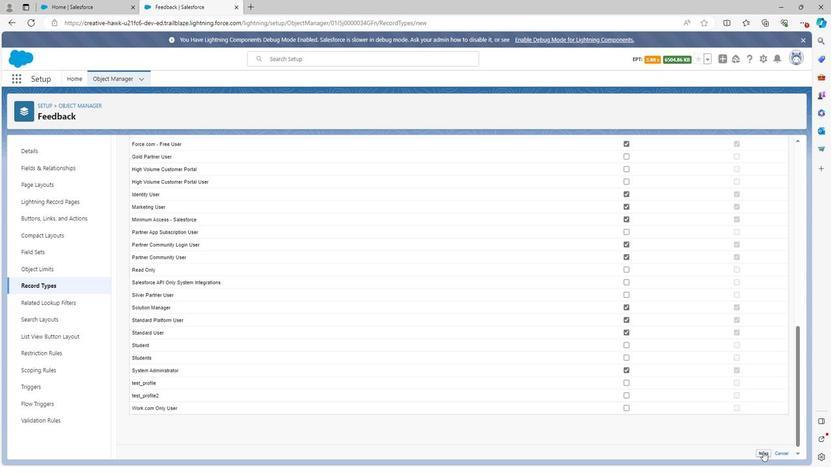 
Action: Mouse pressed left at (760, 452)
Screenshot: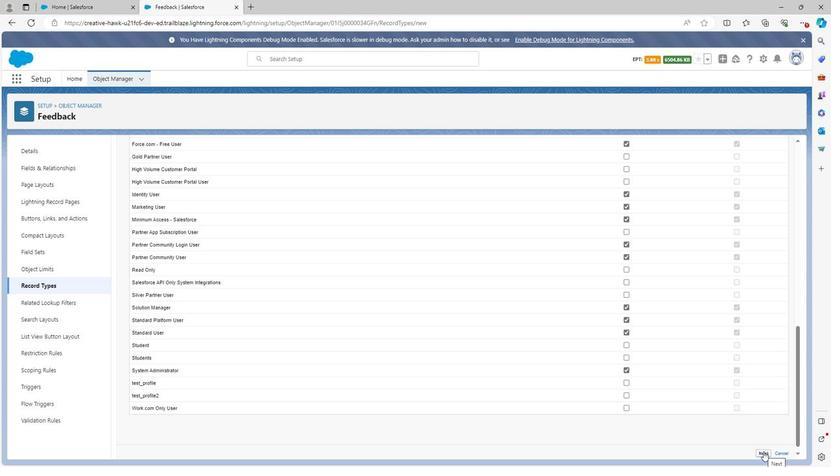 
Action: Mouse moved to (601, 279)
Screenshot: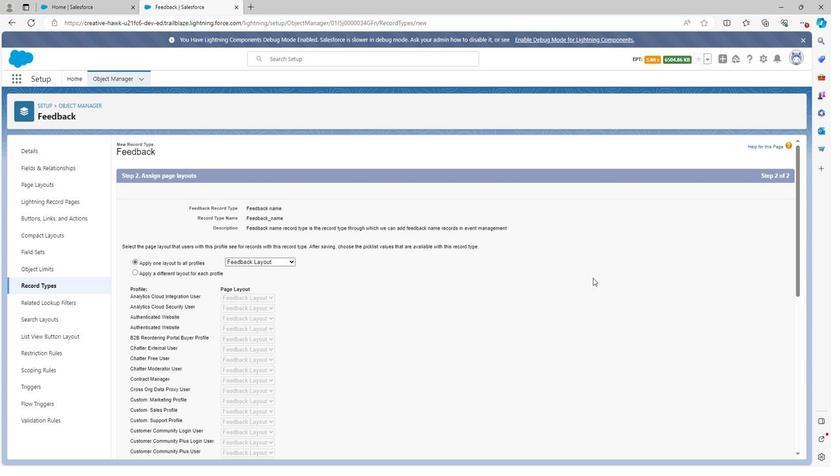 
Action: Mouse scrolled (601, 278) with delta (0, 0)
Screenshot: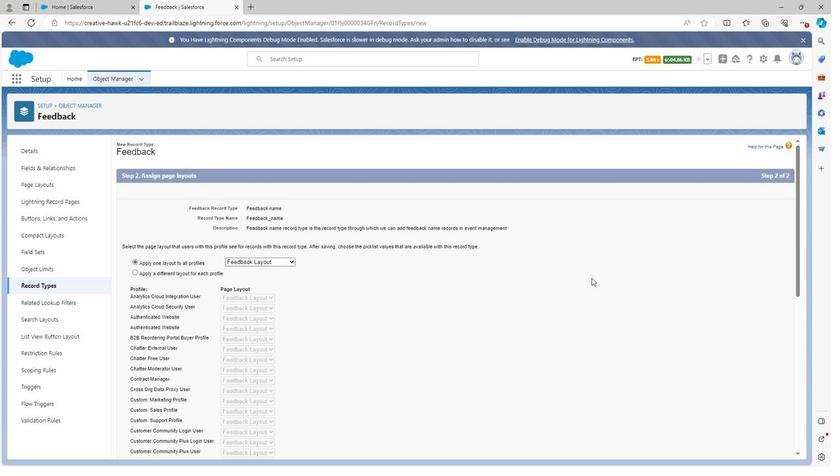 
Action: Mouse scrolled (601, 278) with delta (0, 0)
Screenshot: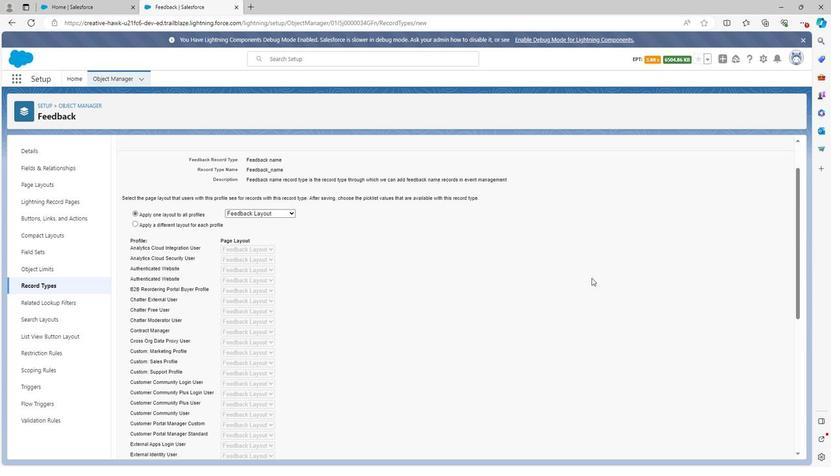 
Action: Mouse scrolled (601, 278) with delta (0, 0)
Screenshot: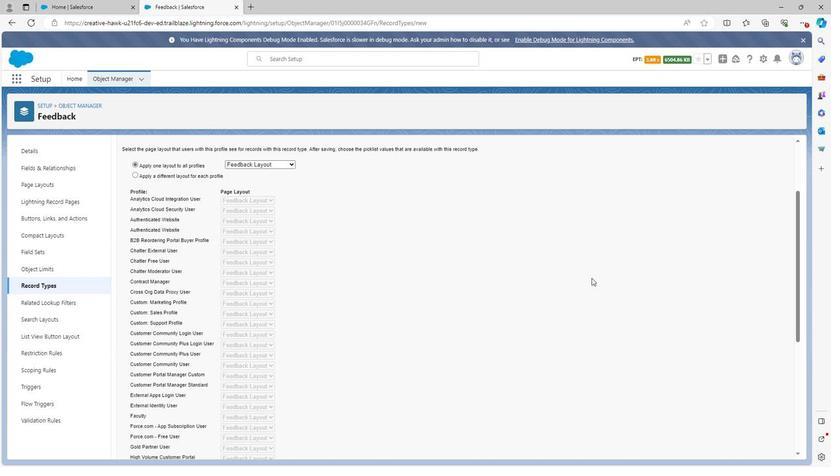 
Action: Mouse scrolled (601, 278) with delta (0, 0)
Screenshot: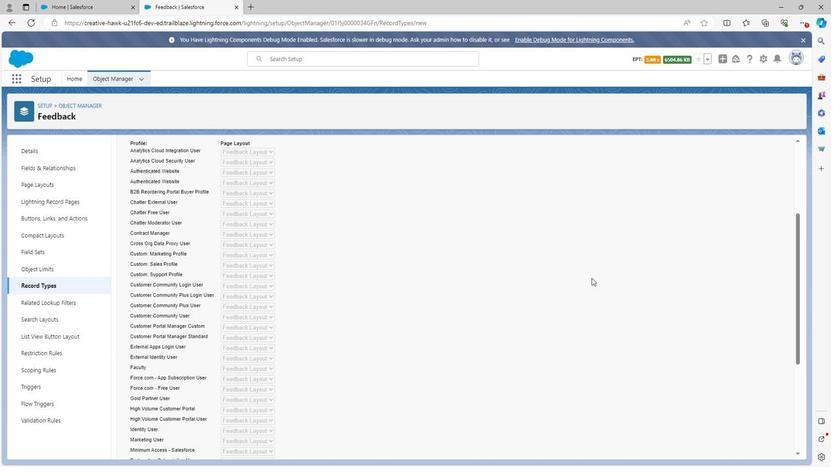 
Action: Mouse scrolled (601, 278) with delta (0, 0)
Screenshot: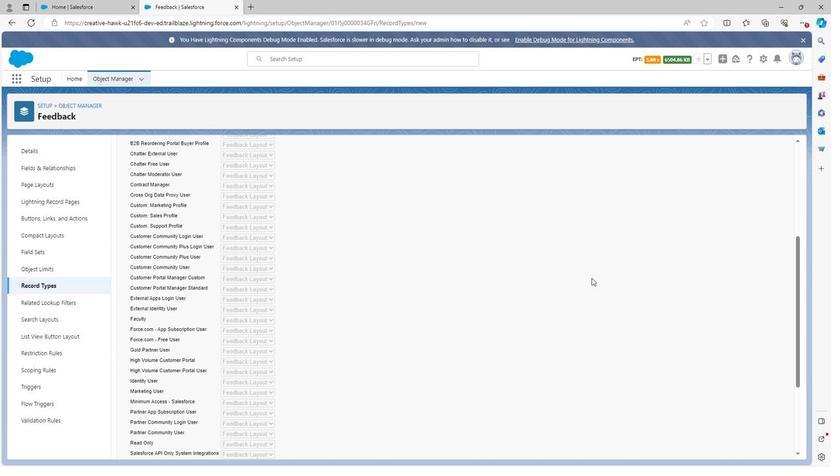 
Action: Mouse scrolled (601, 278) with delta (0, 0)
Screenshot: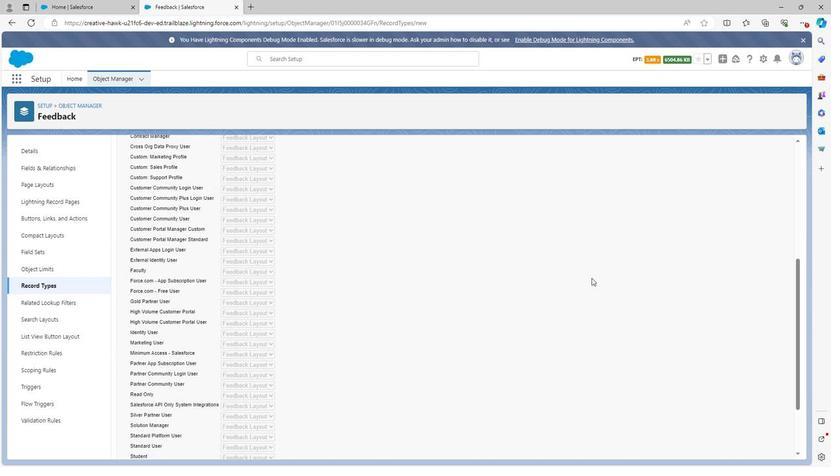 
Action: Mouse scrolled (601, 278) with delta (0, 0)
Screenshot: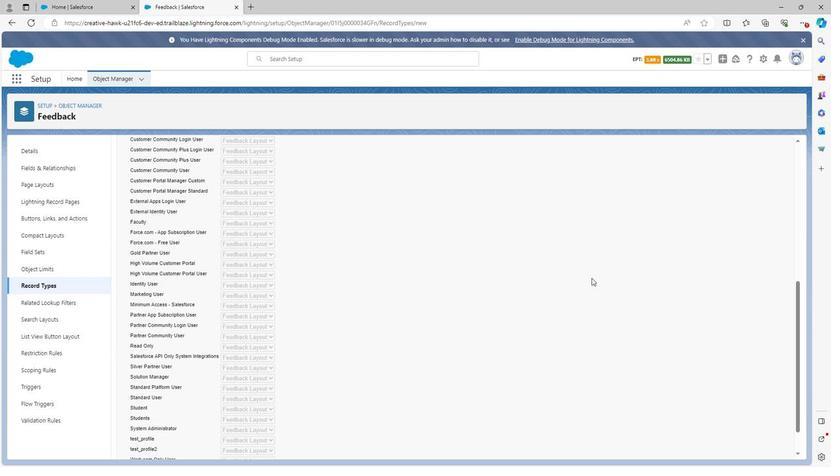 
Action: Mouse moved to (602, 282)
Screenshot: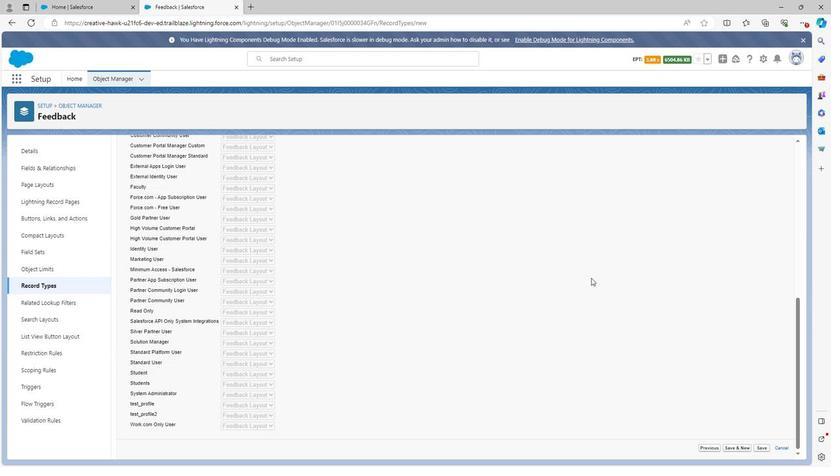 
Action: Mouse scrolled (602, 281) with delta (0, 0)
Screenshot: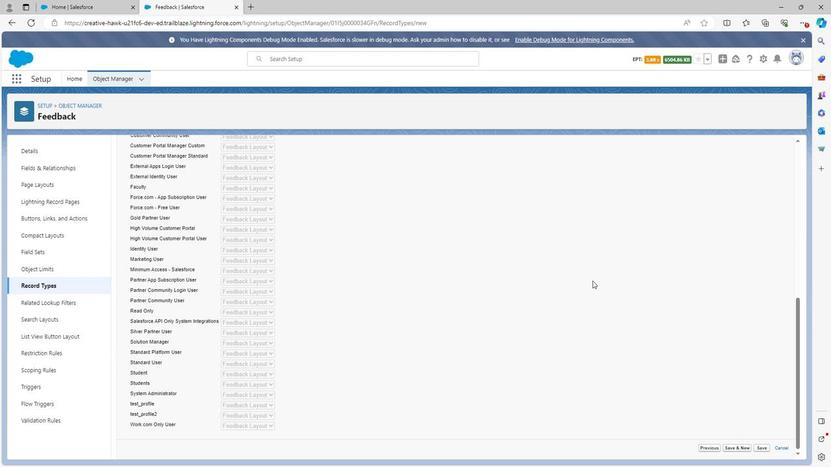 
Action: Mouse scrolled (602, 281) with delta (0, 0)
Screenshot: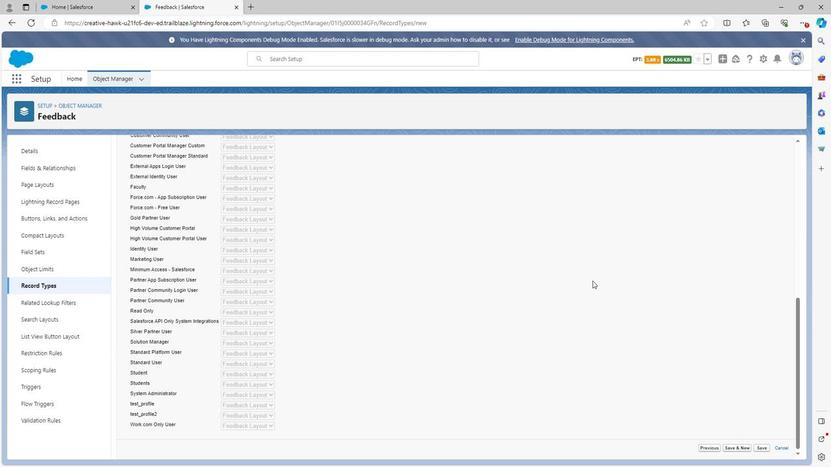 
Action: Mouse moved to (753, 446)
Screenshot: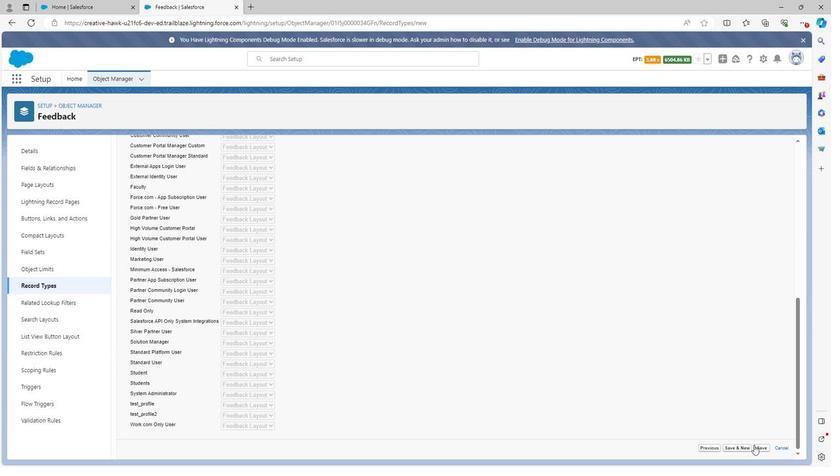 
Action: Mouse pressed left at (753, 446)
Screenshot: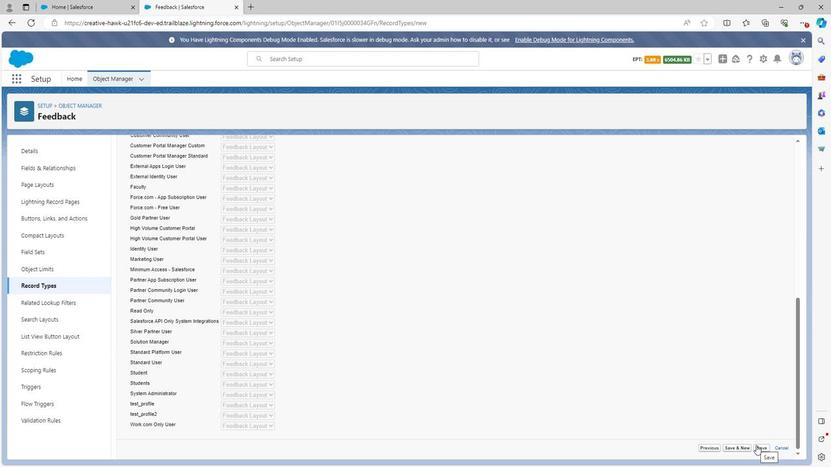 
Action: Mouse moved to (92, 283)
Screenshot: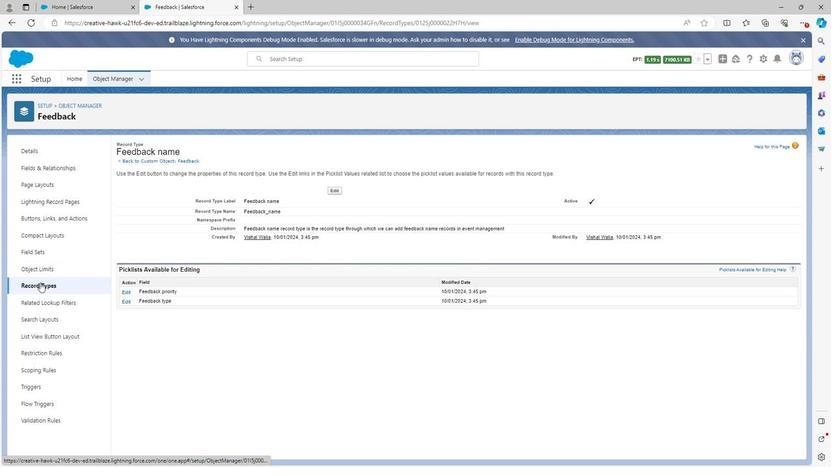 
Action: Mouse pressed left at (92, 283)
Screenshot: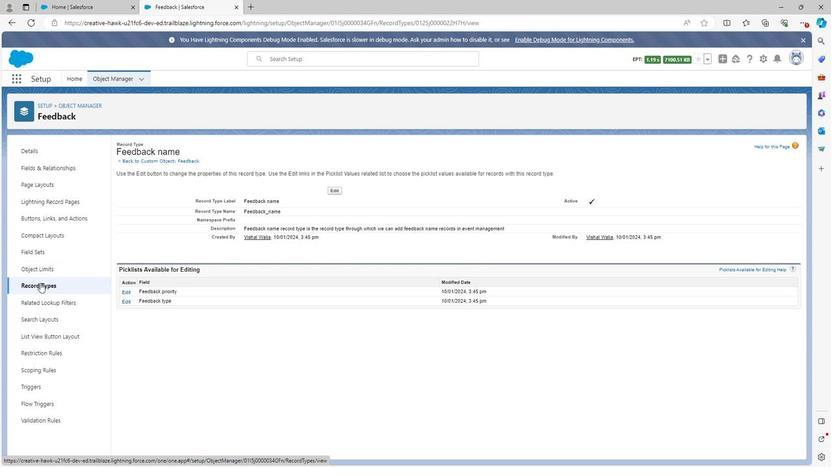 
Action: Mouse moved to (714, 151)
Screenshot: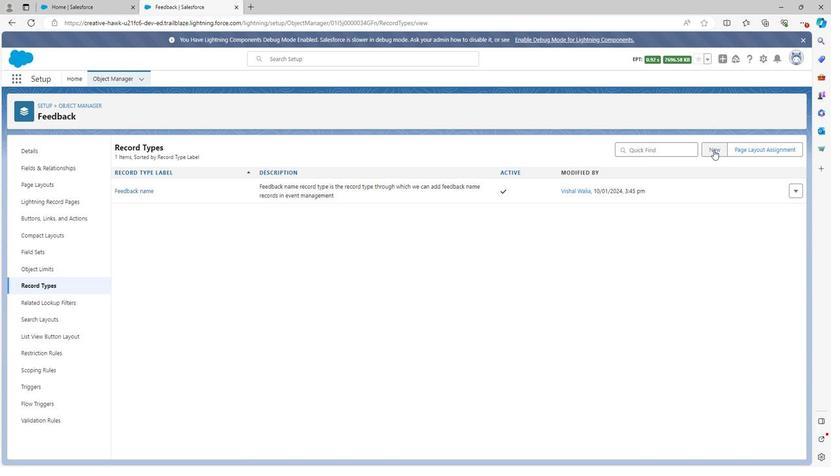 
Action: Mouse pressed left at (714, 151)
Screenshot: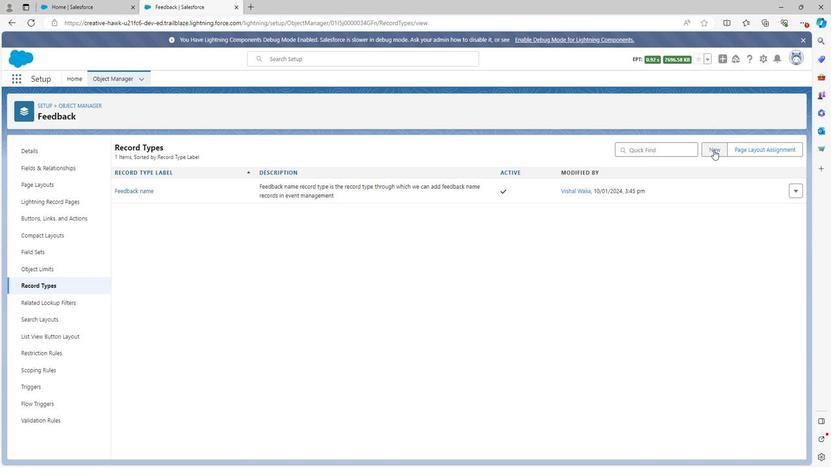 
Action: Mouse moved to (306, 223)
Screenshot: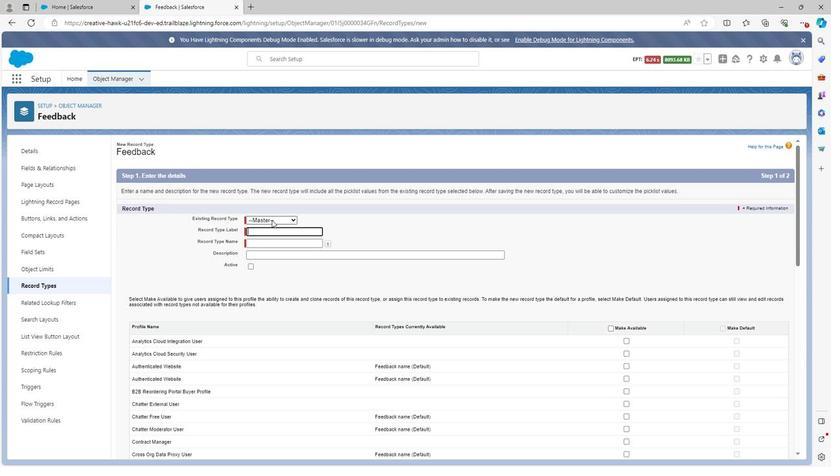 
Action: Key pressed <Key.shift>Feedback<Key.space>description
Screenshot: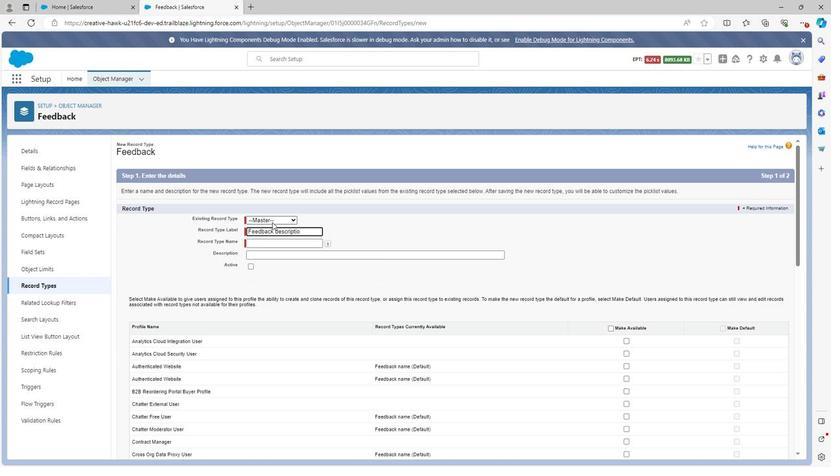 
Action: Mouse moved to (384, 243)
Screenshot: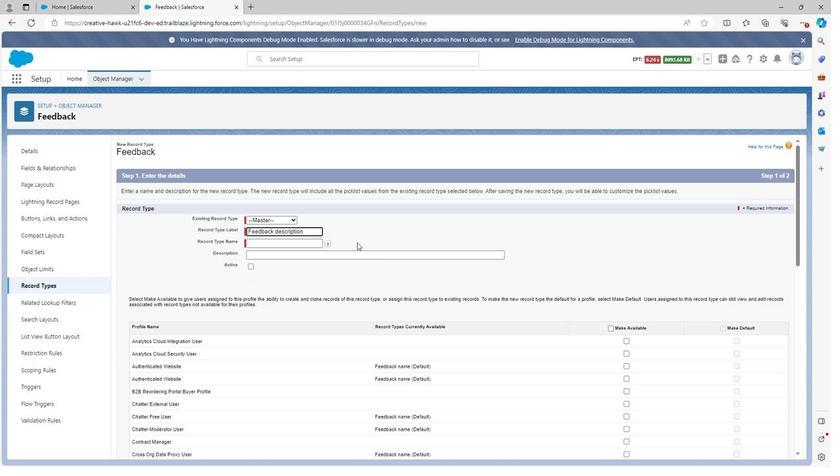 
Action: Mouse pressed left at (384, 243)
Screenshot: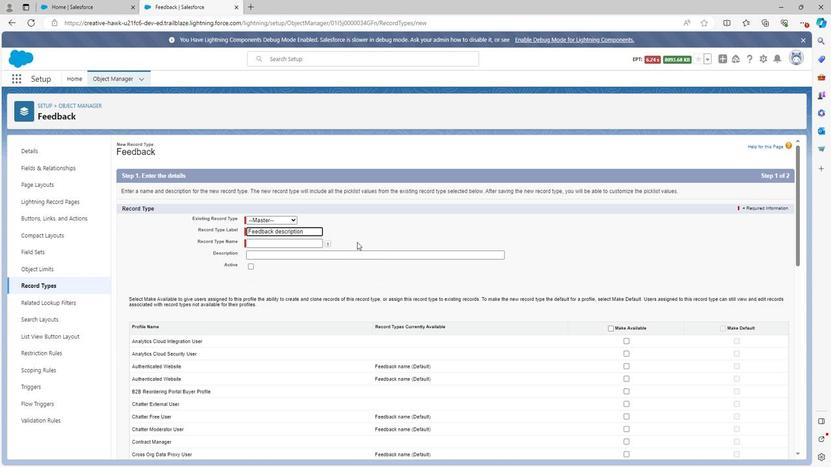 
Action: Mouse moved to (354, 256)
Screenshot: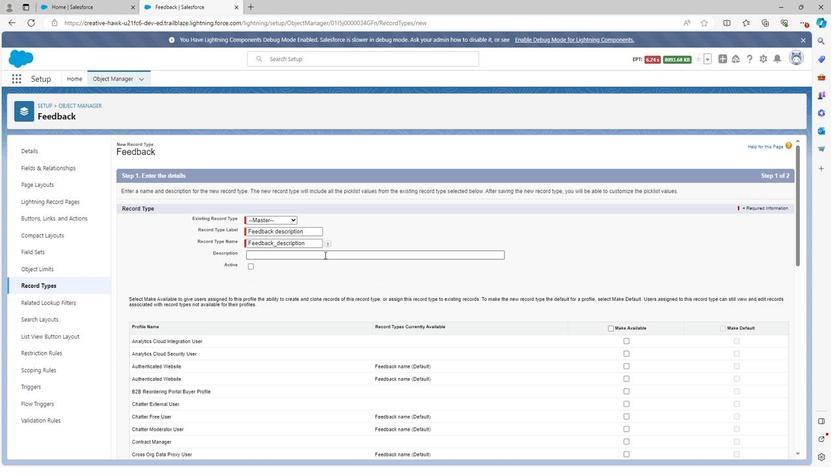 
Action: Key pressed <Key.shift>
Screenshot: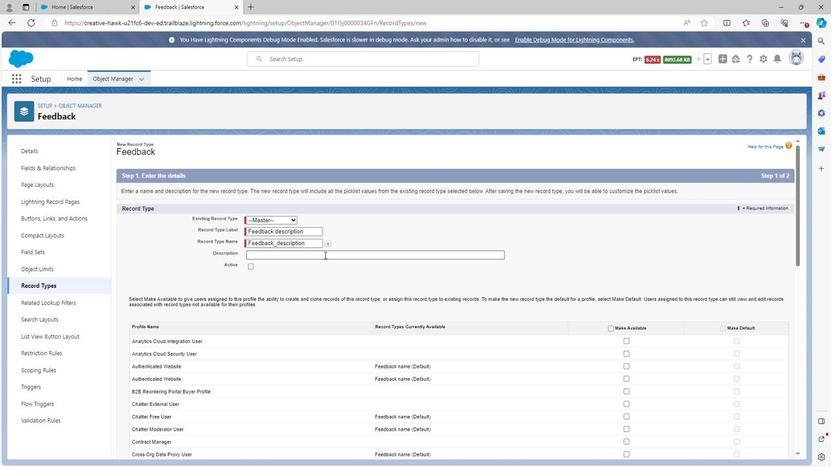 
Action: Mouse pressed left at (354, 256)
Screenshot: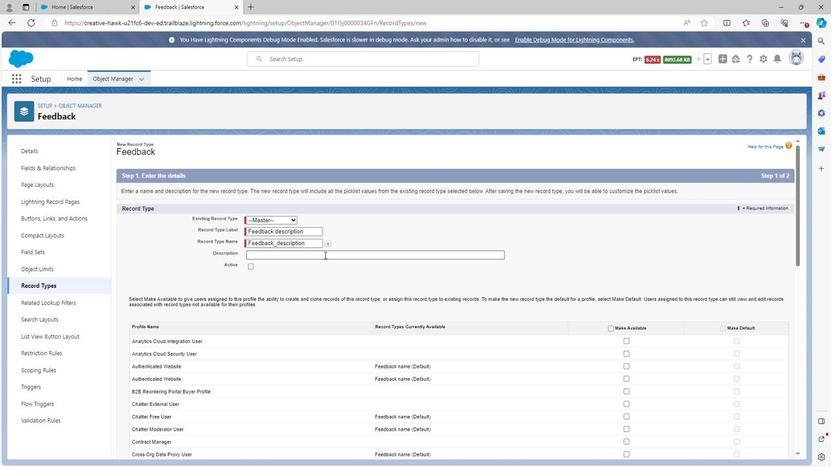 
Action: Mouse pressed left at (354, 256)
Screenshot: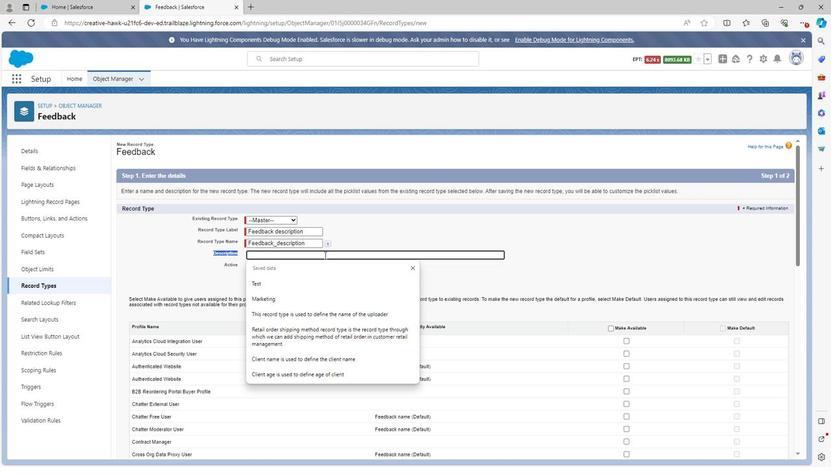 
Action: Key pressed <Key.shift><Key.shift><Key.shift><Key.shift><Key.shift><Key.shift><Key.shift>F
Screenshot: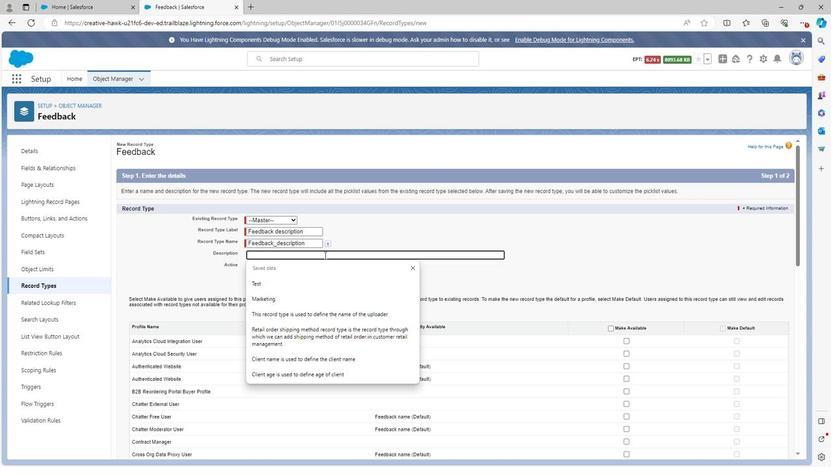 
Action: Mouse moved to (354, 256)
Screenshot: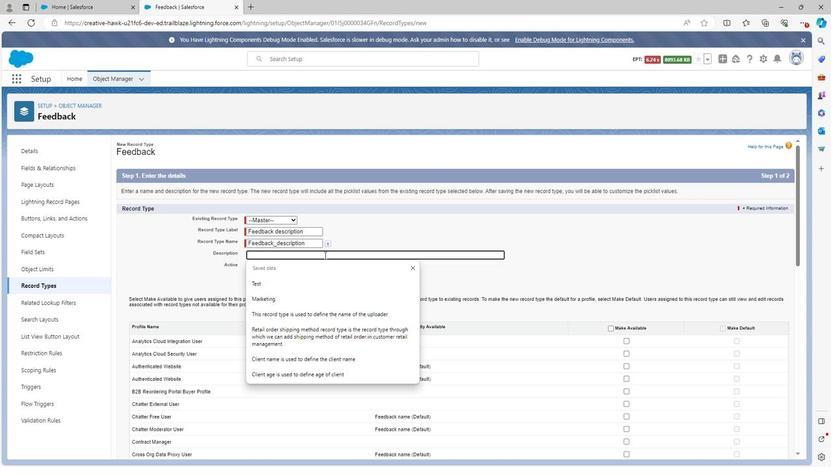 
Action: Key pressed eedback<Key.space>descrip
Screenshot: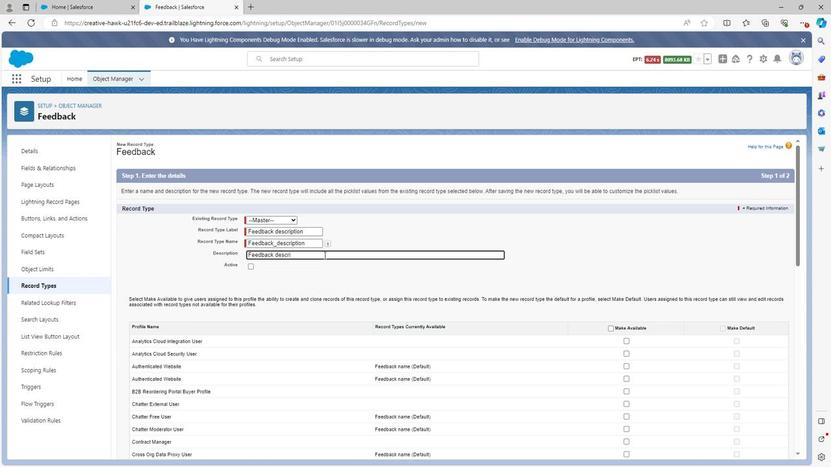 
Action: Mouse moved to (354, 256)
Screenshot: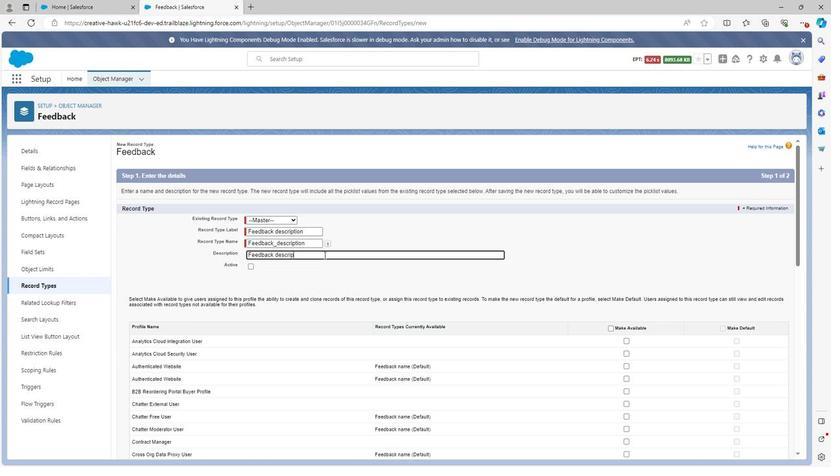 
Action: Key pressed tion<Key.space>record<Key.space>type<Key.space>is<Key.space>the<Key.space>record<Key.space>type<Key.space>through<Key.space>which<Key.space>we<Key.space>can<Key.space>a
Screenshot: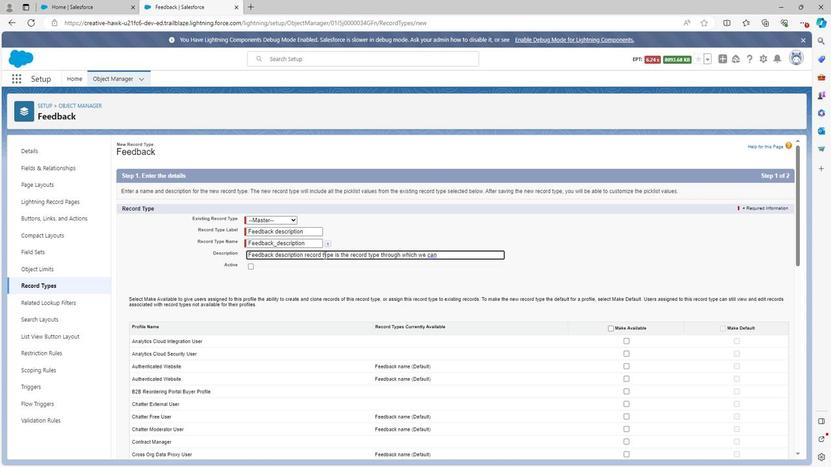 
Action: Mouse moved to (354, 256)
Screenshot: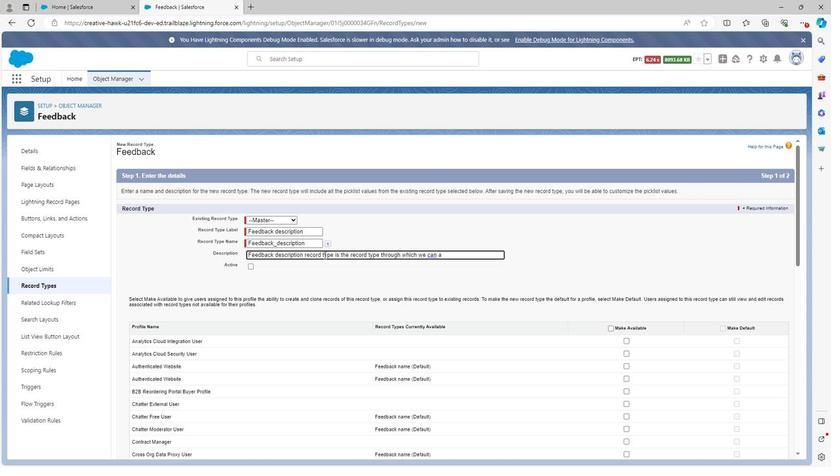 
Action: Key pressed dd<Key.space>feedback<Key.space>description<Key.space>records<Key.space>in<Key.space>event<Key.space>managemen
Screenshot: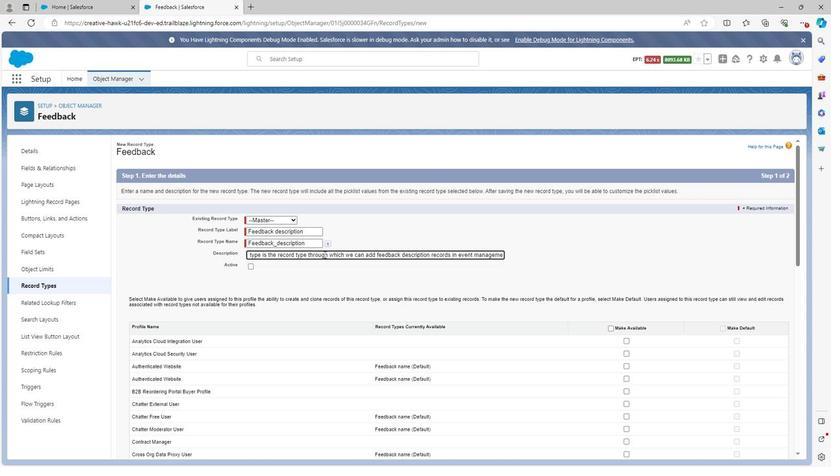 
Action: Mouse moved to (352, 257)
Screenshot: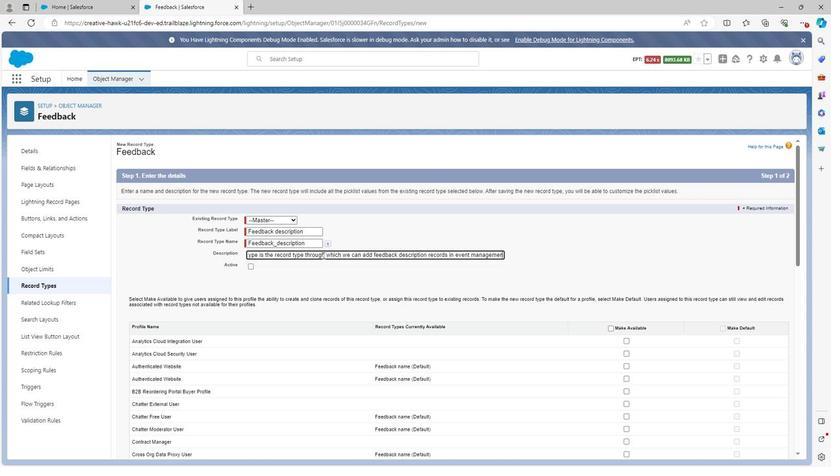 
Action: Key pressed t
Screenshot: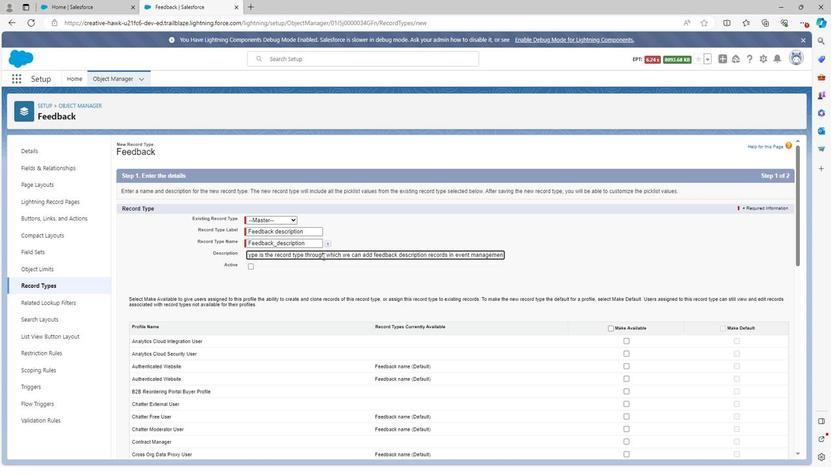 
Action: Mouse moved to (286, 268)
Screenshot: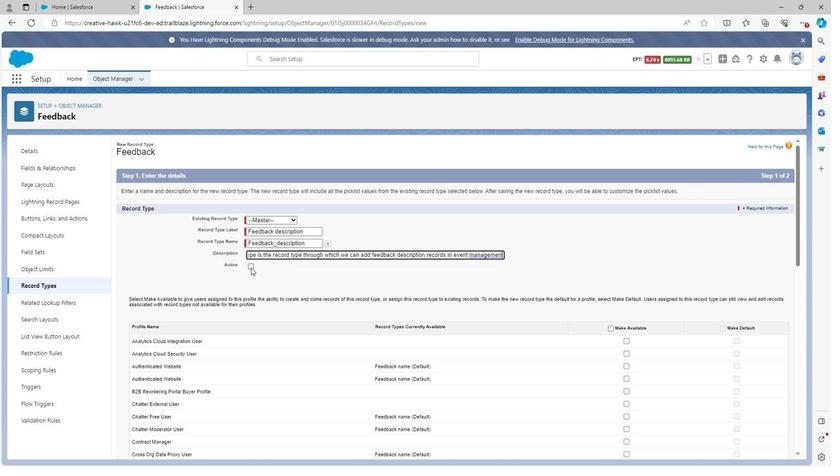 
Action: Mouse pressed left at (286, 268)
Screenshot: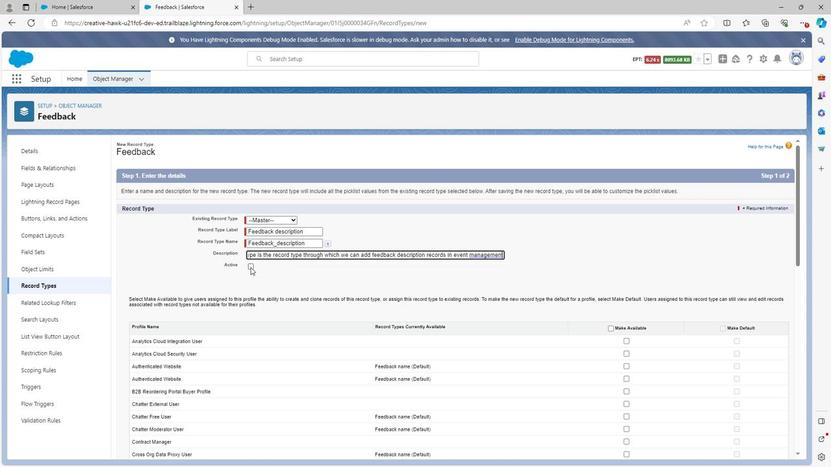 
Action: Mouse moved to (618, 330)
Screenshot: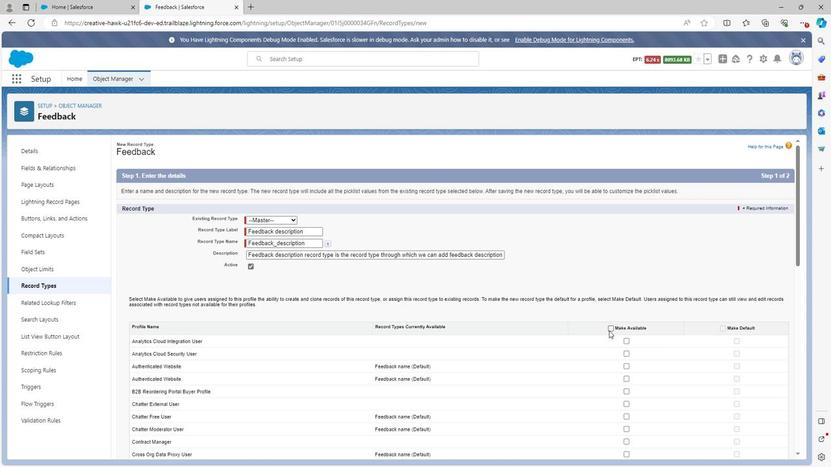 
Action: Mouse pressed left at (618, 330)
Screenshot: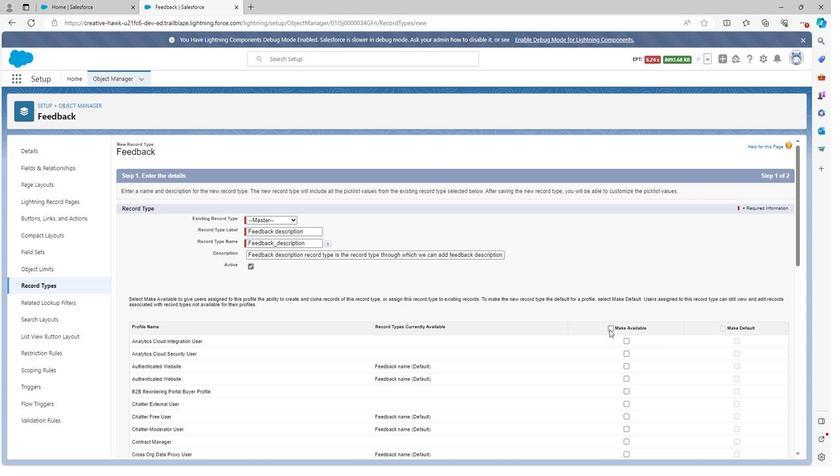 
Action: Mouse moved to (722, 330)
Screenshot: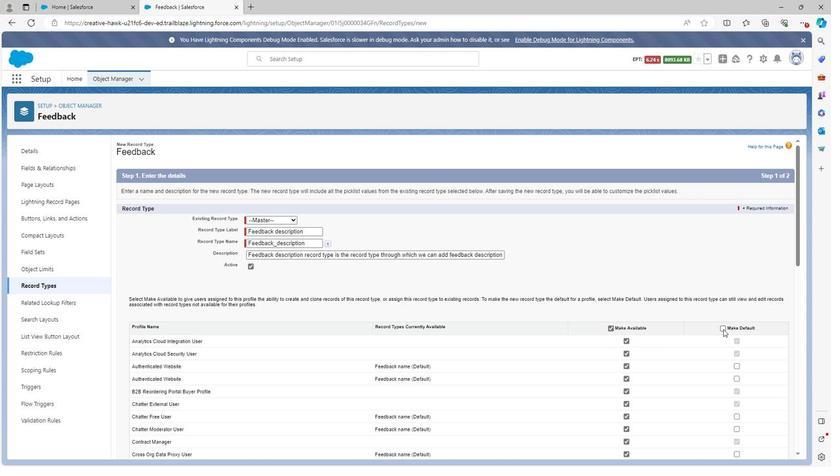 
Action: Mouse pressed left at (722, 330)
Screenshot: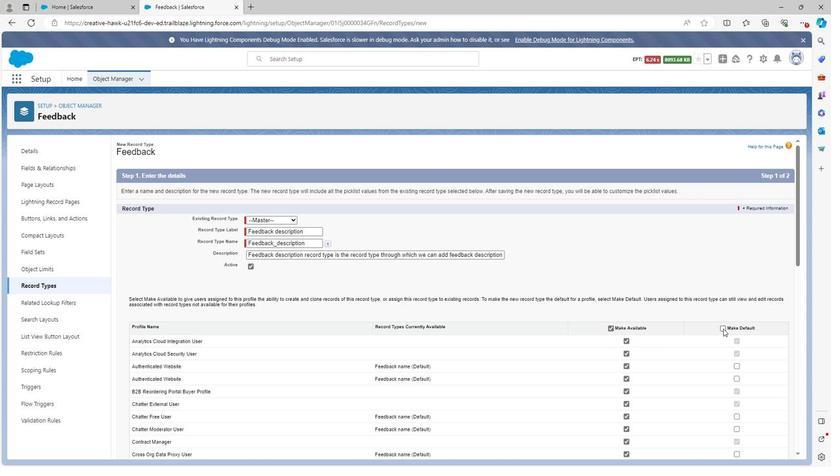 
Action: Mouse moved to (720, 328)
Screenshot: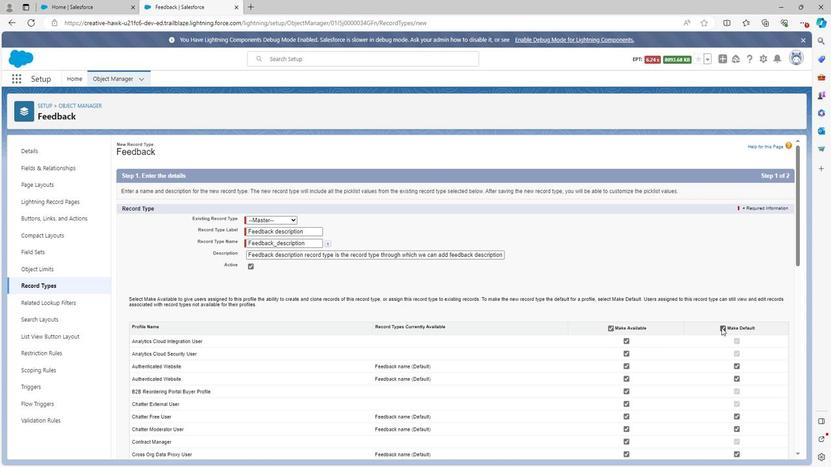 
Action: Mouse scrolled (720, 328) with delta (0, 0)
Screenshot: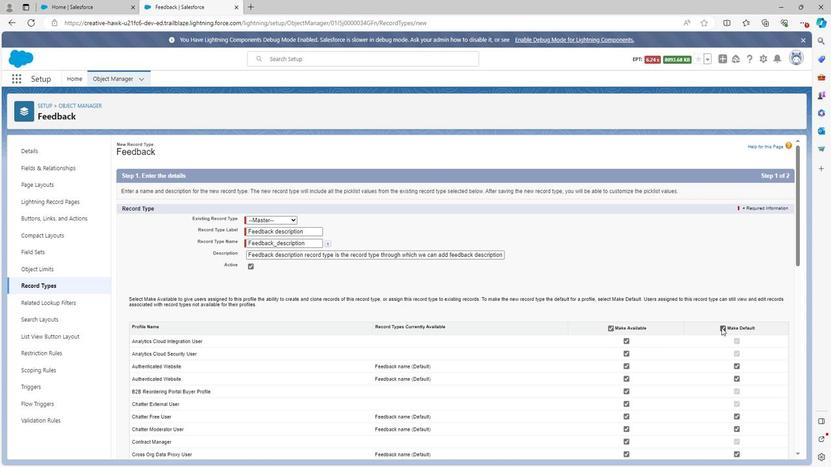 
Action: Mouse moved to (718, 328)
Screenshot: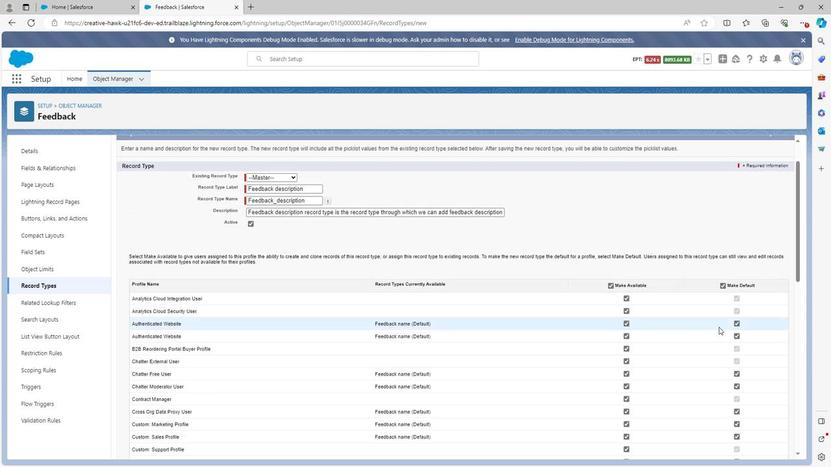 
Action: Mouse scrolled (718, 327) with delta (0, 0)
Screenshot: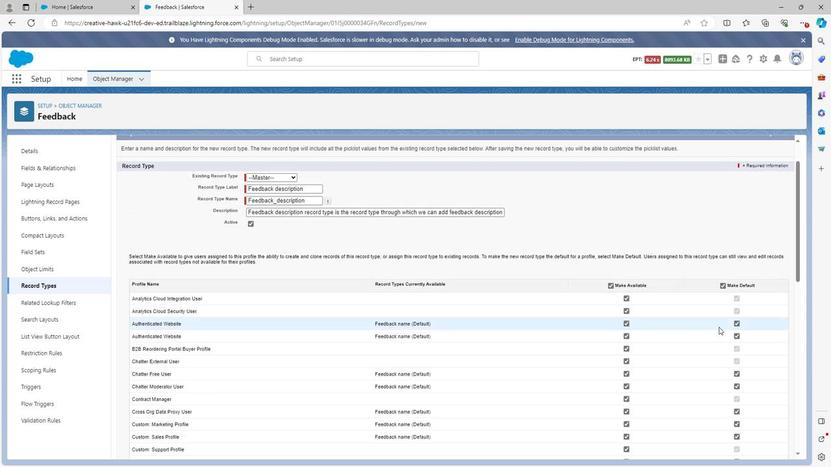 
Action: Mouse moved to (717, 326)
Screenshot: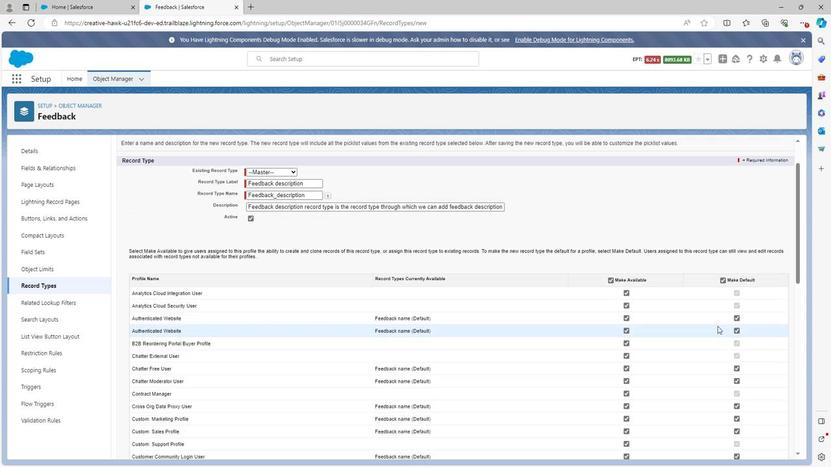 
Action: Mouse scrolled (717, 326) with delta (0, 0)
Screenshot: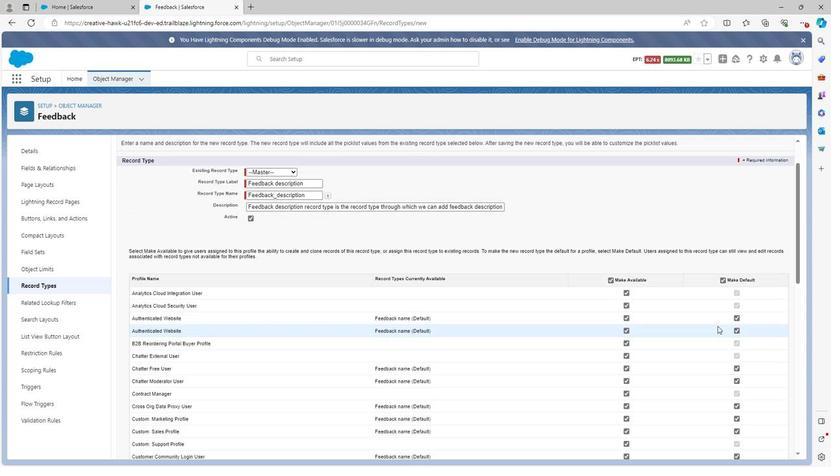 
Action: Mouse moved to (635, 196)
Screenshot: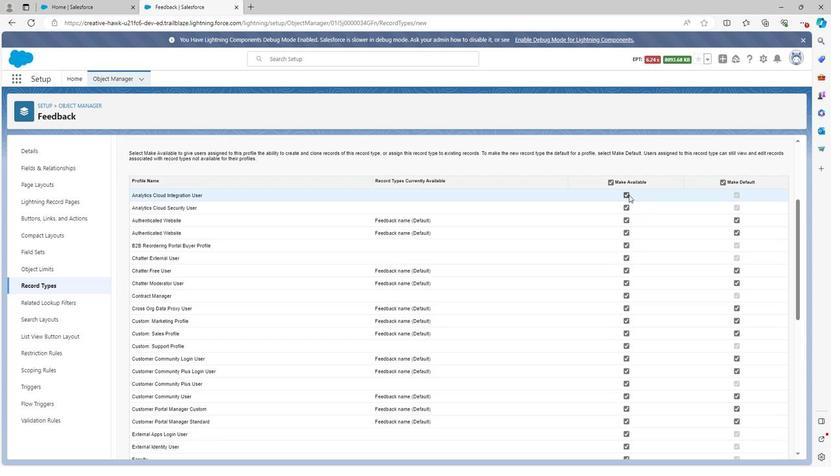 
Action: Mouse pressed left at (635, 196)
Screenshot: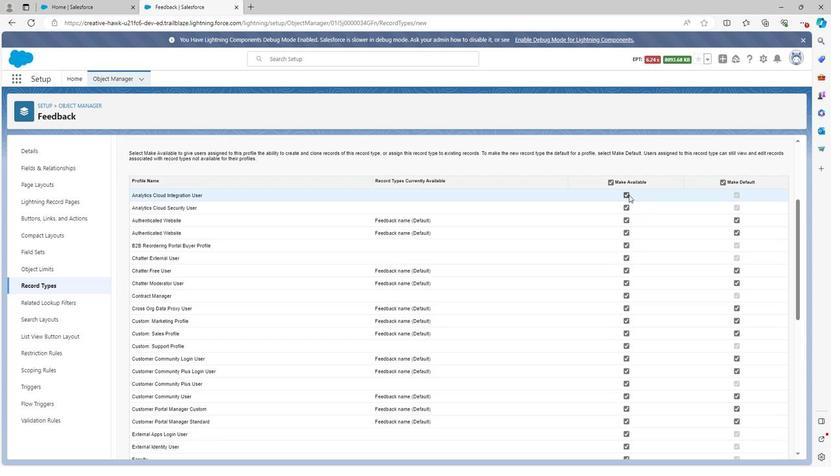 
Action: Mouse moved to (634, 207)
Screenshot: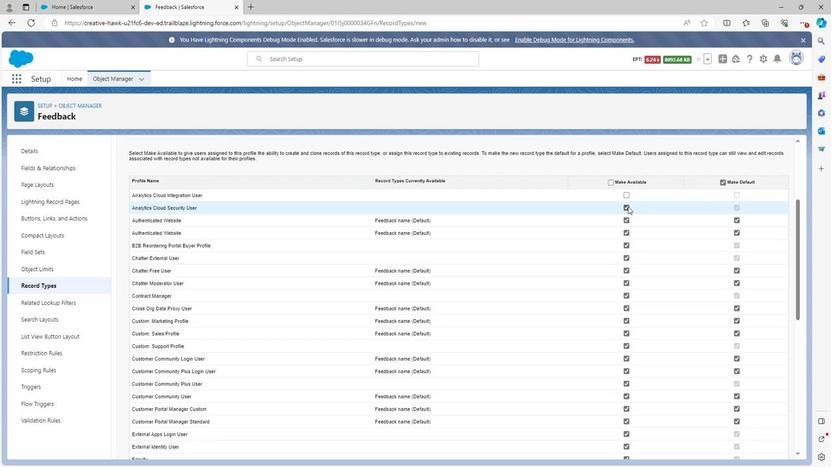 
Action: Mouse pressed left at (634, 207)
Screenshot: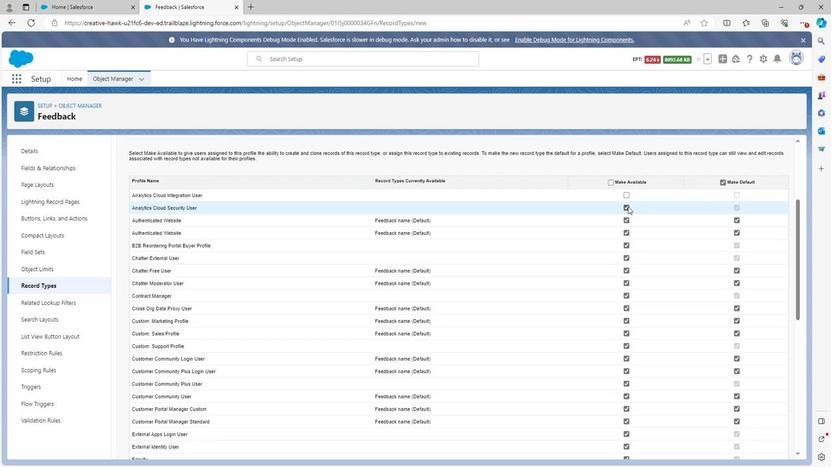 
Action: Mouse moved to (634, 248)
Screenshot: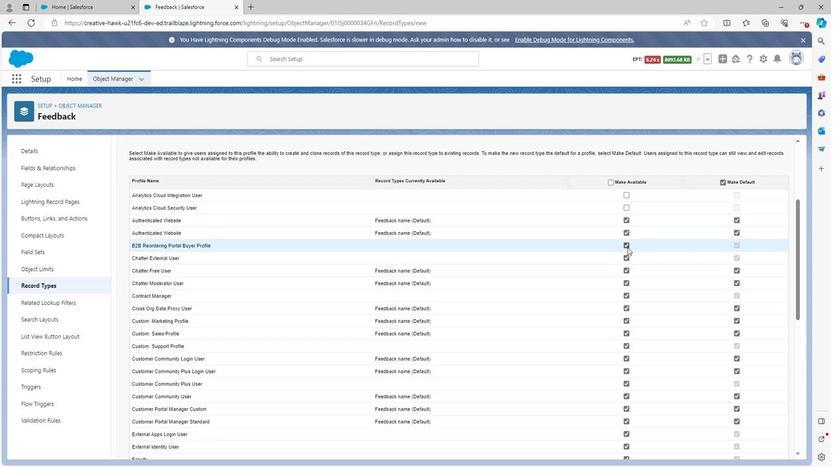 
Action: Mouse pressed left at (634, 248)
Screenshot: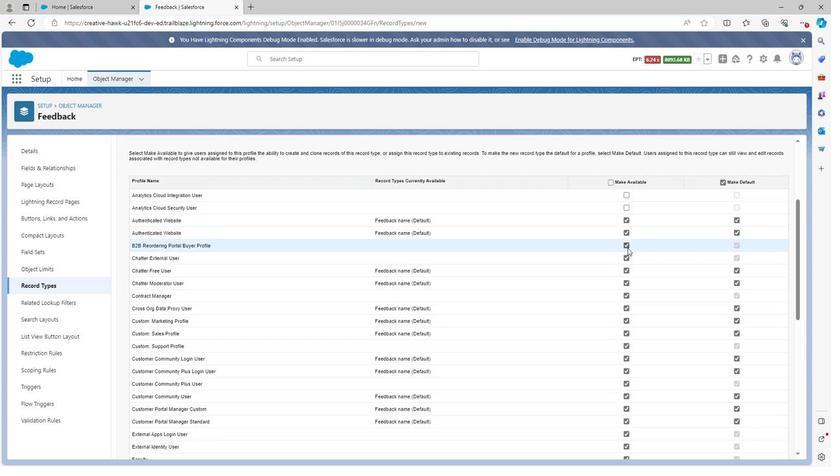 
Action: Mouse moved to (632, 257)
Screenshot: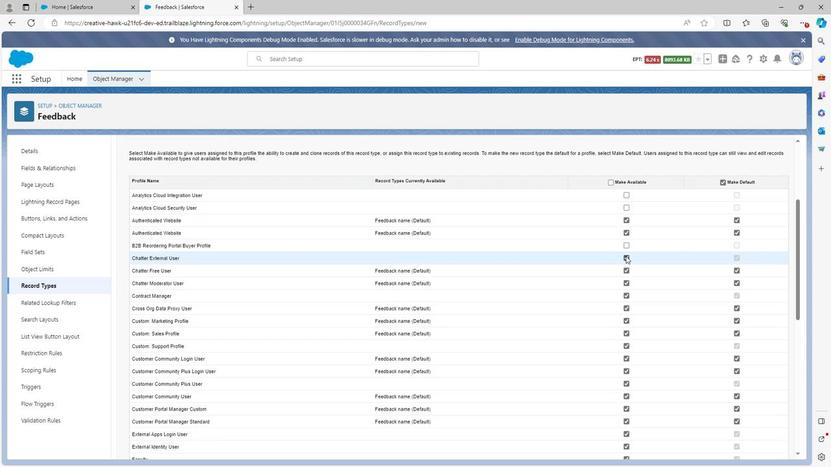 
Action: Mouse pressed left at (632, 257)
Screenshot: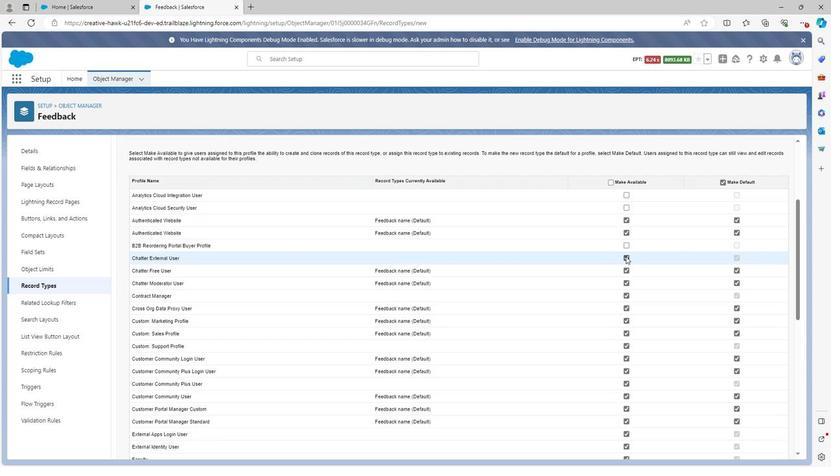 
Action: Mouse moved to (631, 296)
Screenshot: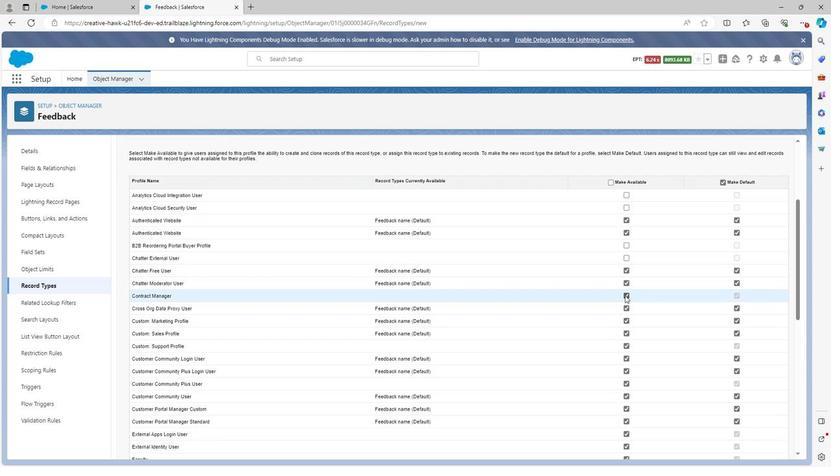 
Action: Mouse pressed left at (631, 296)
Screenshot: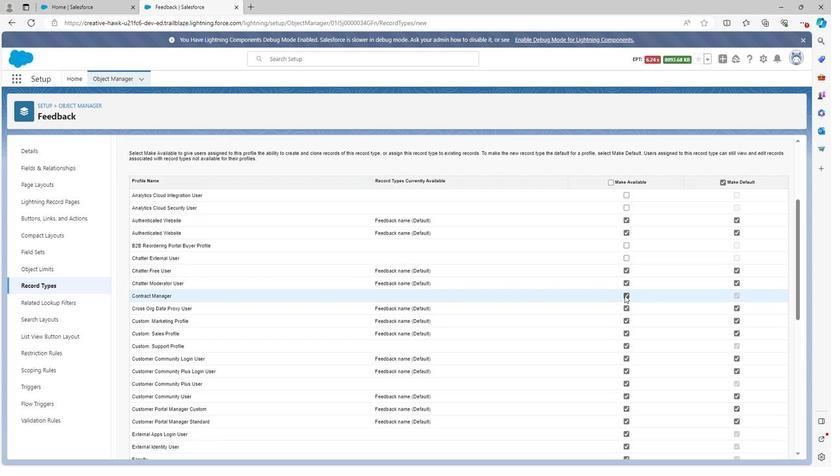 
Action: Mouse moved to (633, 347)
Screenshot: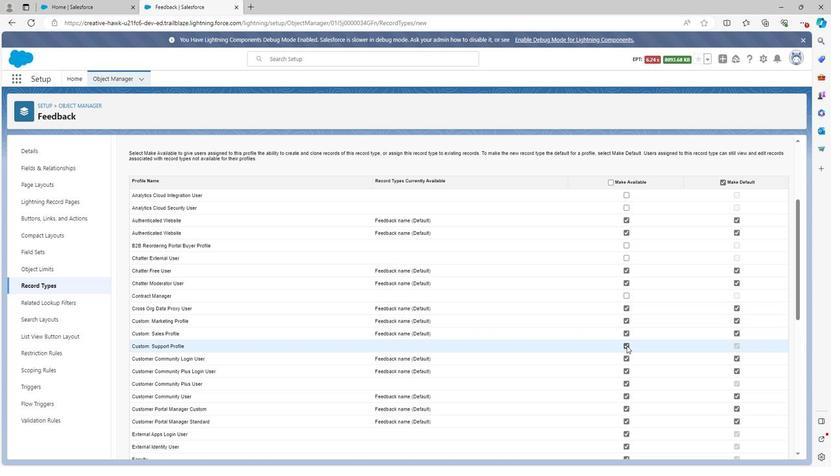 
Action: Mouse pressed left at (633, 347)
Screenshot: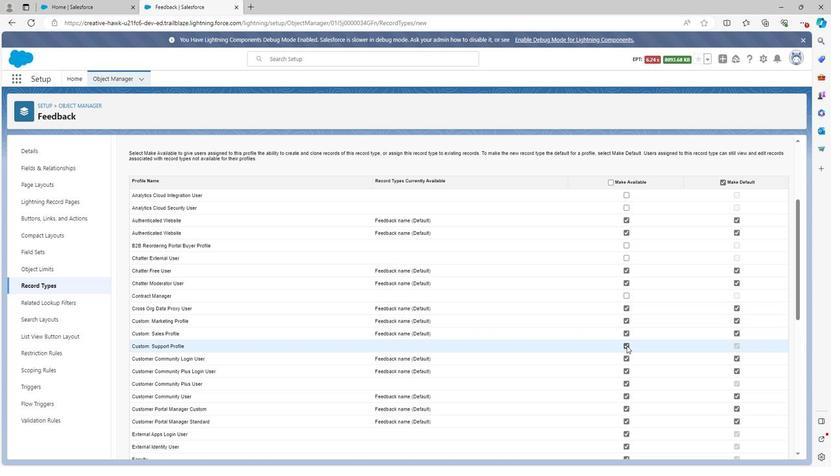 
Action: Mouse moved to (632, 347)
Screenshot: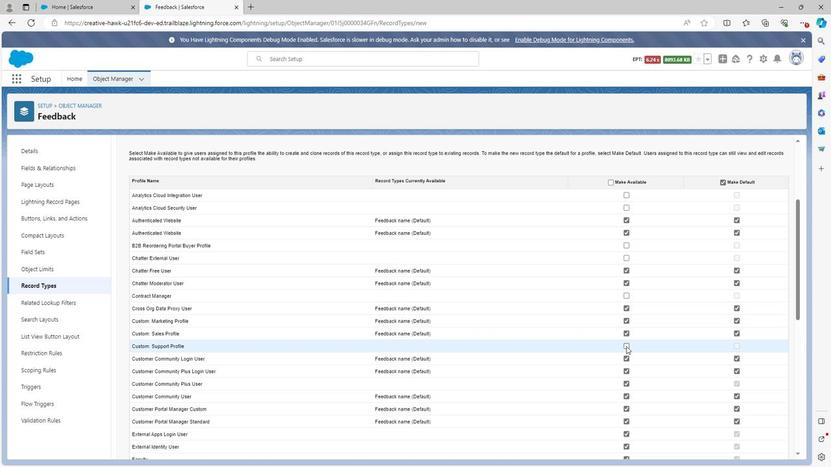 
Action: Mouse scrolled (632, 347) with delta (0, 0)
Screenshot: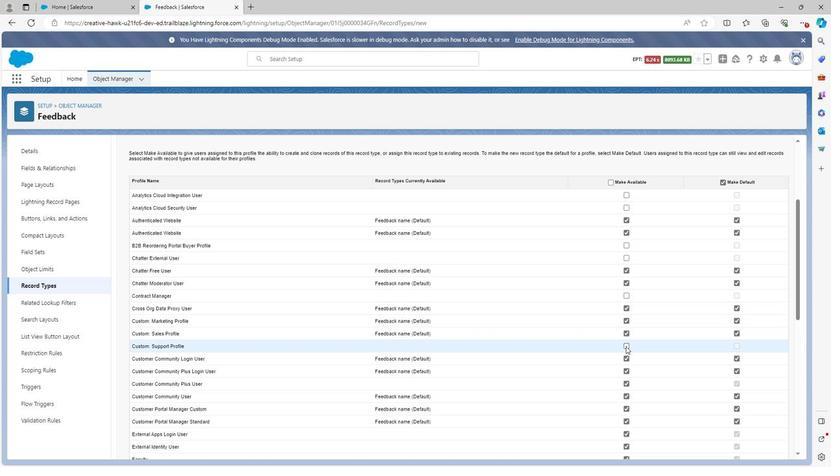 
Action: Mouse moved to (632, 335)
Screenshot: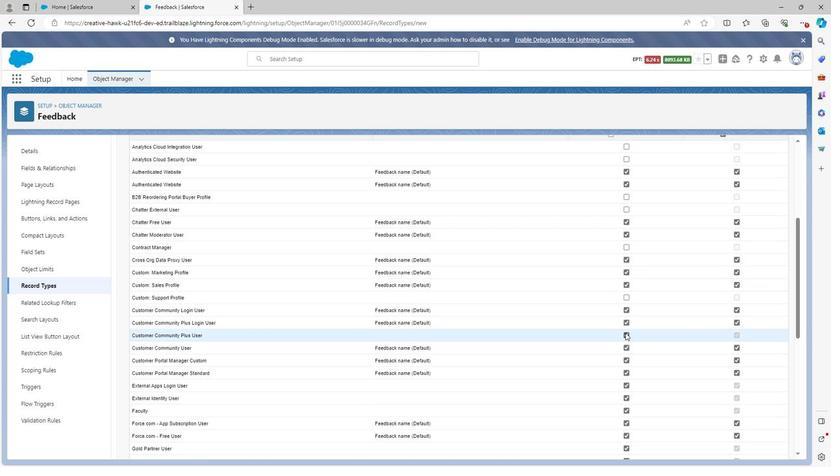 
Action: Mouse pressed left at (632, 335)
Screenshot: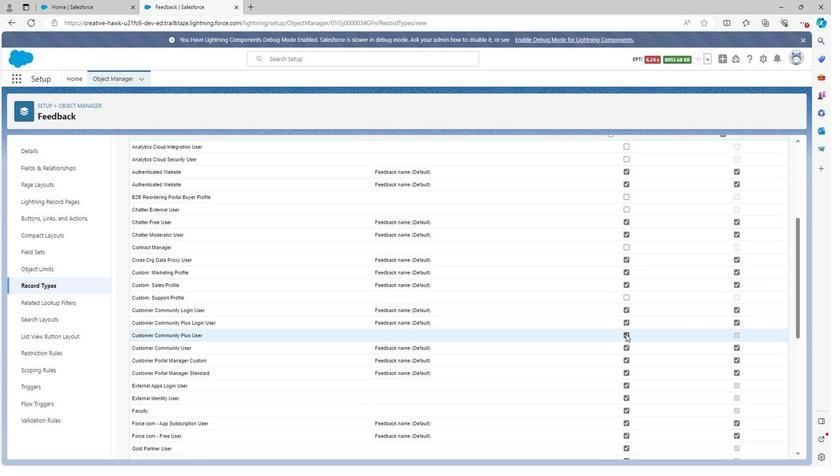 
Action: Mouse scrolled (632, 334) with delta (0, 0)
Screenshot: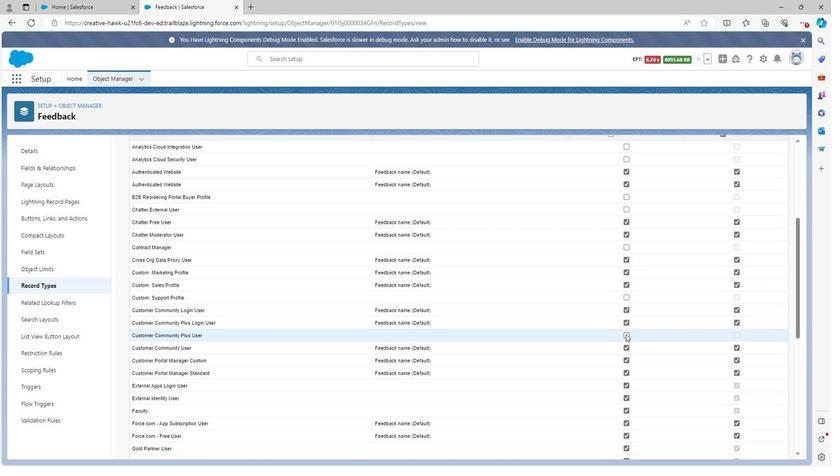 
Action: Mouse moved to (632, 336)
Screenshot: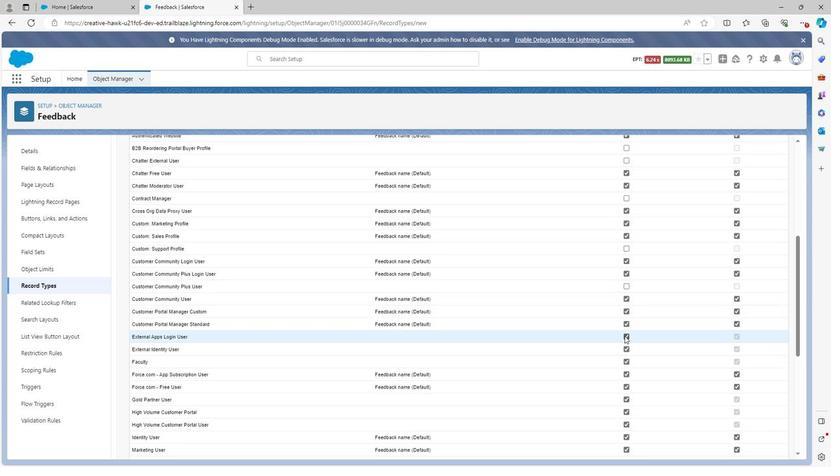 
Action: Mouse pressed left at (632, 336)
Screenshot: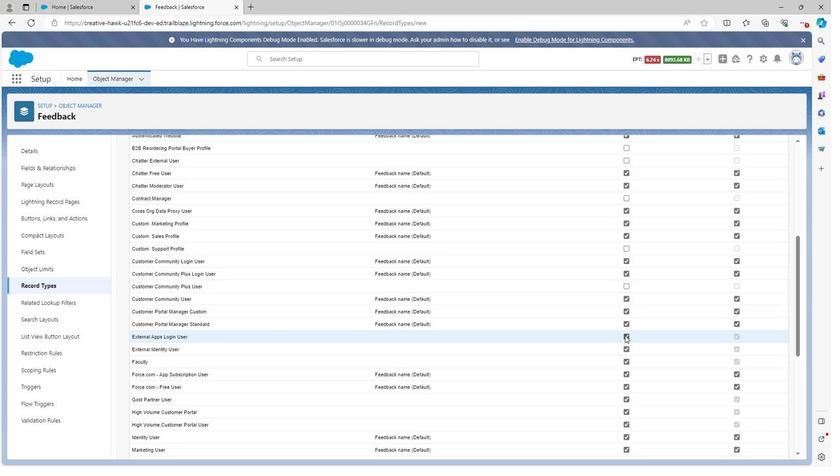 
Action: Mouse moved to (633, 348)
Screenshot: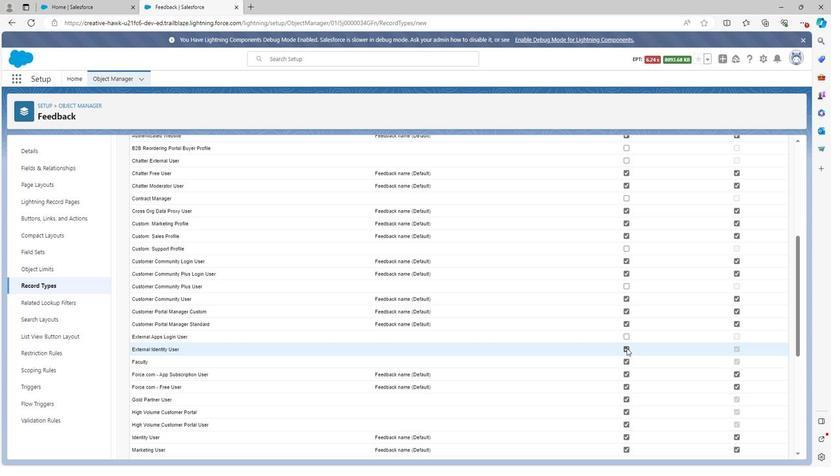 
Action: Mouse pressed left at (633, 348)
Screenshot: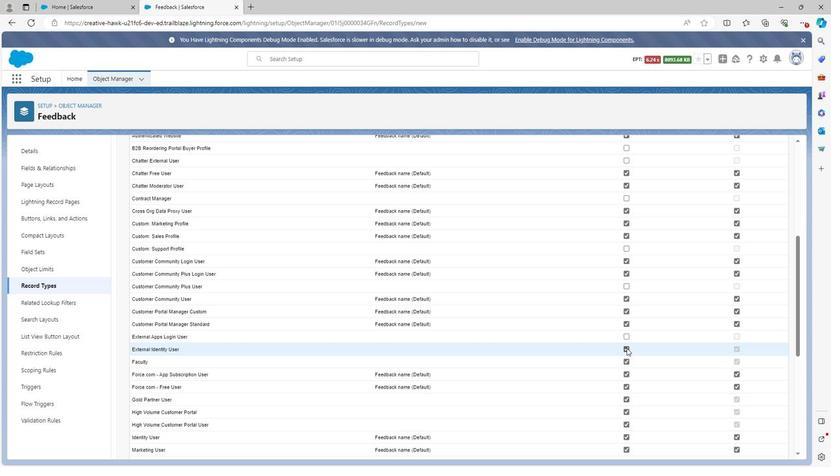
Action: Mouse moved to (634, 362)
Screenshot: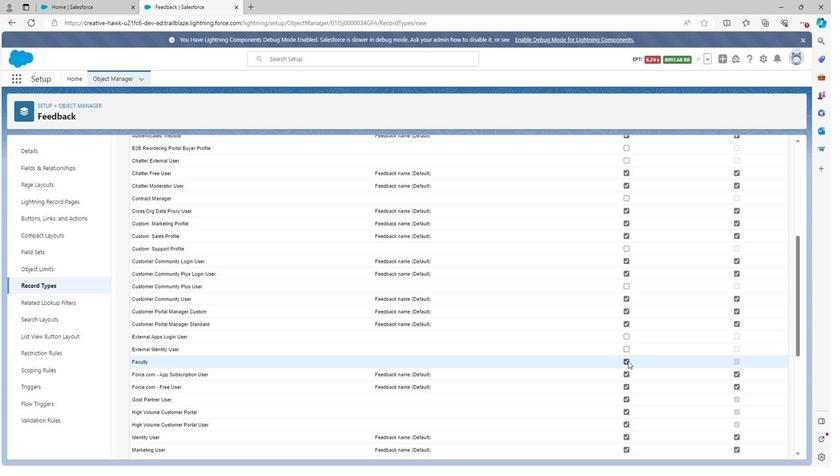 
Action: Mouse pressed left at (634, 362)
Screenshot: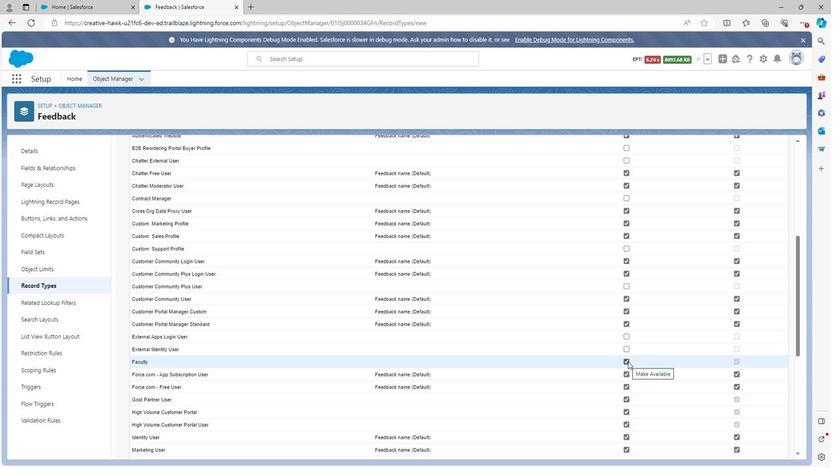 
Action: Mouse moved to (637, 359)
Screenshot: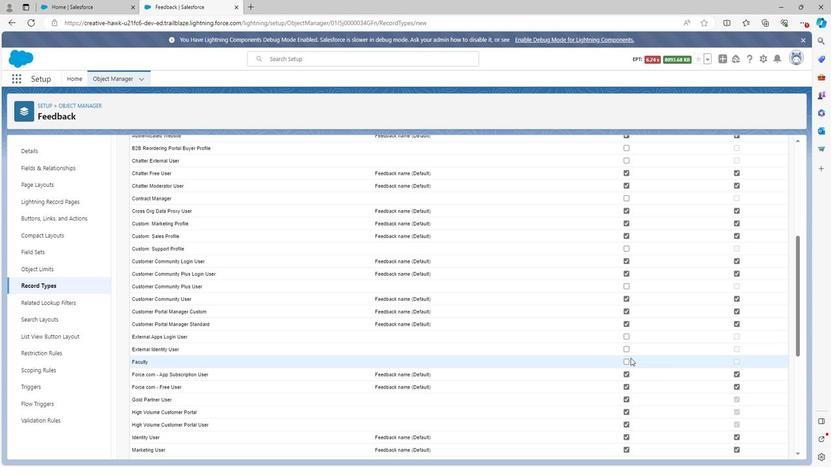 
Action: Mouse scrolled (637, 358) with delta (0, 0)
Screenshot: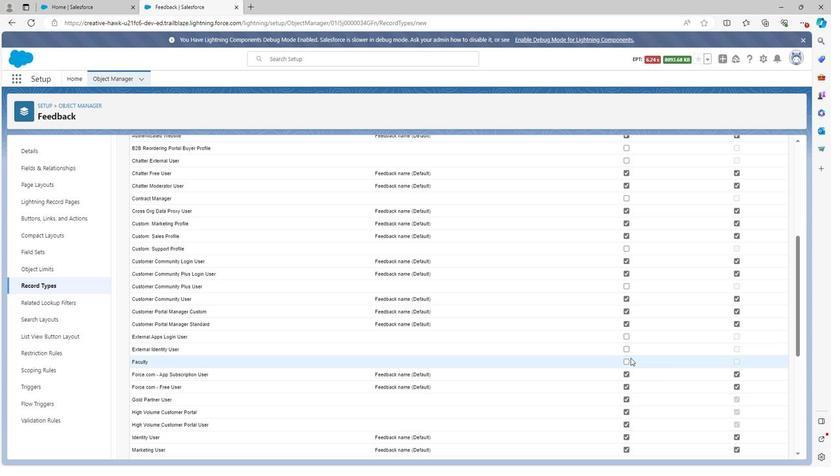 
Action: Mouse scrolled (637, 358) with delta (0, 0)
Screenshot: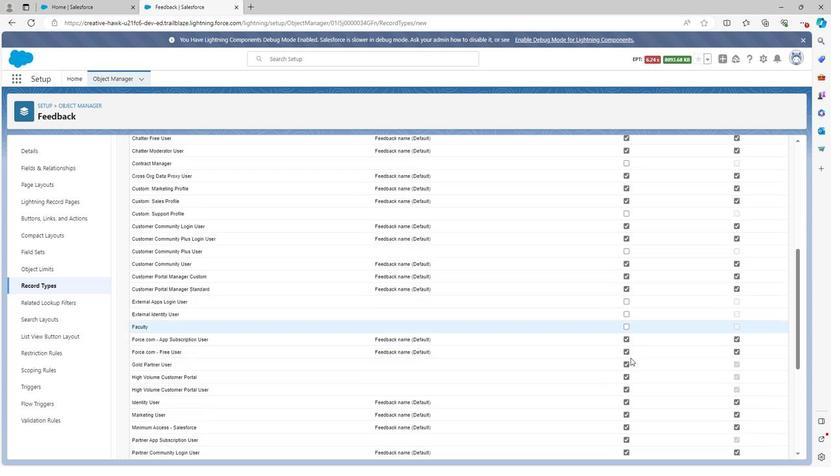
Action: Mouse moved to (633, 304)
Screenshot: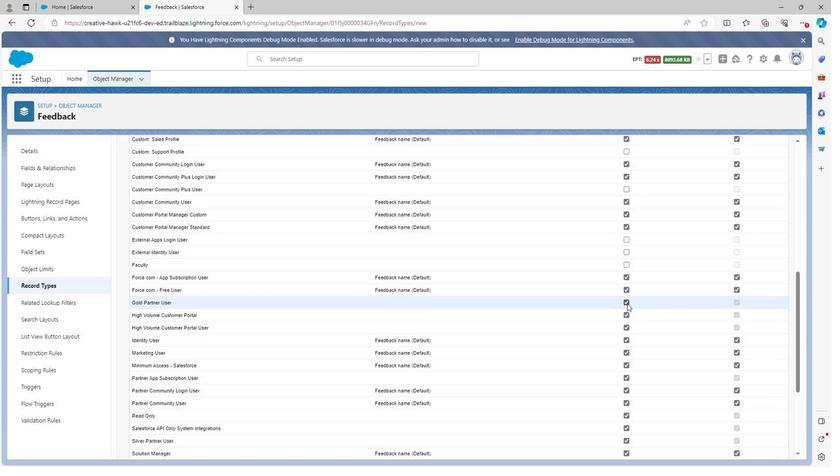 
Action: Mouse pressed left at (633, 304)
Screenshot: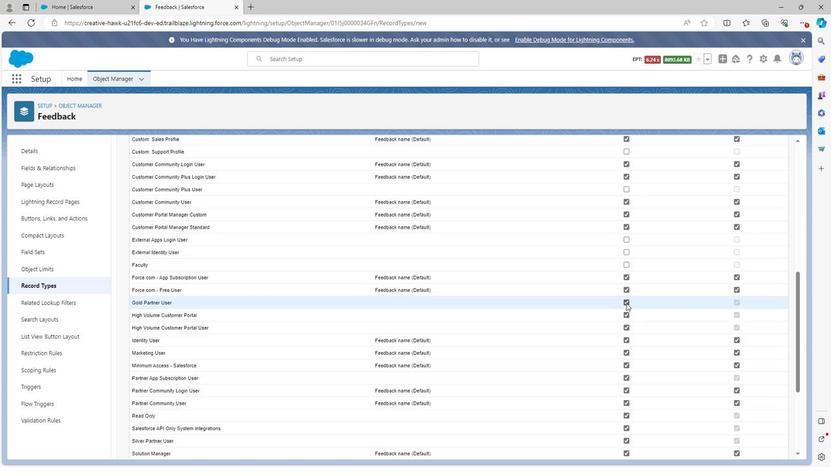 
Action: Mouse moved to (632, 315)
Screenshot: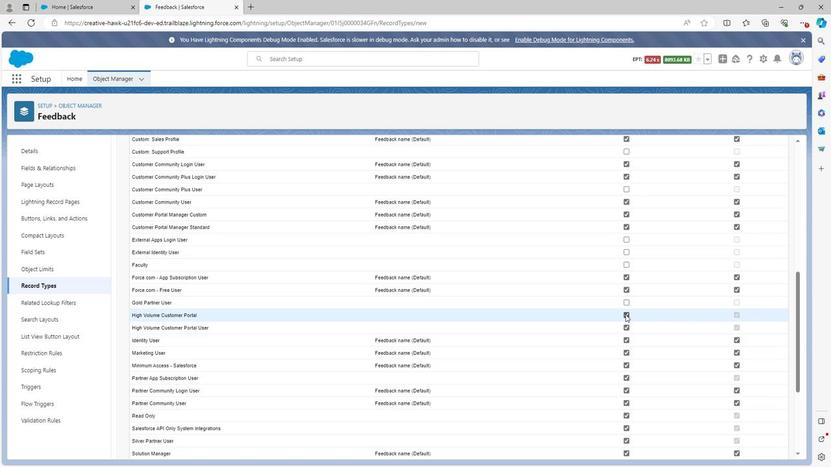 
Action: Mouse pressed left at (632, 315)
Screenshot: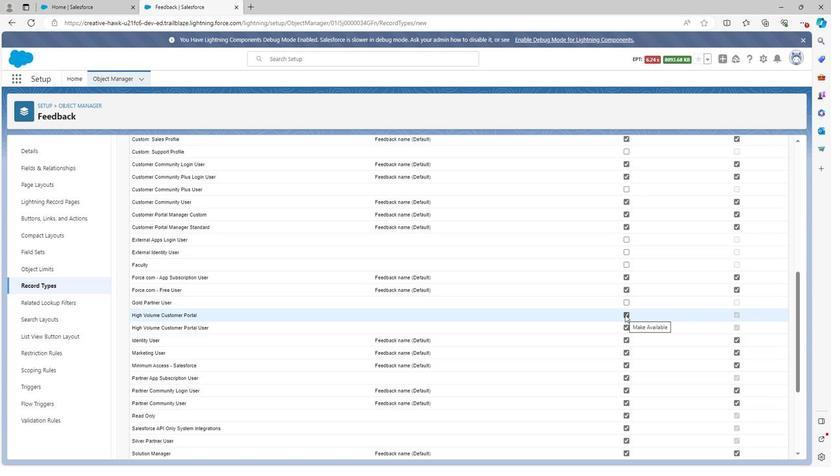 
Action: Mouse moved to (633, 329)
Screenshot: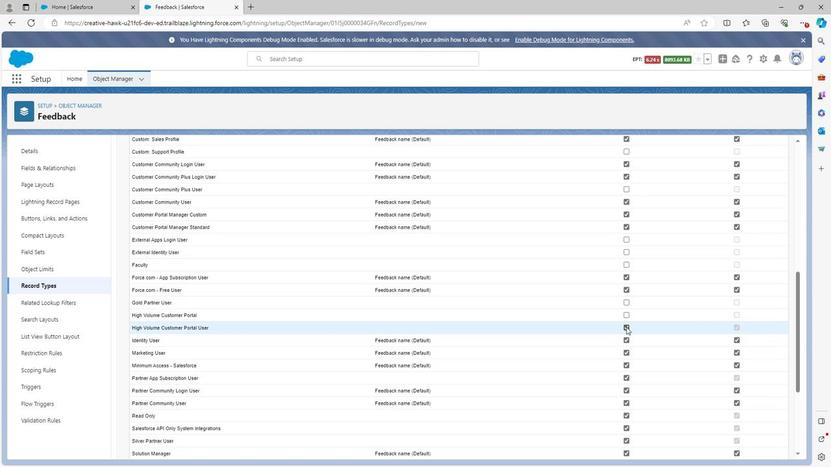 
Action: Mouse pressed left at (633, 329)
Screenshot: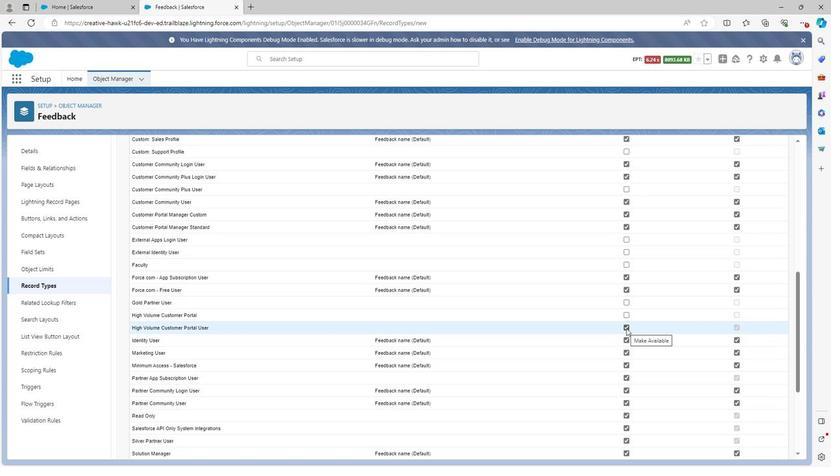 
Action: Mouse moved to (634, 379)
Screenshot: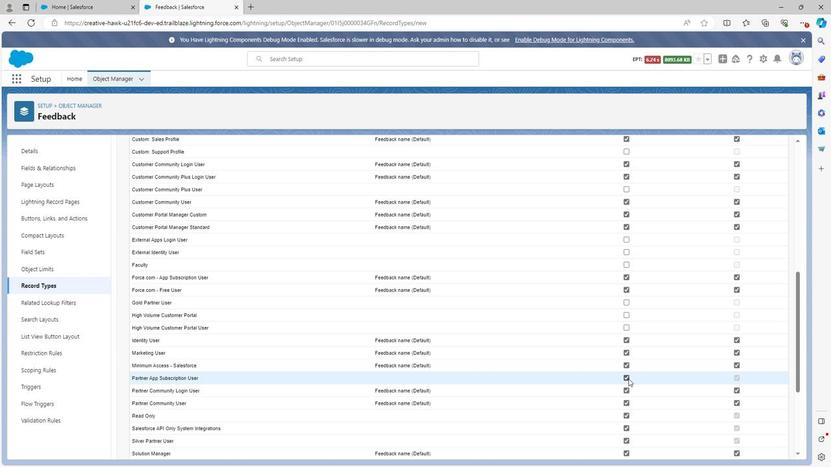 
Action: Mouse pressed left at (634, 379)
Screenshot: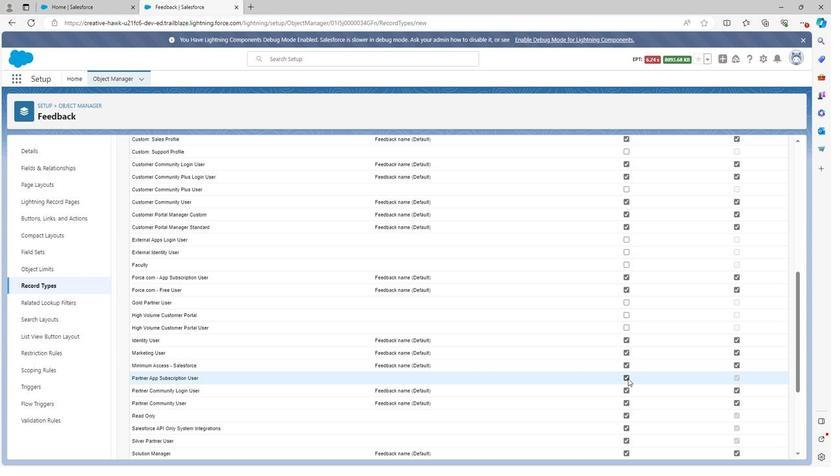 
Action: Mouse scrolled (634, 379) with delta (0, 0)
Screenshot: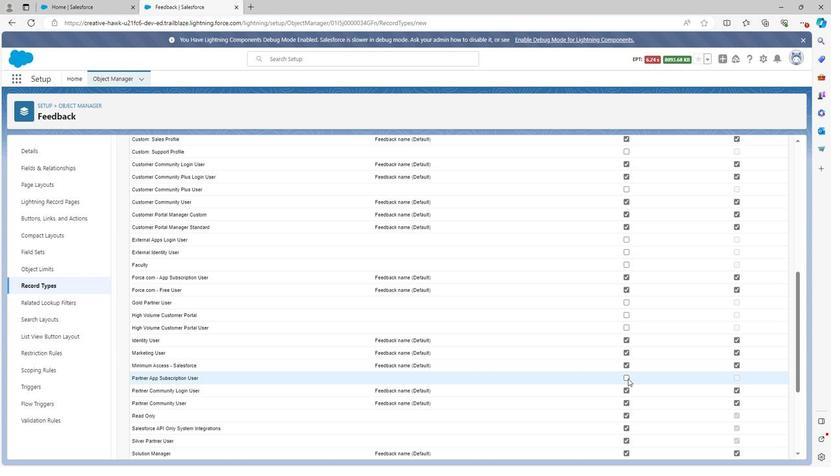 
Action: Mouse scrolled (634, 379) with delta (0, 0)
Screenshot: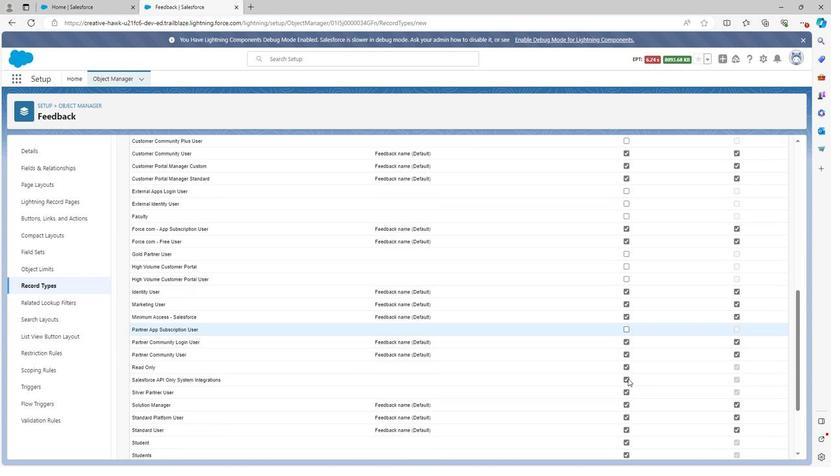 
Action: Mouse moved to (633, 321)
Screenshot: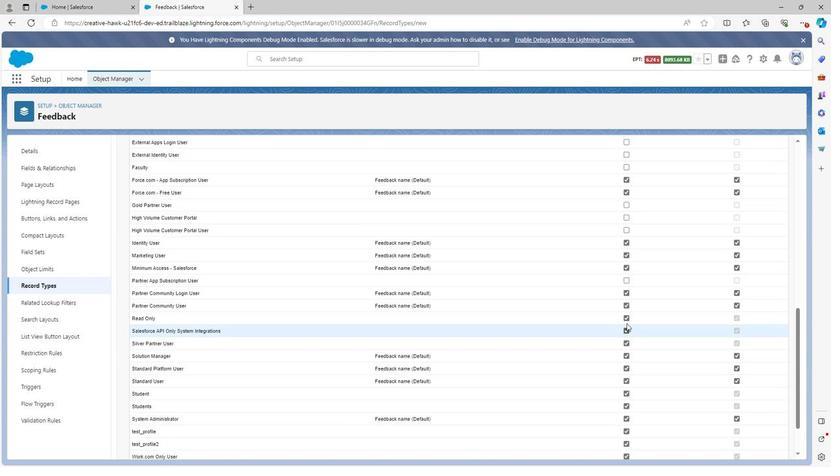 
Action: Mouse pressed left at (633, 321)
